 Task: For heading Use Arial with orange colour.  font size for heading26,  'Change the font style of data to'Arial and font size to 18,  Change the alignment of both headline & data to Align right In the sheet  Data Analysis Sheetbook
Action: Mouse moved to (107, 150)
Screenshot: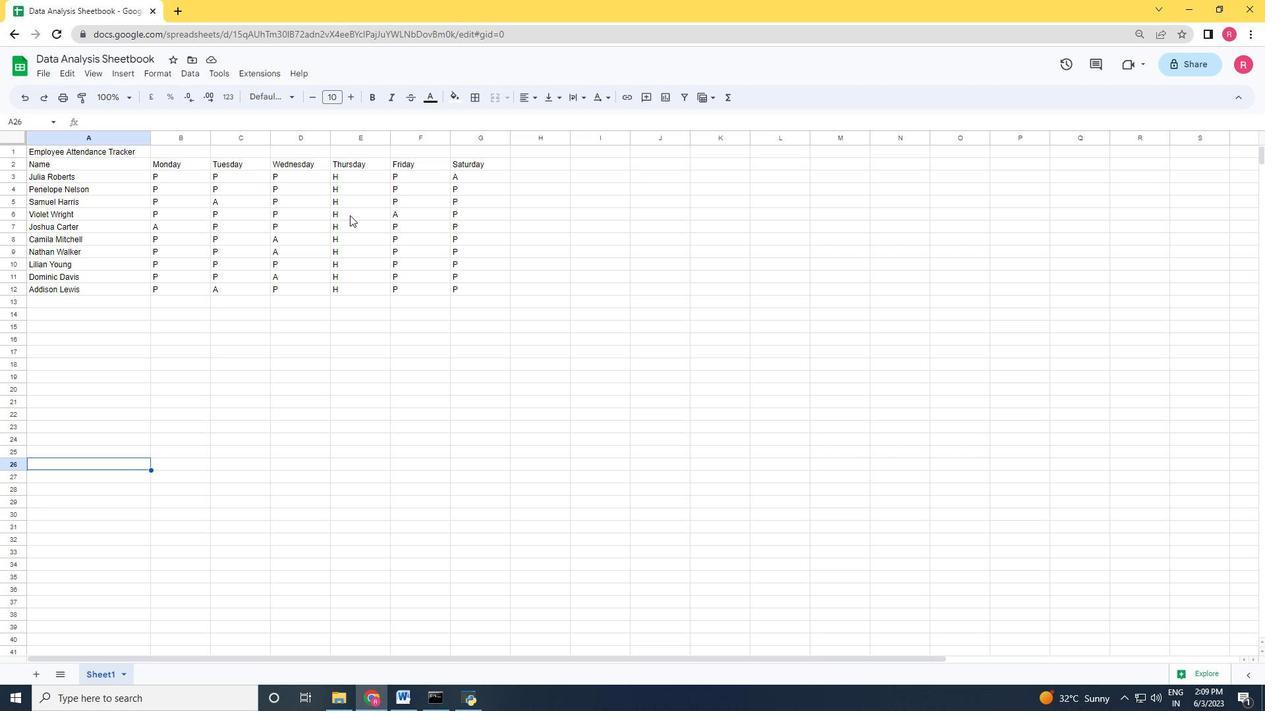 
Action: Mouse pressed left at (107, 150)
Screenshot: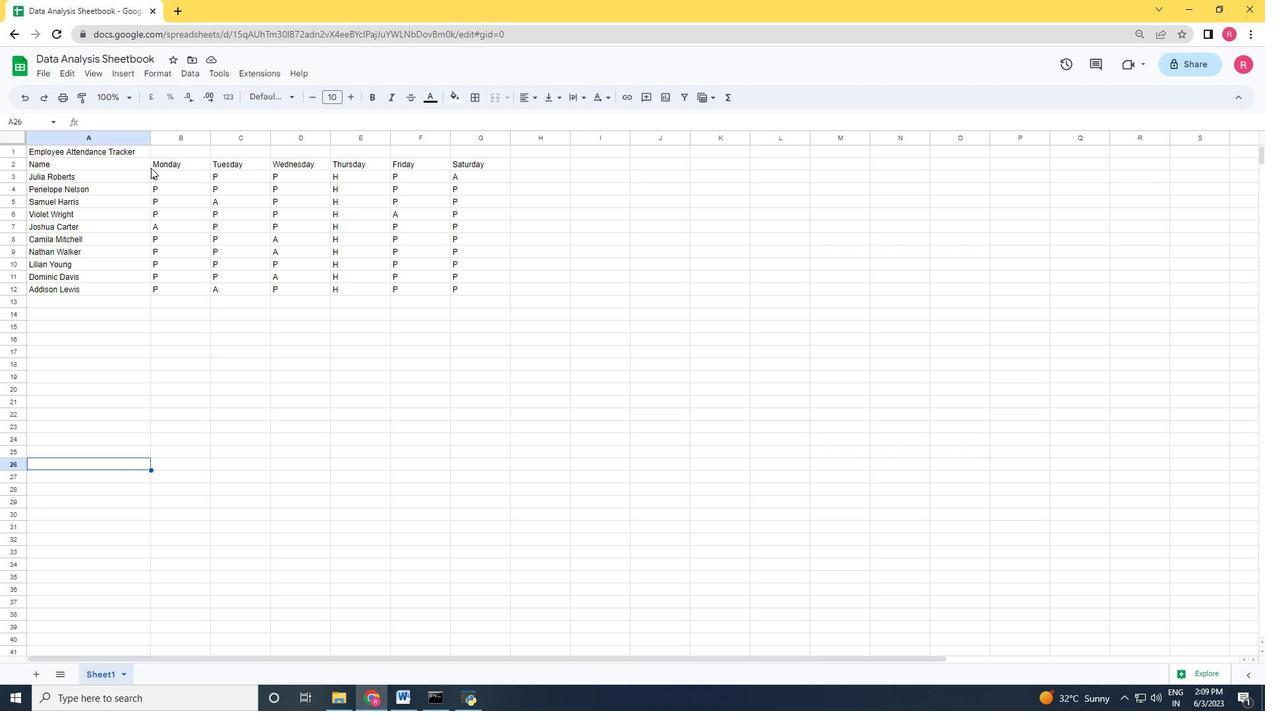 
Action: Mouse moved to (287, 100)
Screenshot: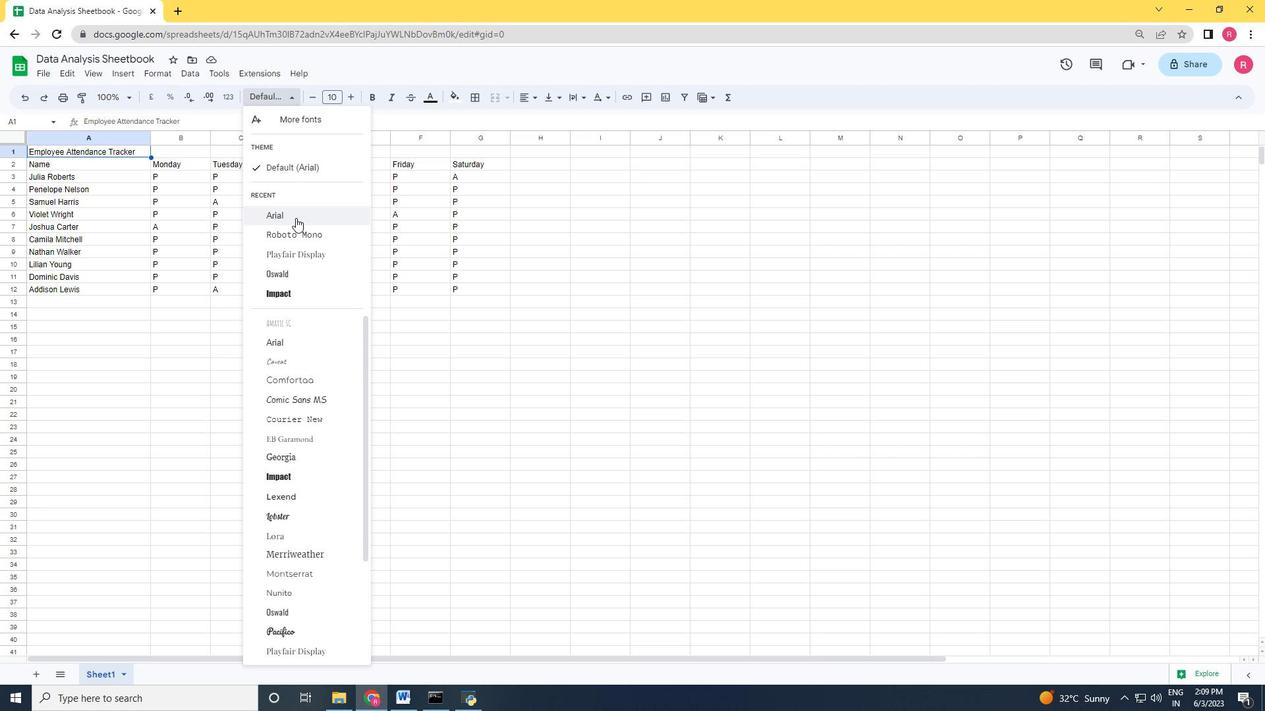 
Action: Mouse pressed left at (287, 100)
Screenshot: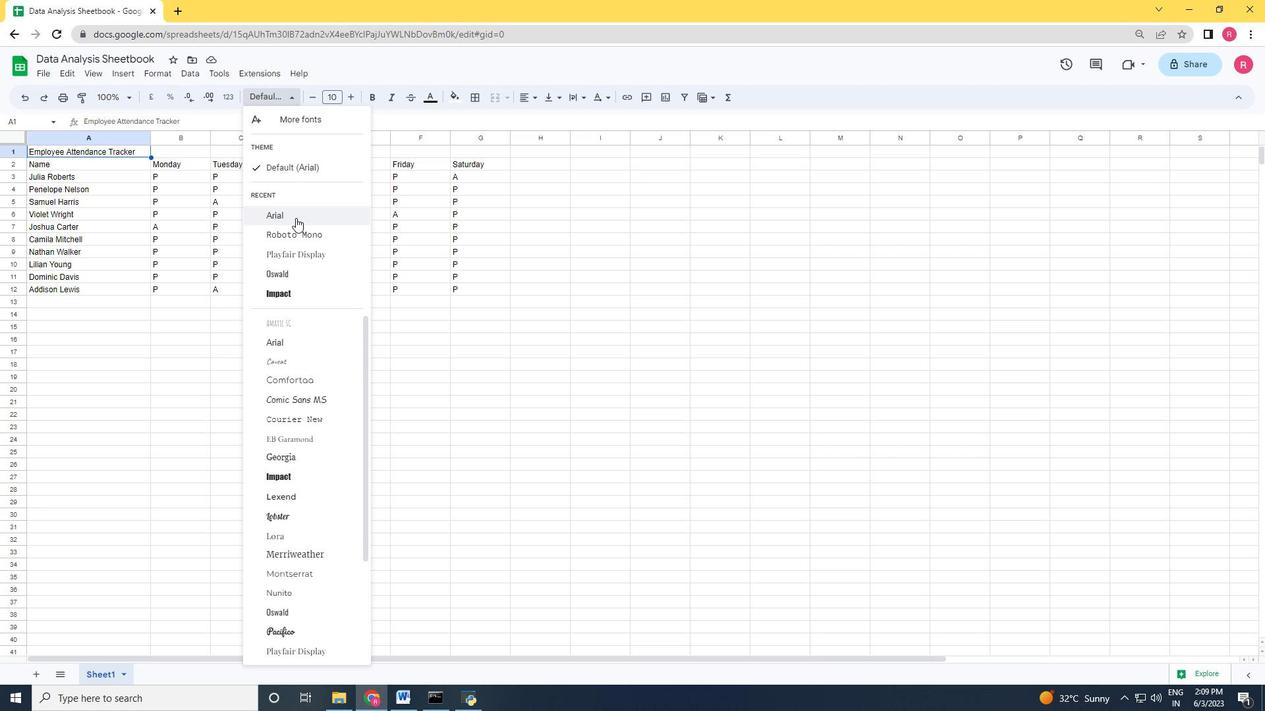 
Action: Mouse moved to (293, 269)
Screenshot: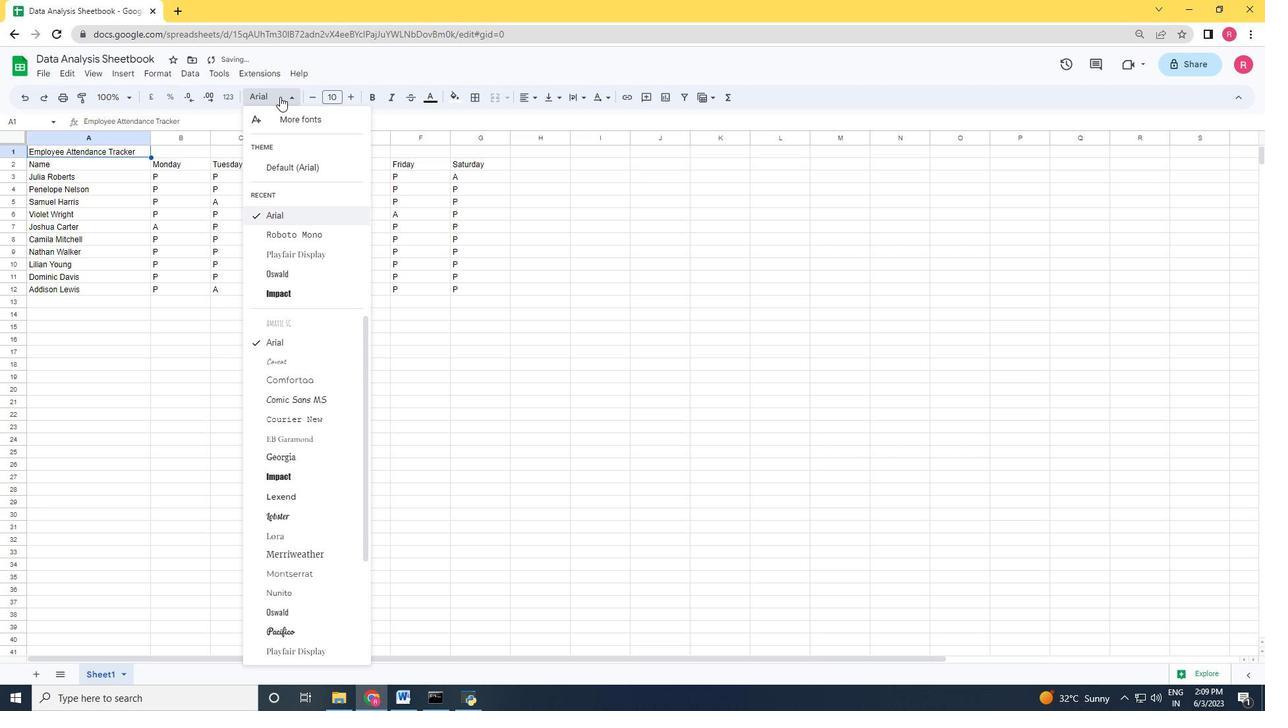 
Action: Mouse pressed left at (293, 269)
Screenshot: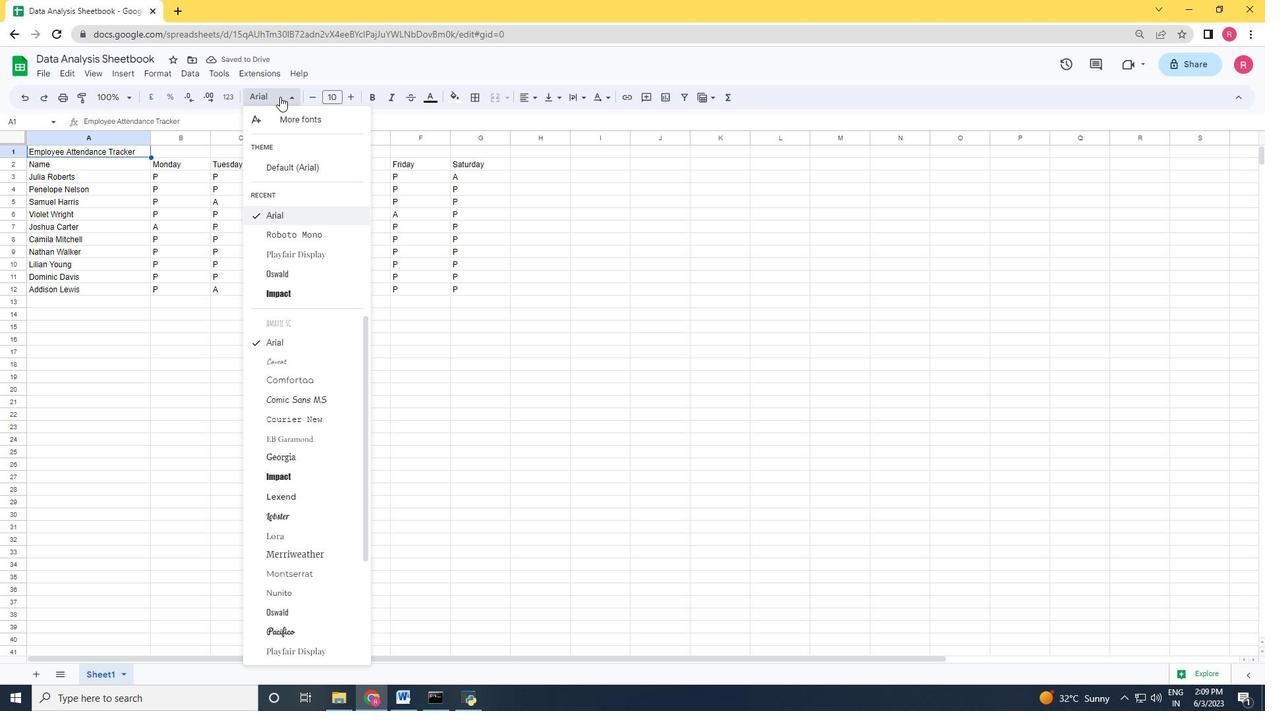 
Action: Mouse moved to (288, 96)
Screenshot: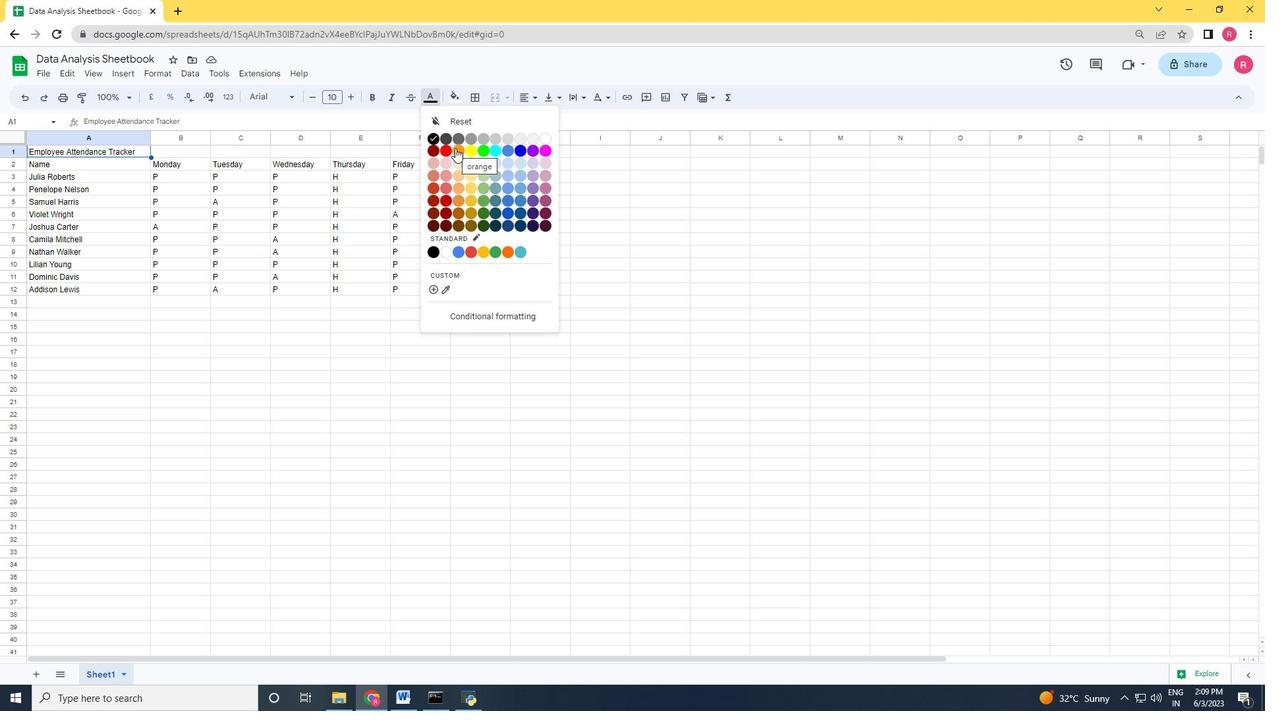 
Action: Mouse pressed left at (288, 96)
Screenshot: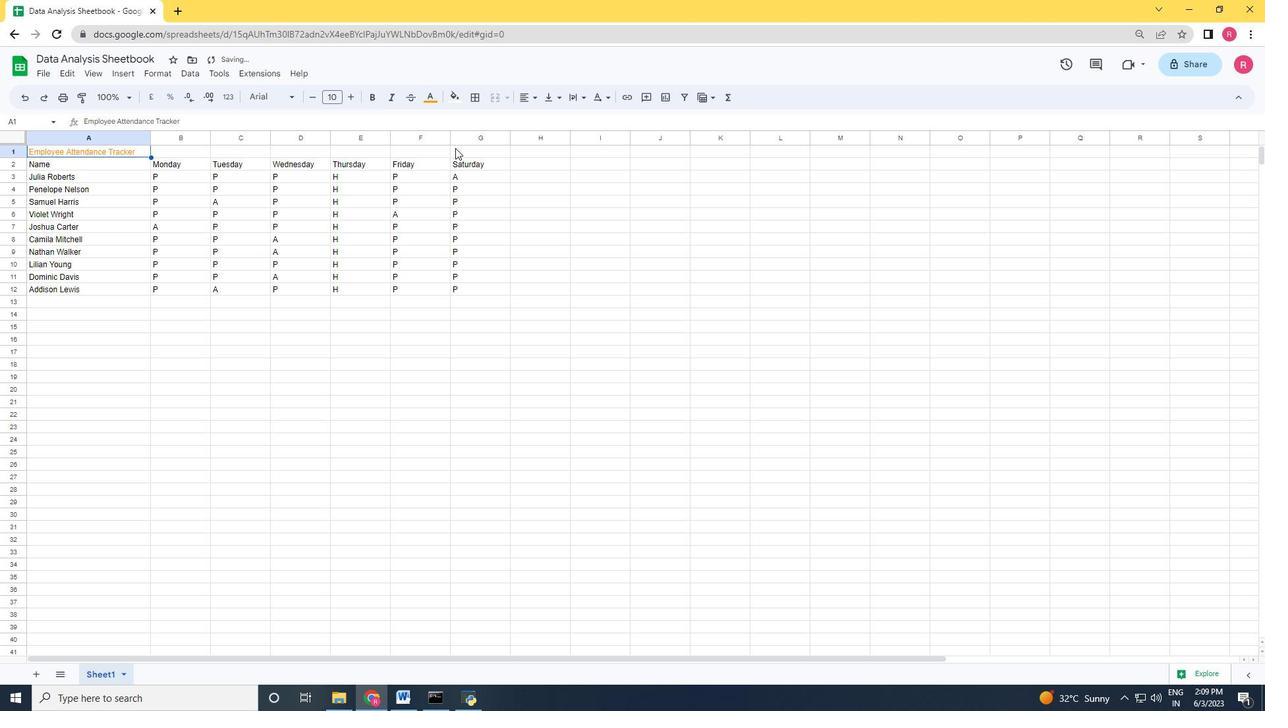 
Action: Mouse pressed left at (288, 96)
Screenshot: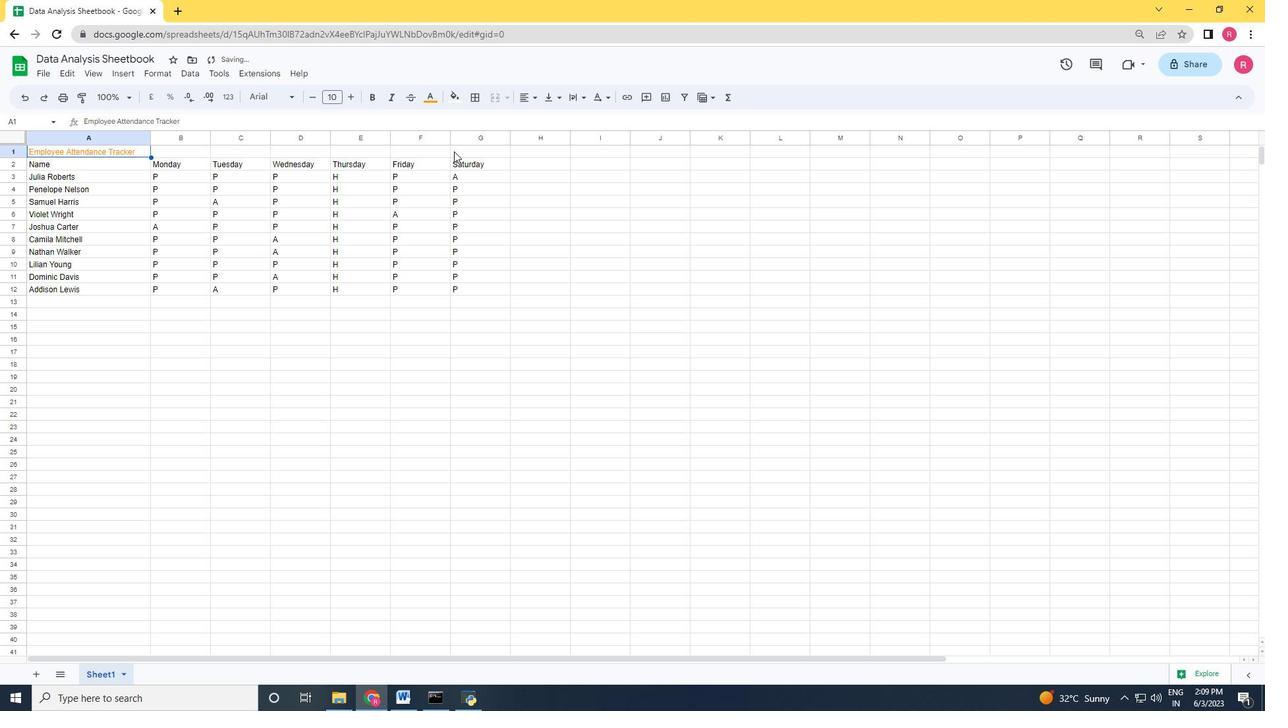 
Action: Mouse moved to (439, 102)
Screenshot: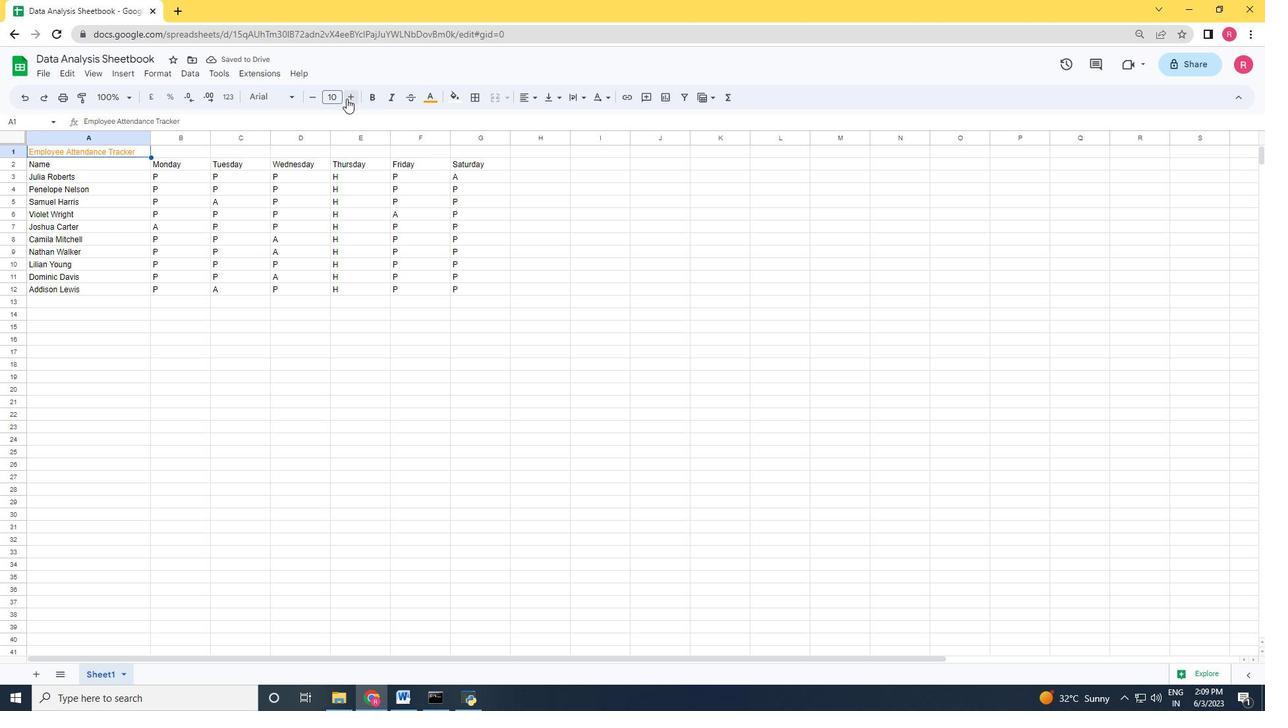 
Action: Mouse pressed left at (439, 102)
Screenshot: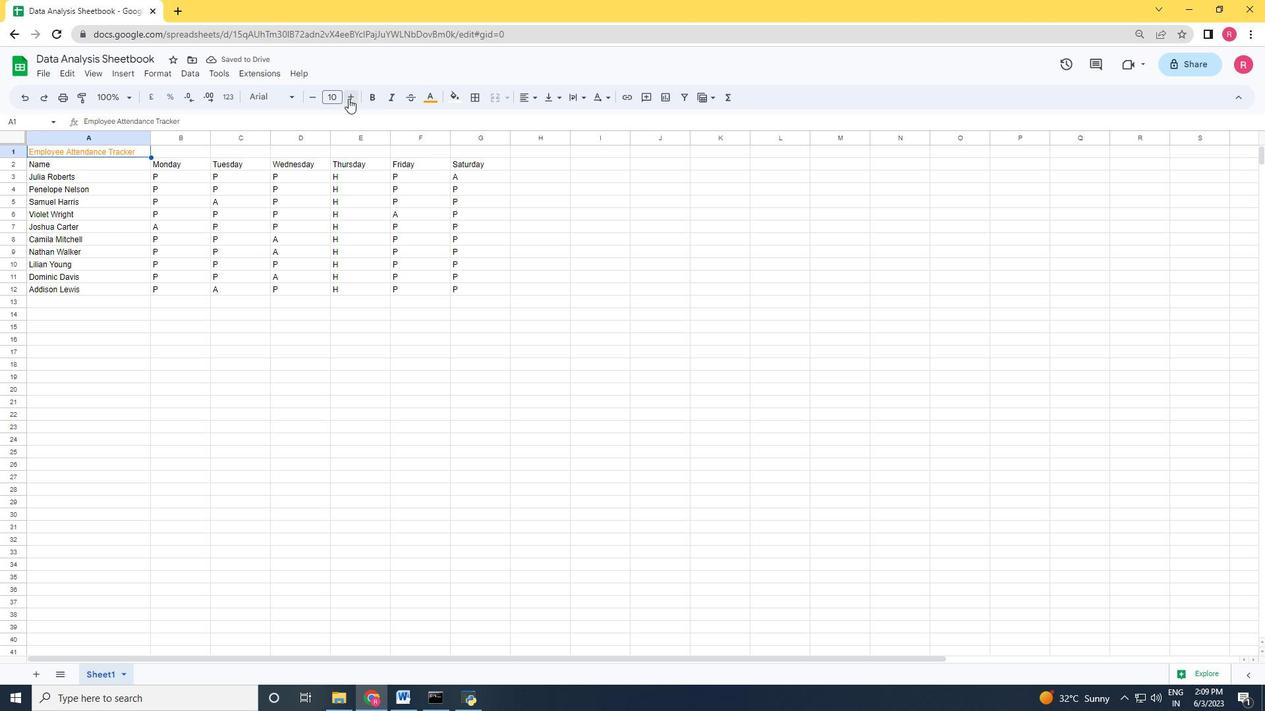 
Action: Mouse moved to (458, 152)
Screenshot: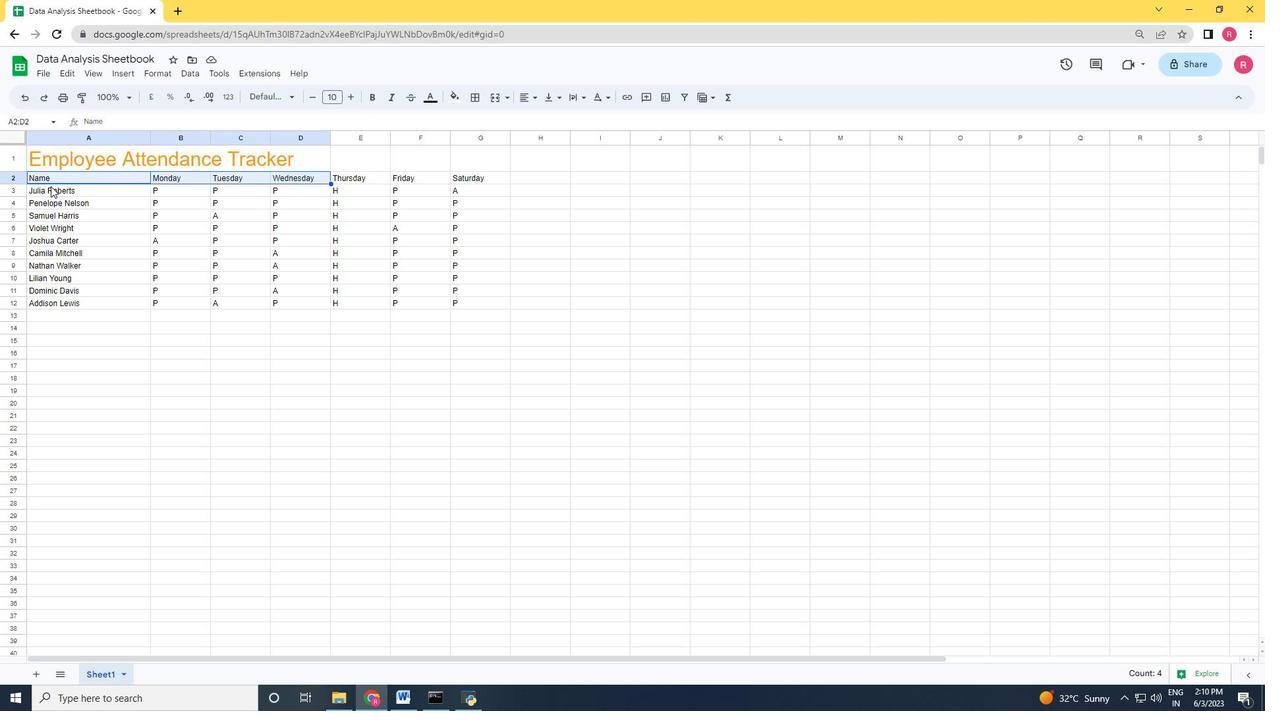 
Action: Mouse pressed left at (458, 152)
Screenshot: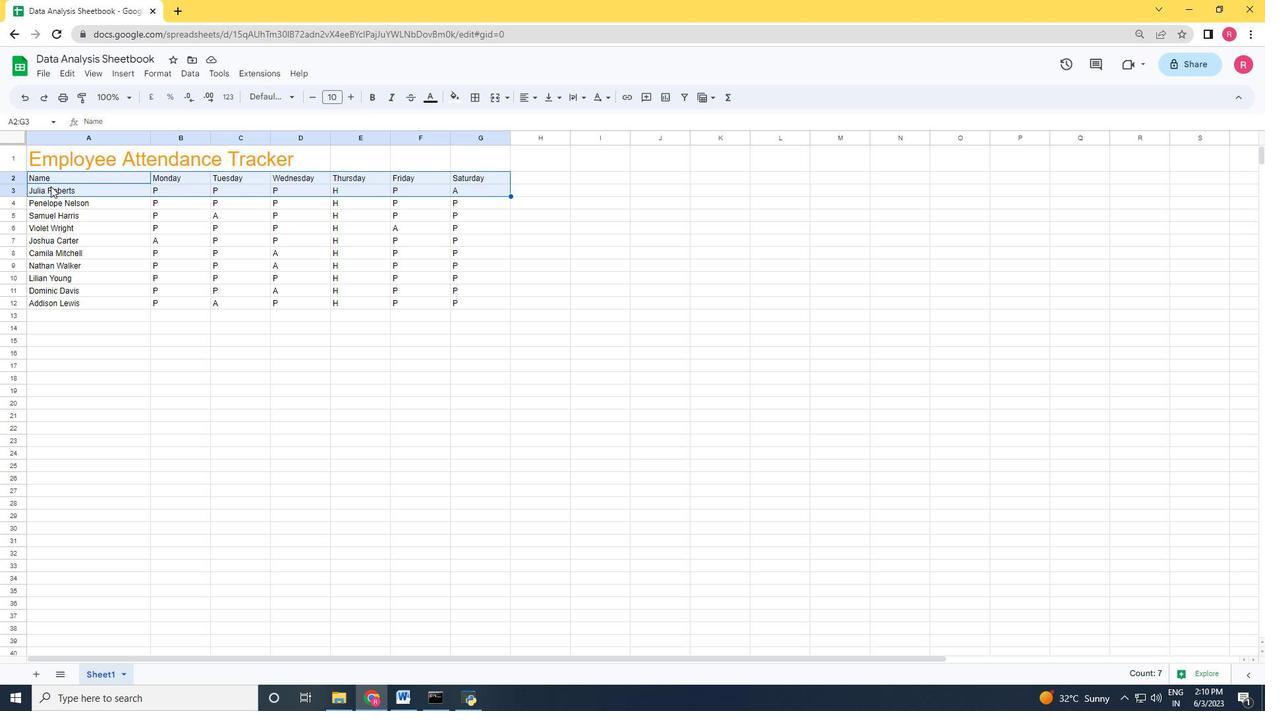 
Action: Mouse moved to (351, 99)
Screenshot: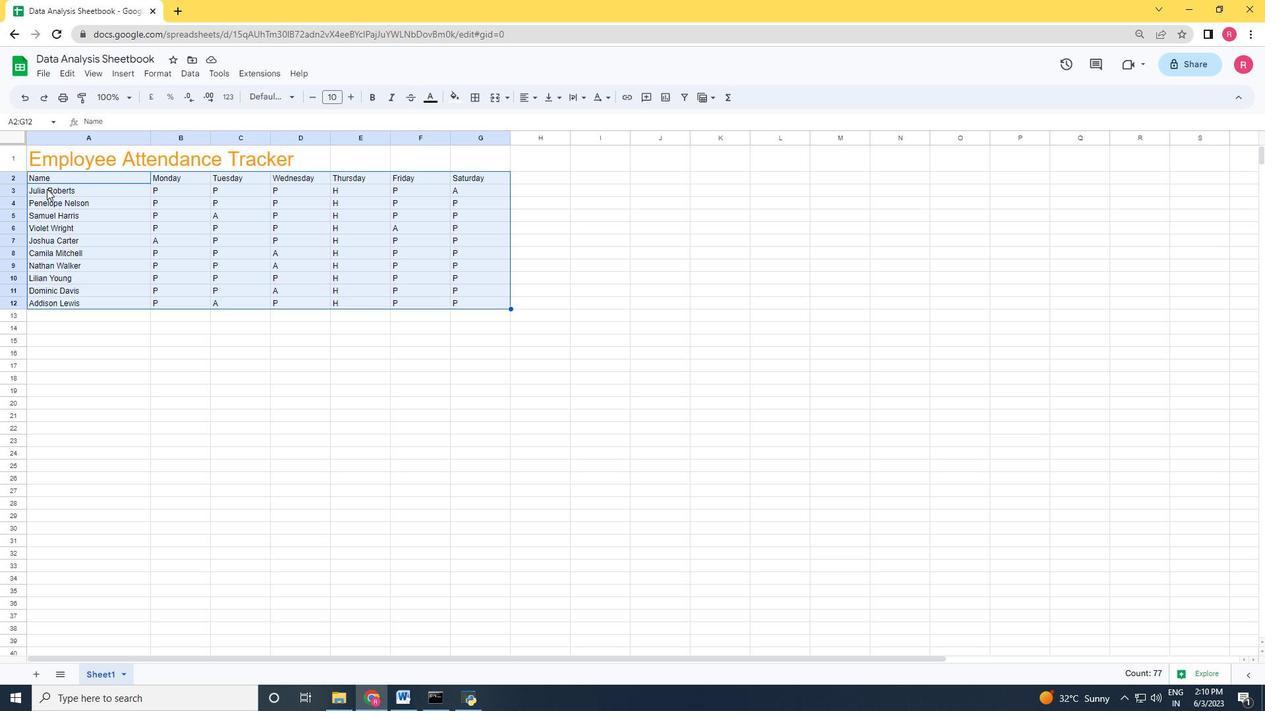 
Action: Mouse pressed left at (351, 99)
Screenshot: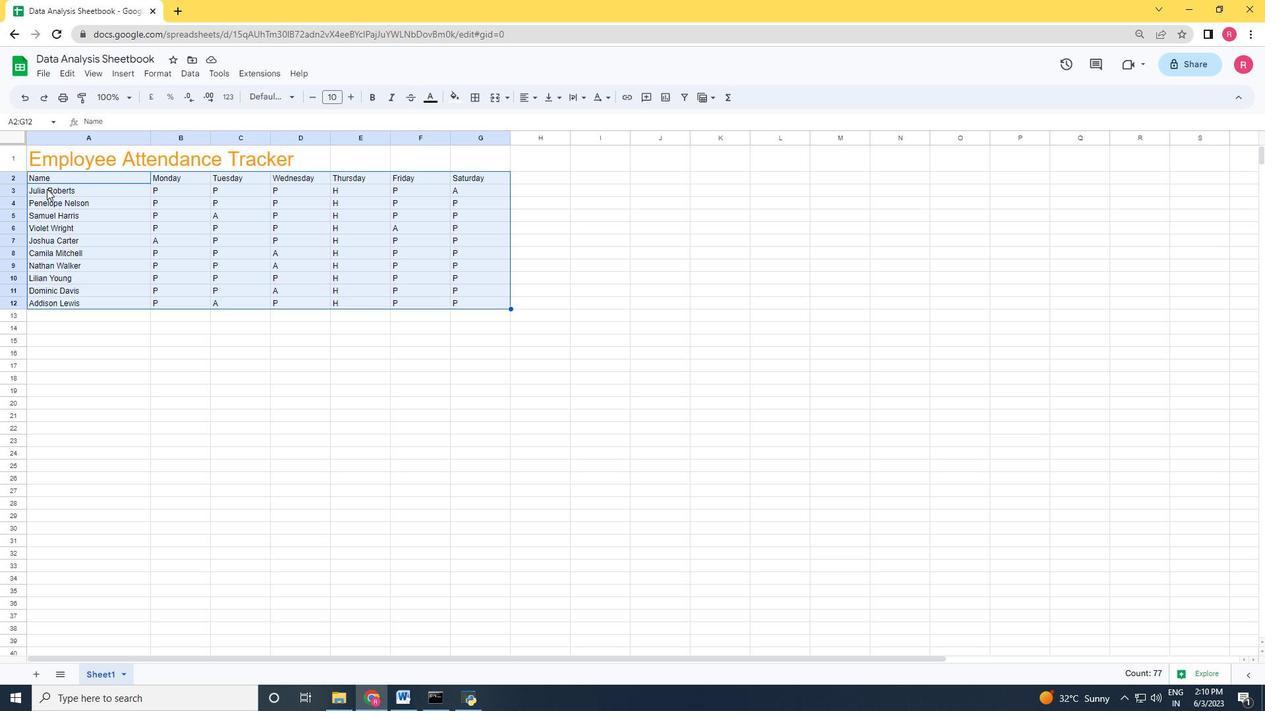 
Action: Mouse pressed left at (351, 99)
Screenshot: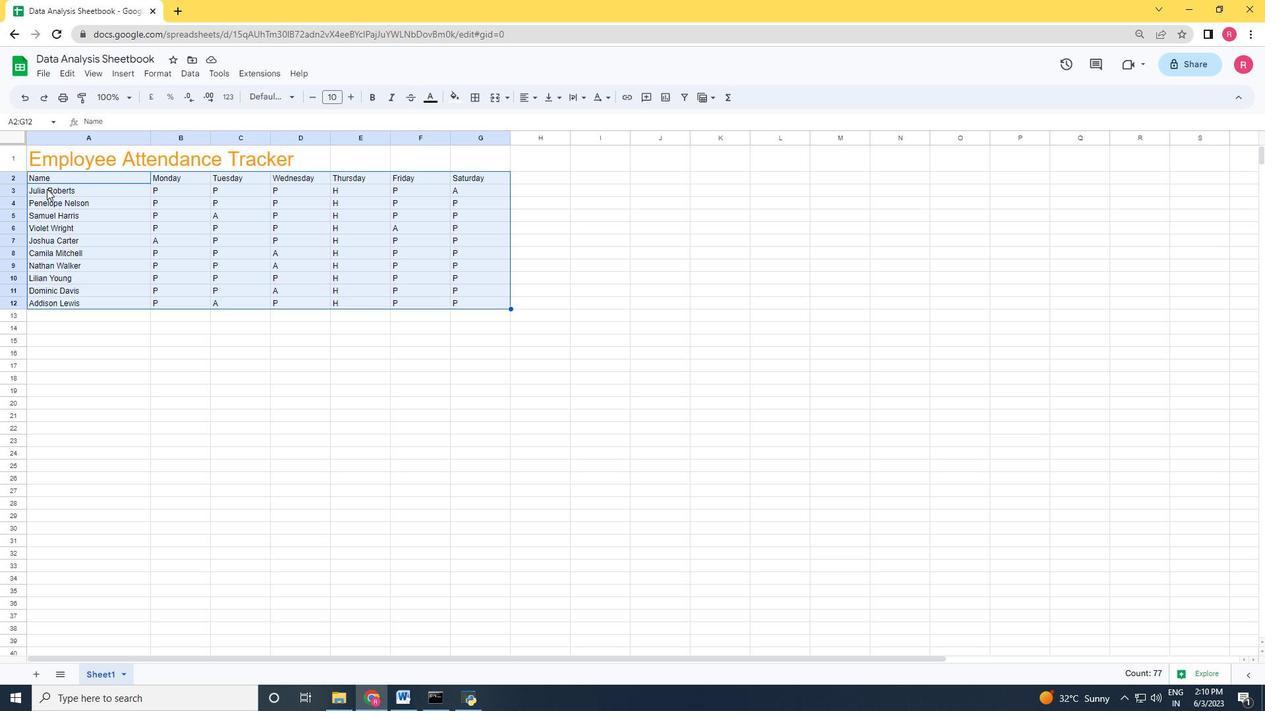 
Action: Mouse pressed left at (351, 99)
Screenshot: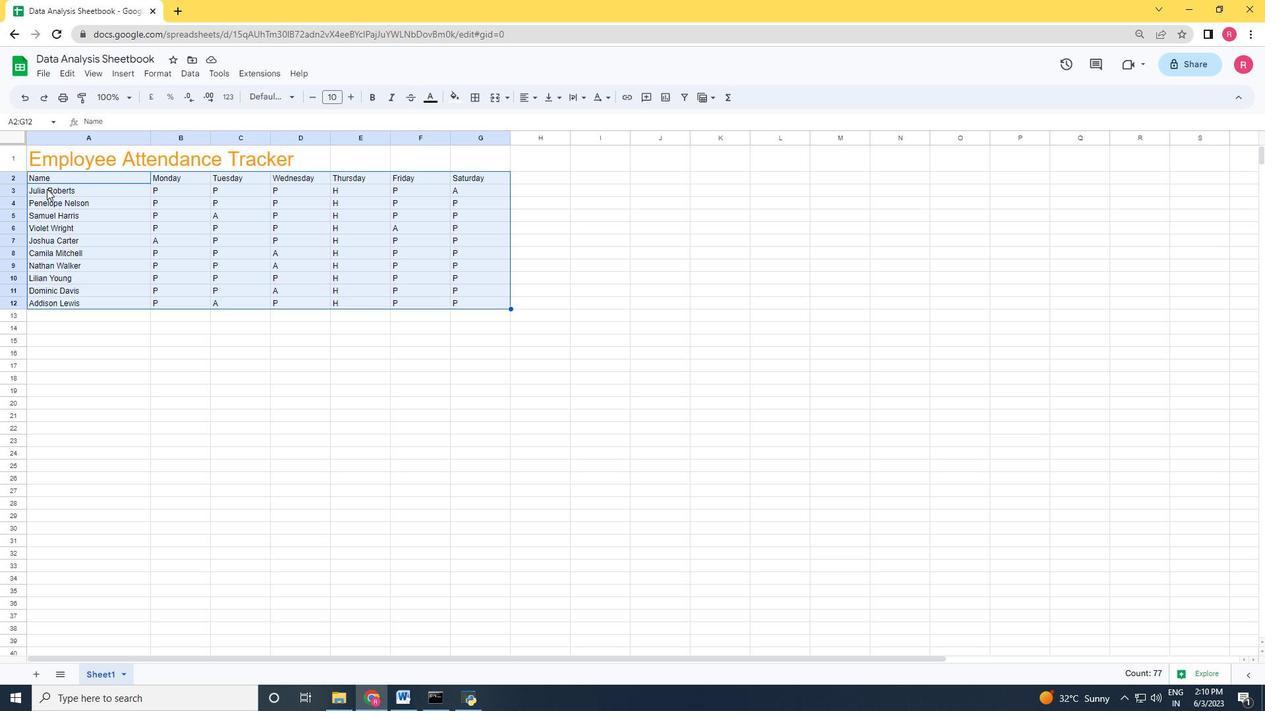 
Action: Mouse pressed left at (351, 99)
Screenshot: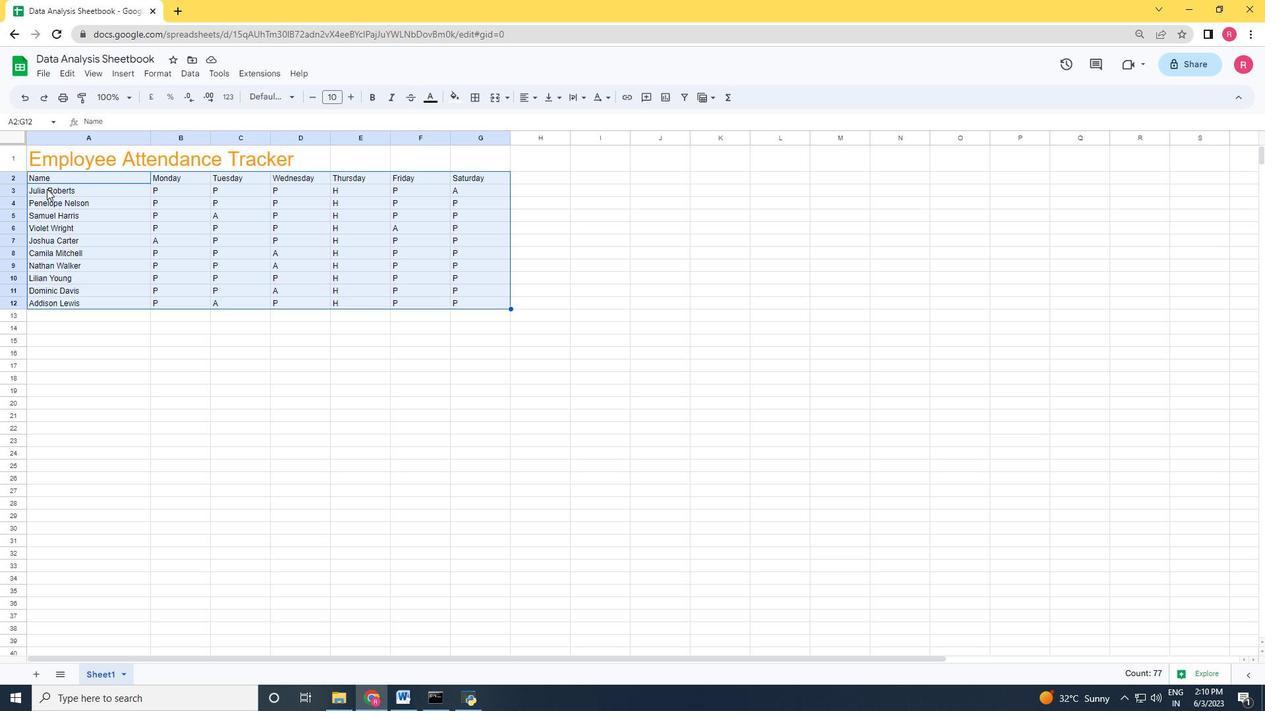 
Action: Mouse pressed left at (351, 99)
Screenshot: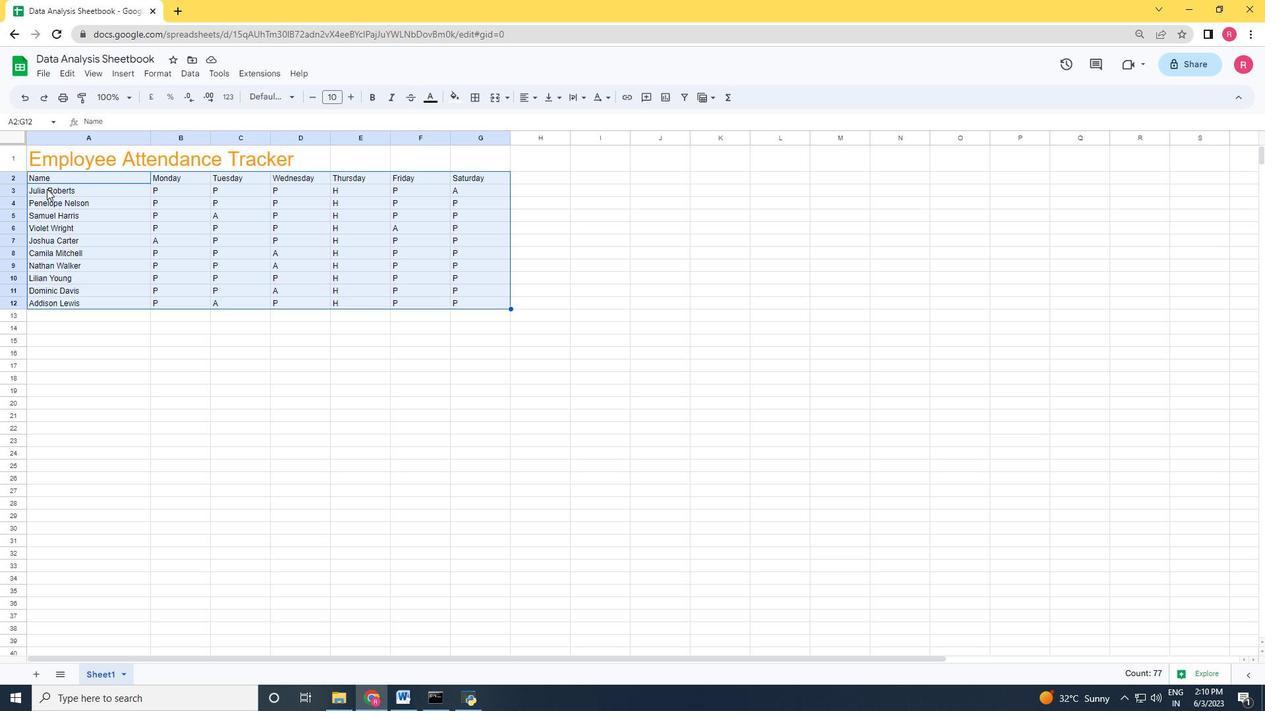 
Action: Mouse pressed left at (351, 99)
Screenshot: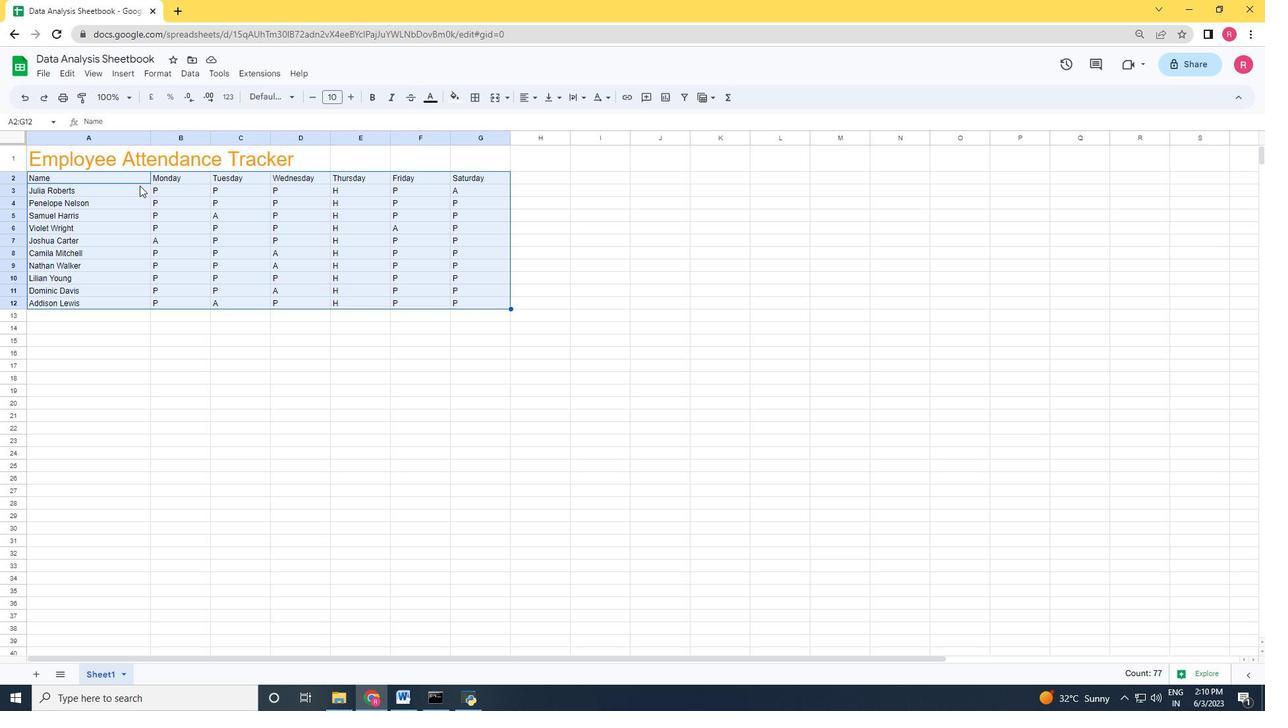 
Action: Mouse pressed left at (351, 99)
Screenshot: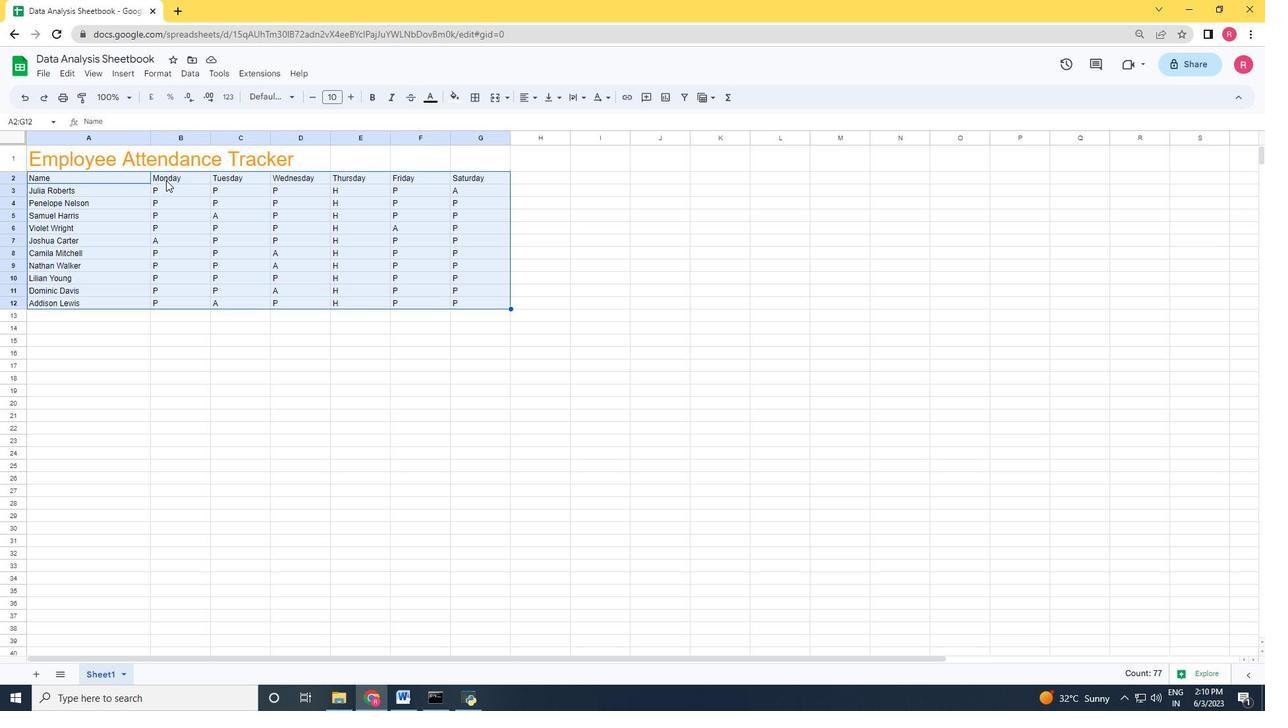 
Action: Mouse pressed left at (351, 99)
Screenshot: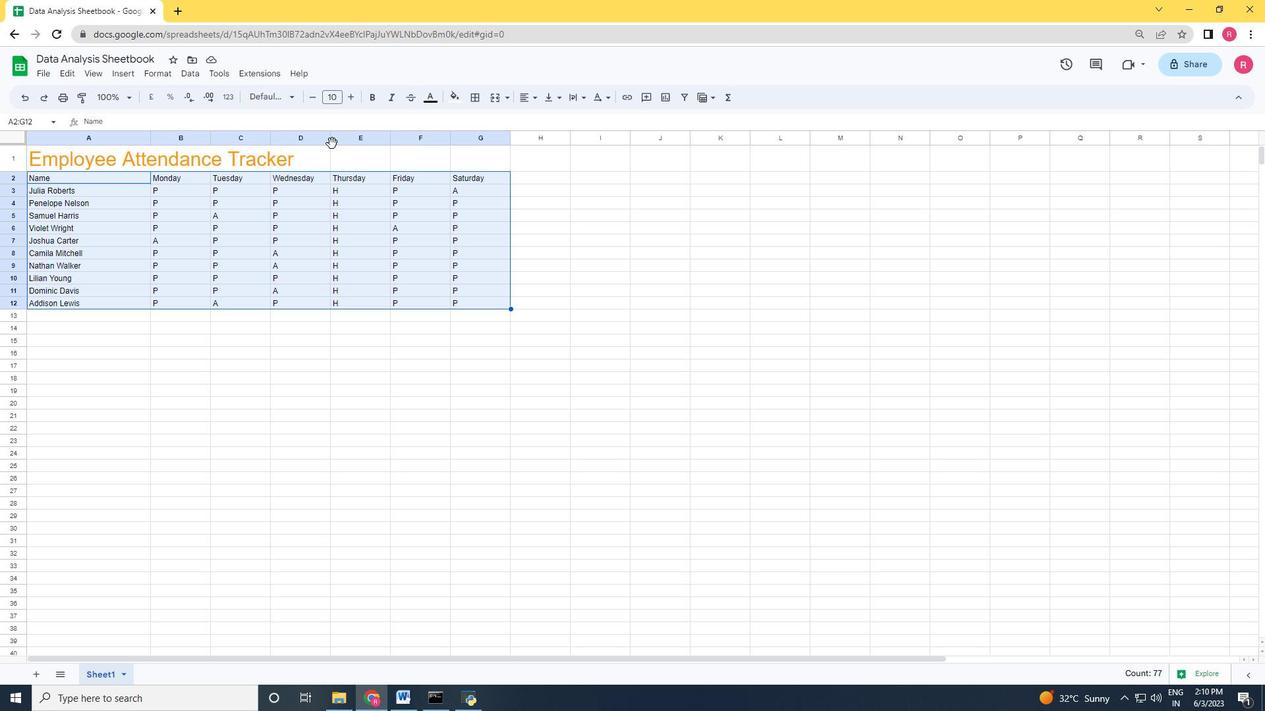 
Action: Mouse pressed left at (351, 99)
Screenshot: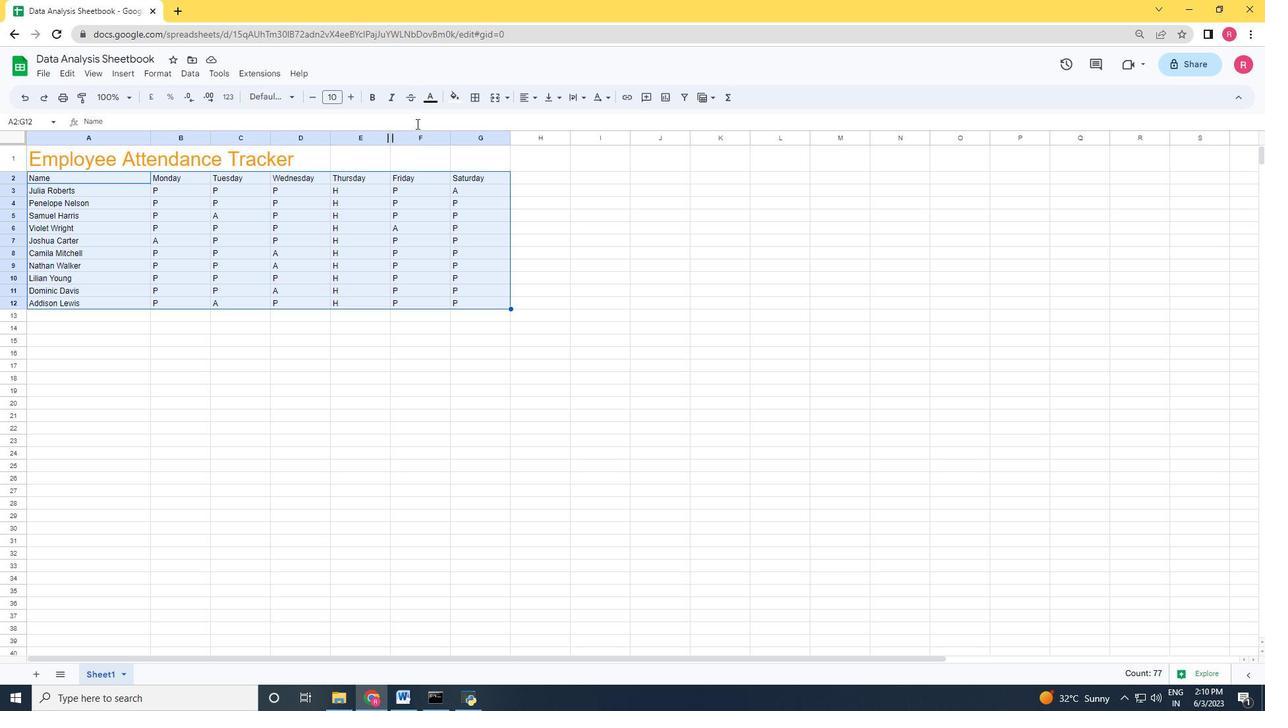 
Action: Mouse pressed left at (351, 99)
Screenshot: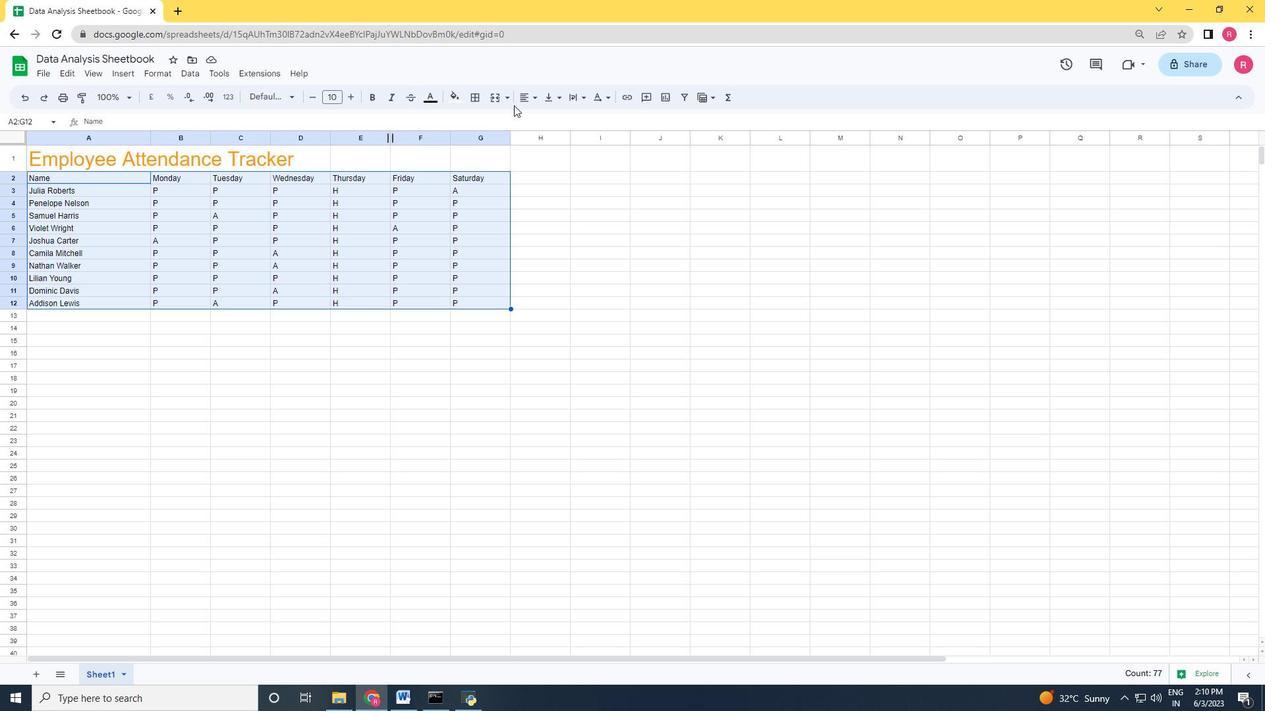 
Action: Mouse pressed left at (351, 99)
Screenshot: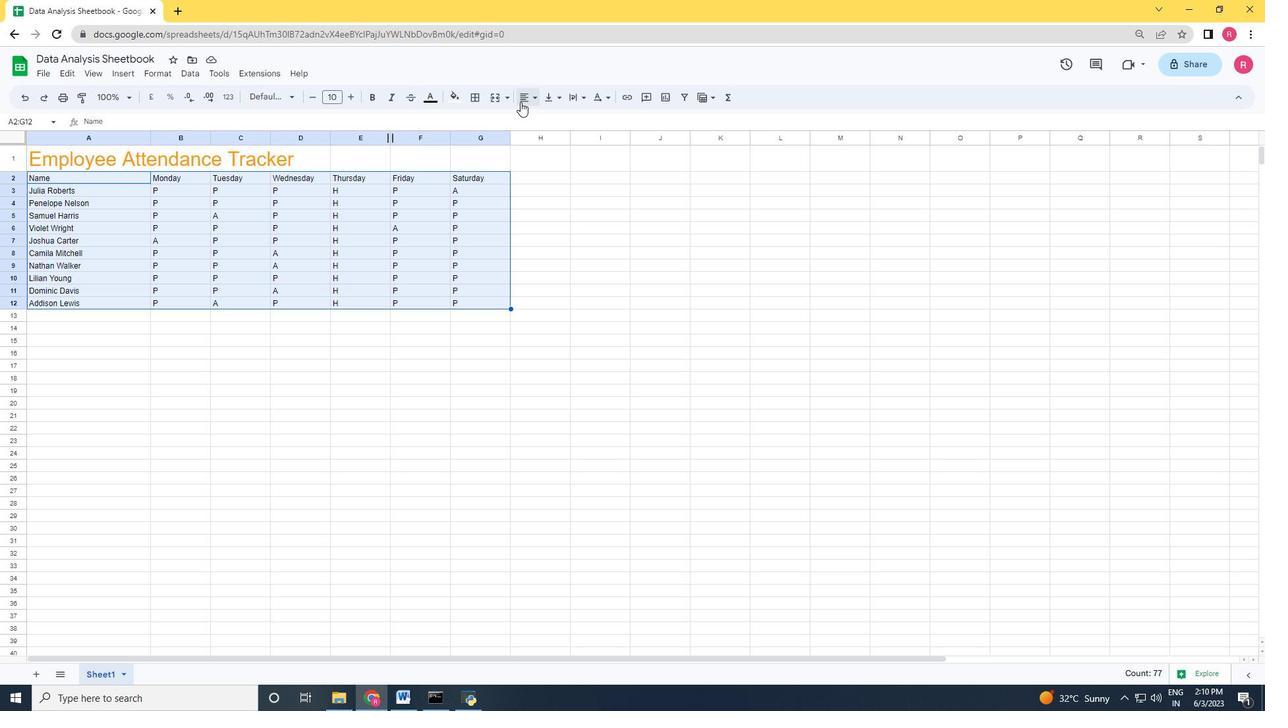 
Action: Mouse pressed left at (351, 99)
Screenshot: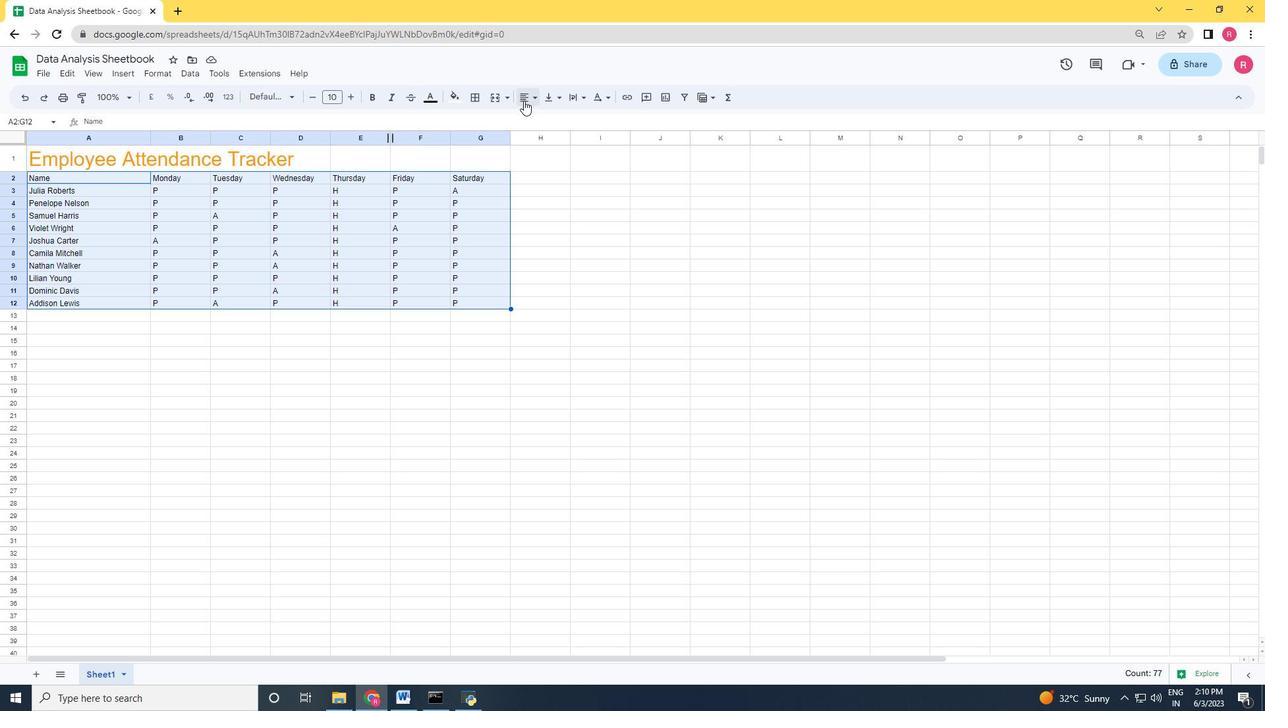 
Action: Mouse pressed left at (351, 99)
Screenshot: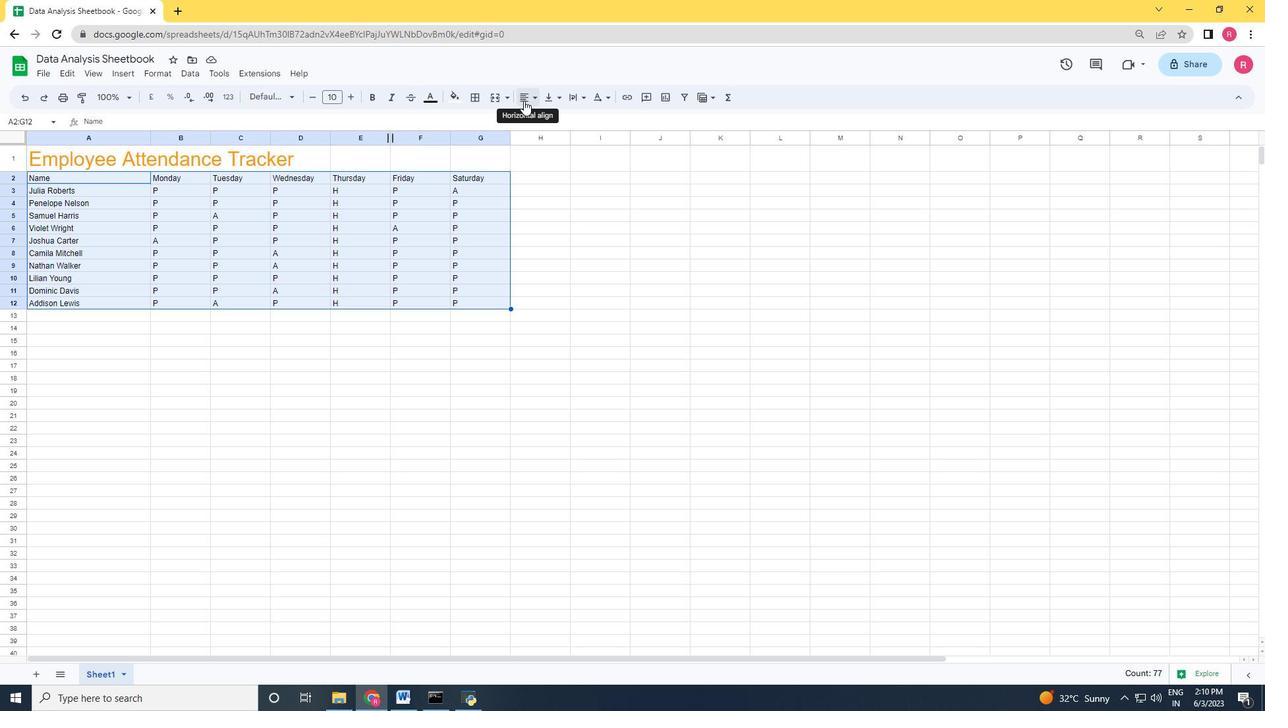 
Action: Mouse pressed left at (351, 99)
Screenshot: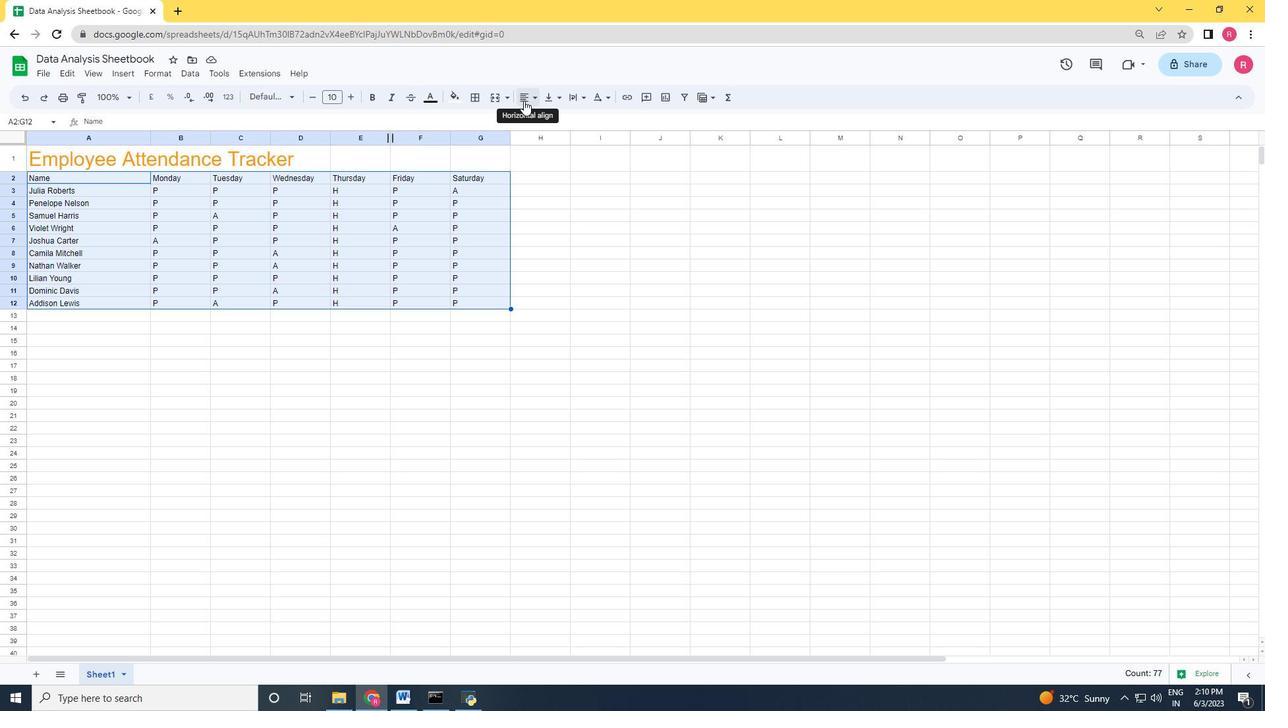 
Action: Mouse pressed left at (351, 99)
Screenshot: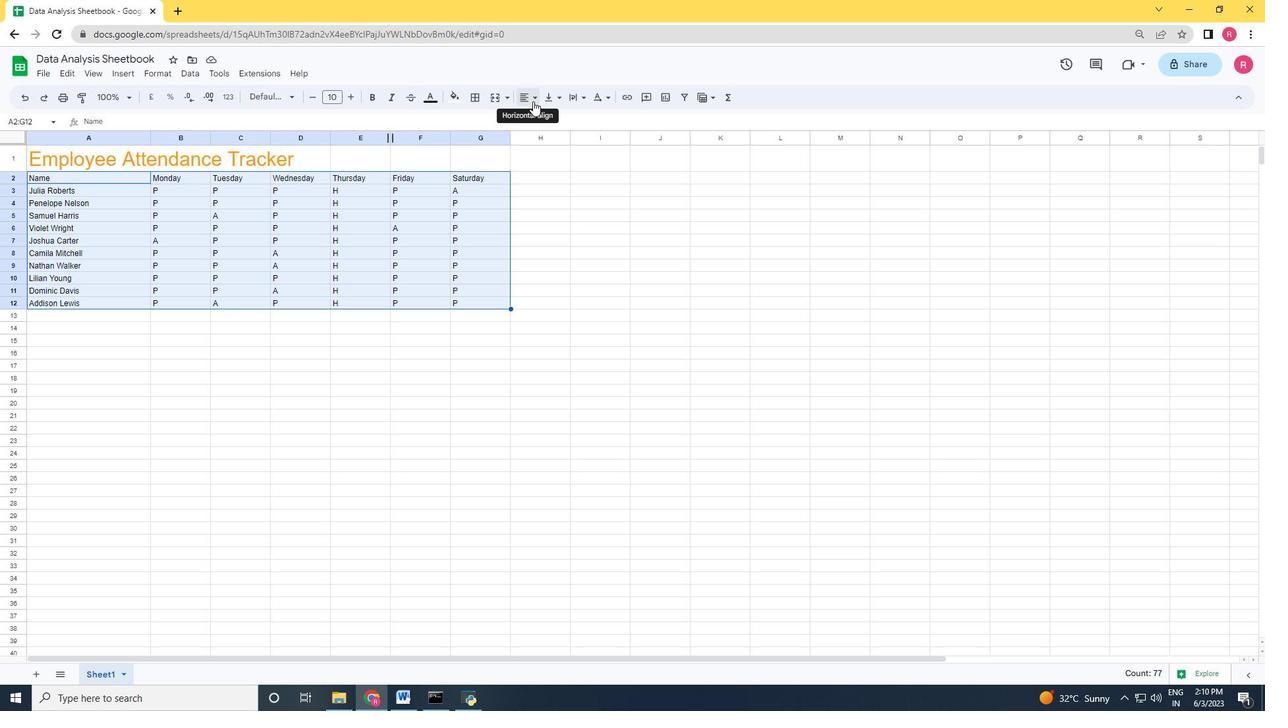 
Action: Mouse pressed left at (351, 99)
Screenshot: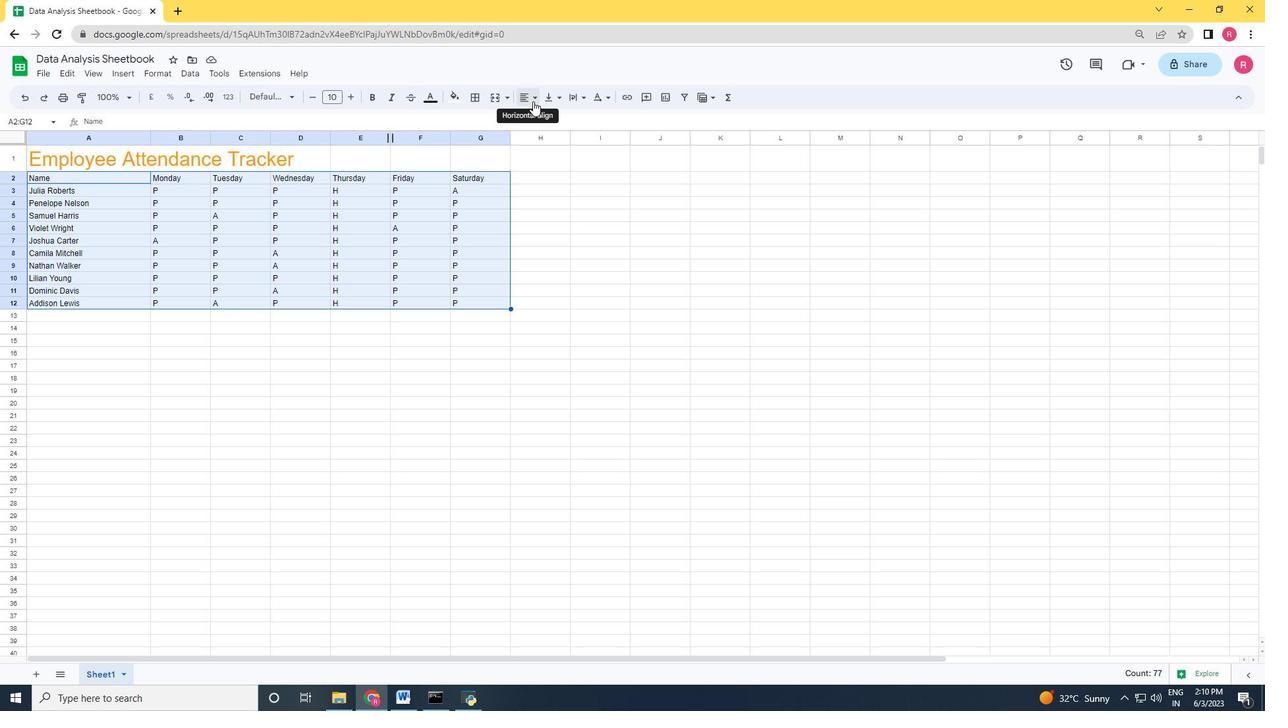 
Action: Mouse moved to (270, 231)
Screenshot: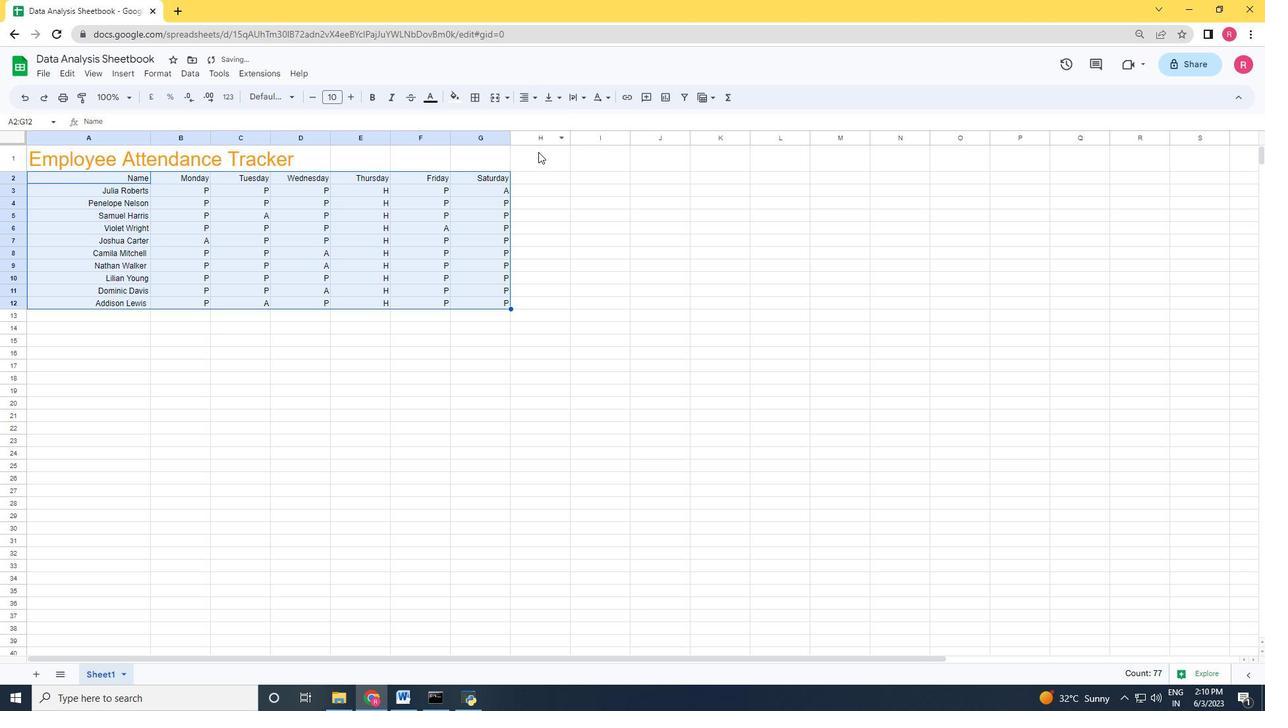 
Action: Mouse pressed left at (270, 231)
Screenshot: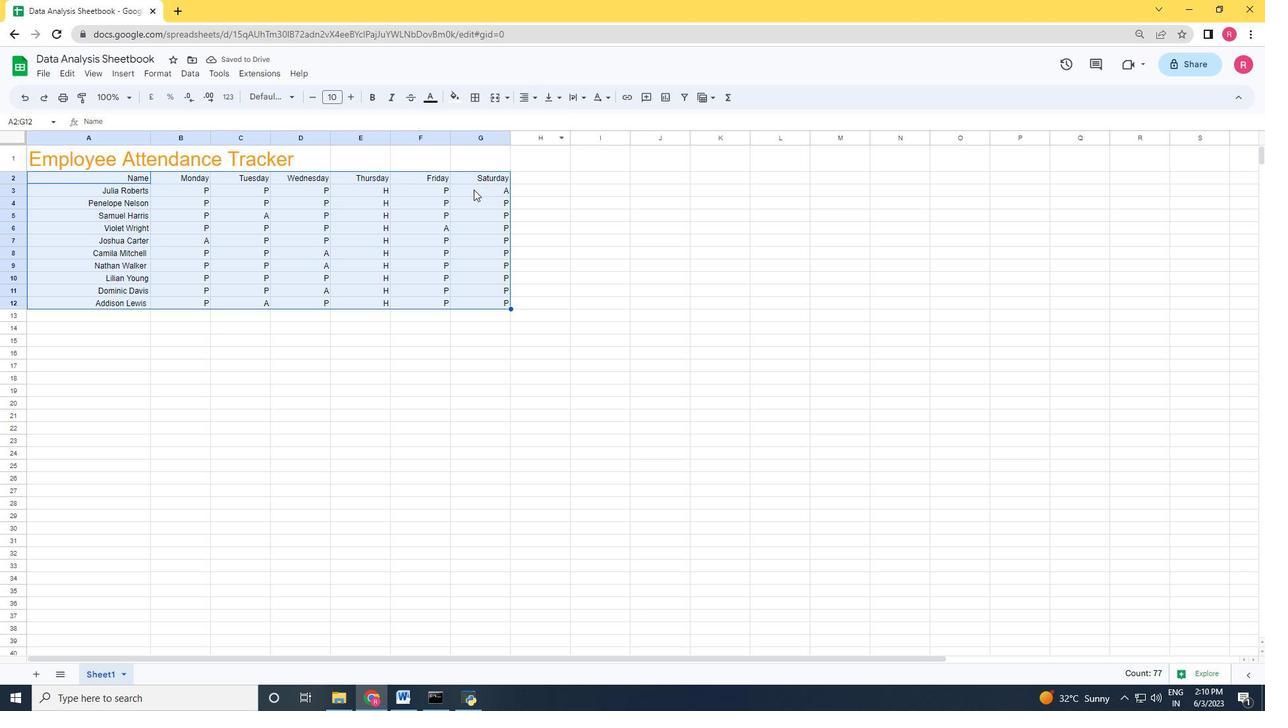 
Action: Mouse moved to (36, 176)
Screenshot: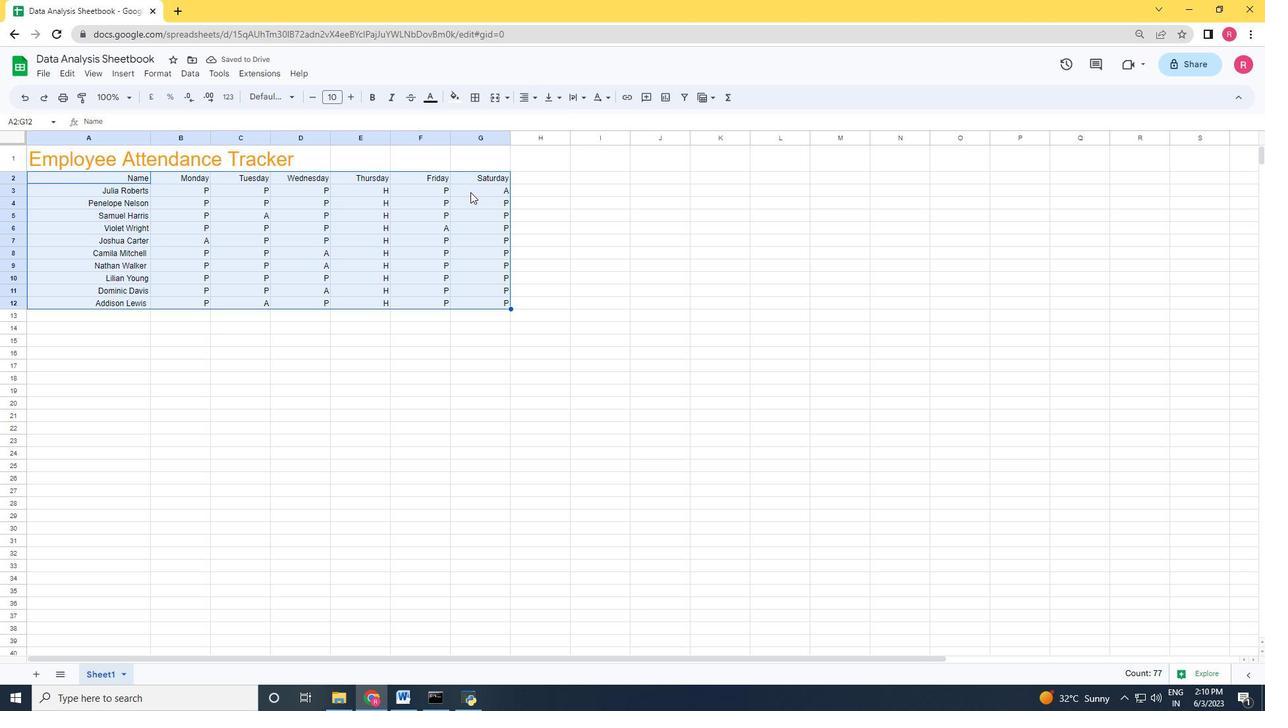 
Action: Mouse pressed left at (36, 176)
Screenshot: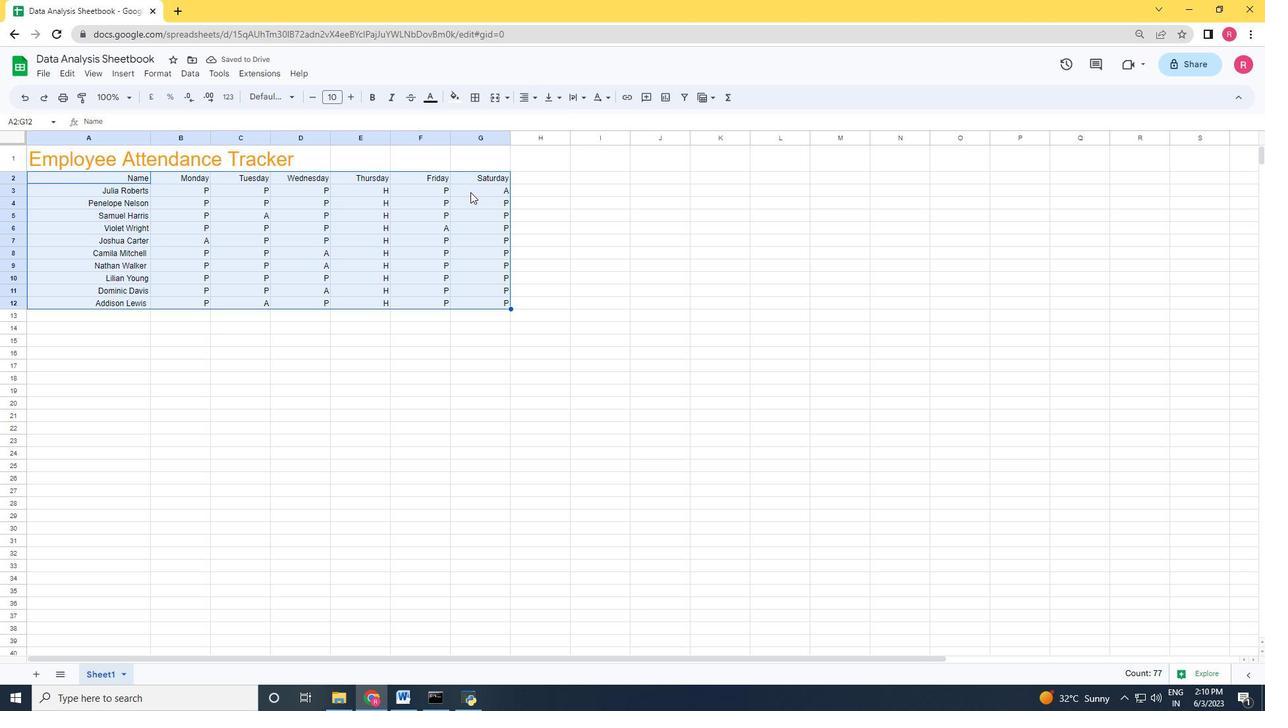 
Action: Key pressed <Key.shift><Key.right><Key.right><Key.right><Key.right><Key.right><Key.right><Key.down><Key.down><Key.down><Key.down><Key.down><Key.down><Key.down><Key.down><Key.down><Key.down>
Screenshot: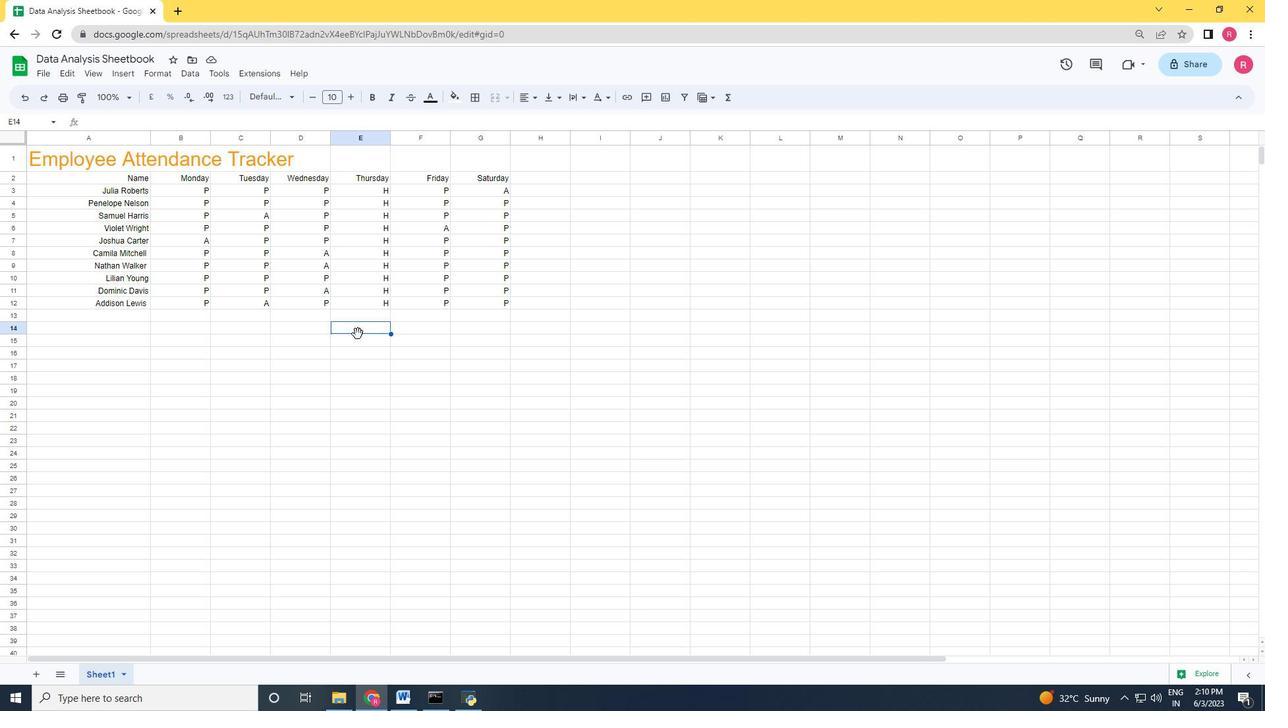 
Action: Mouse moved to (531, 102)
Screenshot: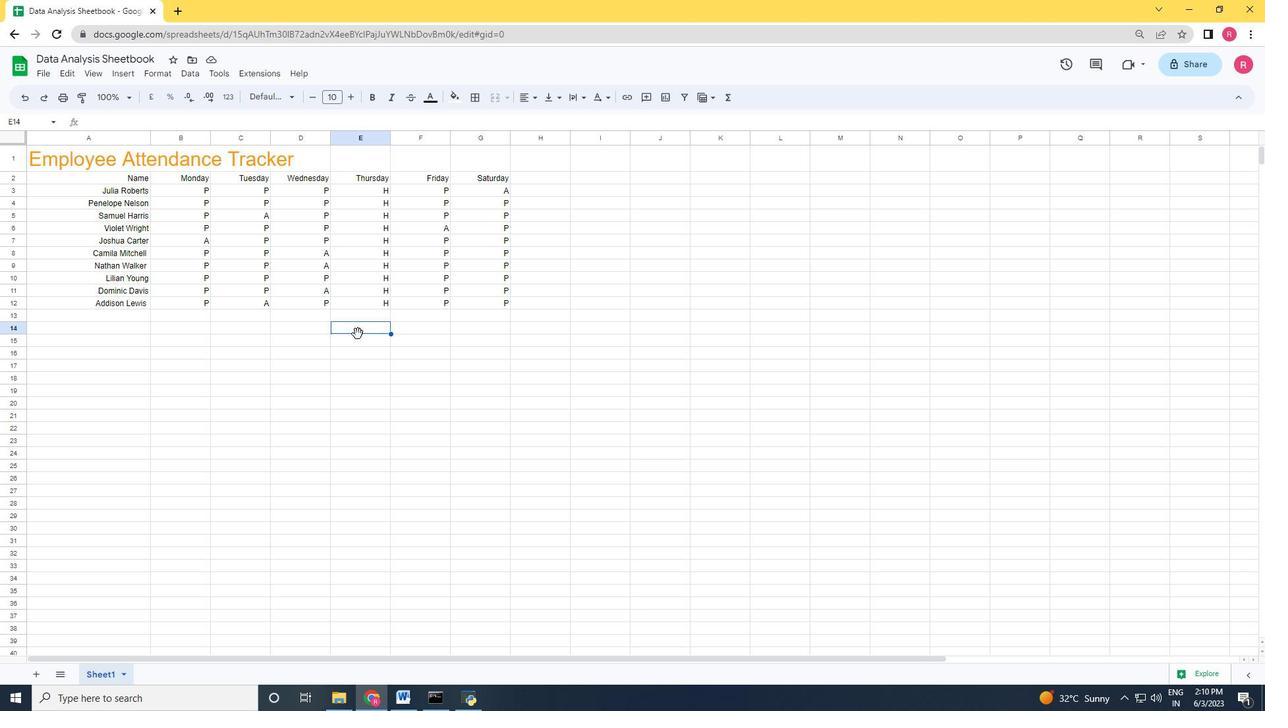 
Action: Mouse pressed left at (531, 102)
Screenshot: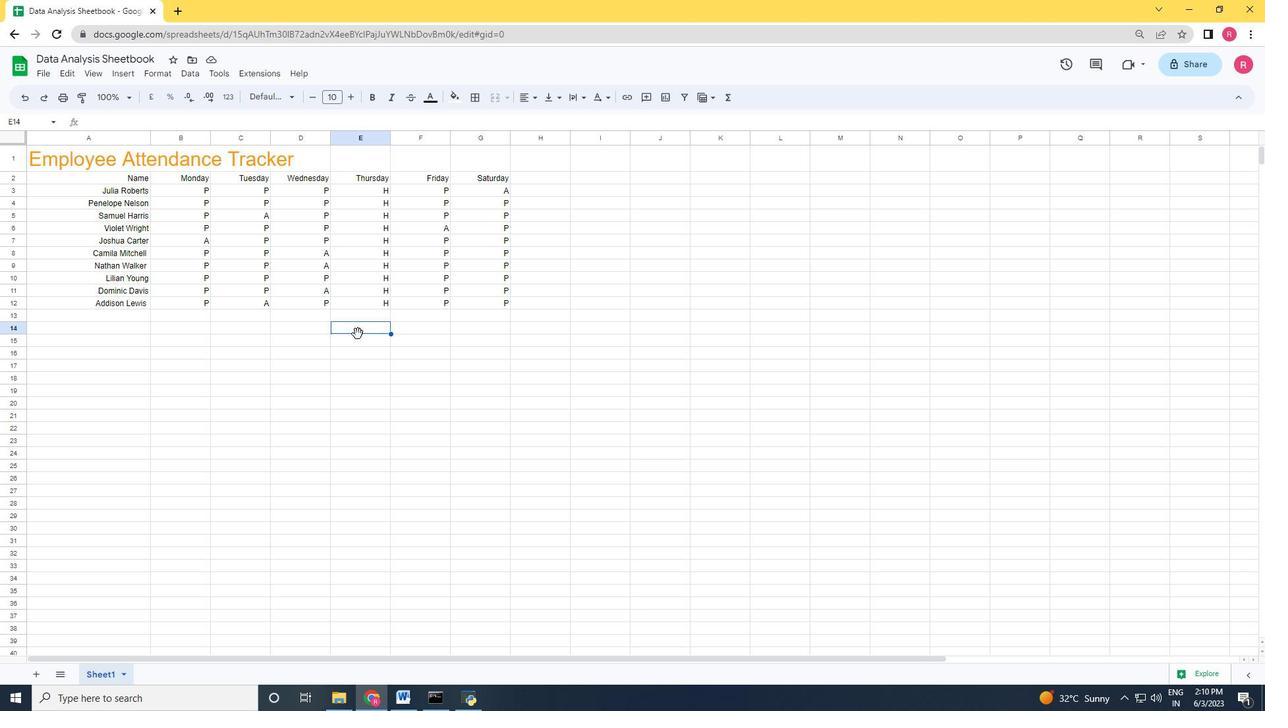 
Action: Mouse moved to (557, 119)
Screenshot: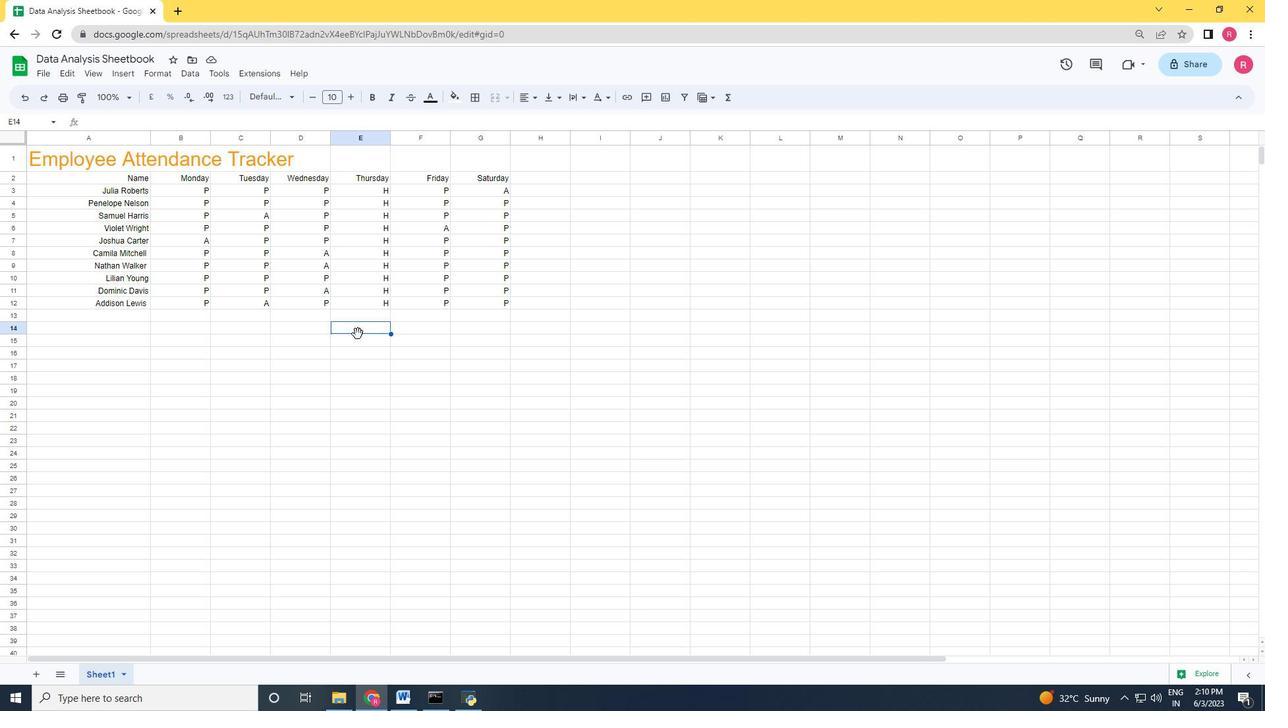 
Action: Mouse pressed left at (557, 119)
Screenshot: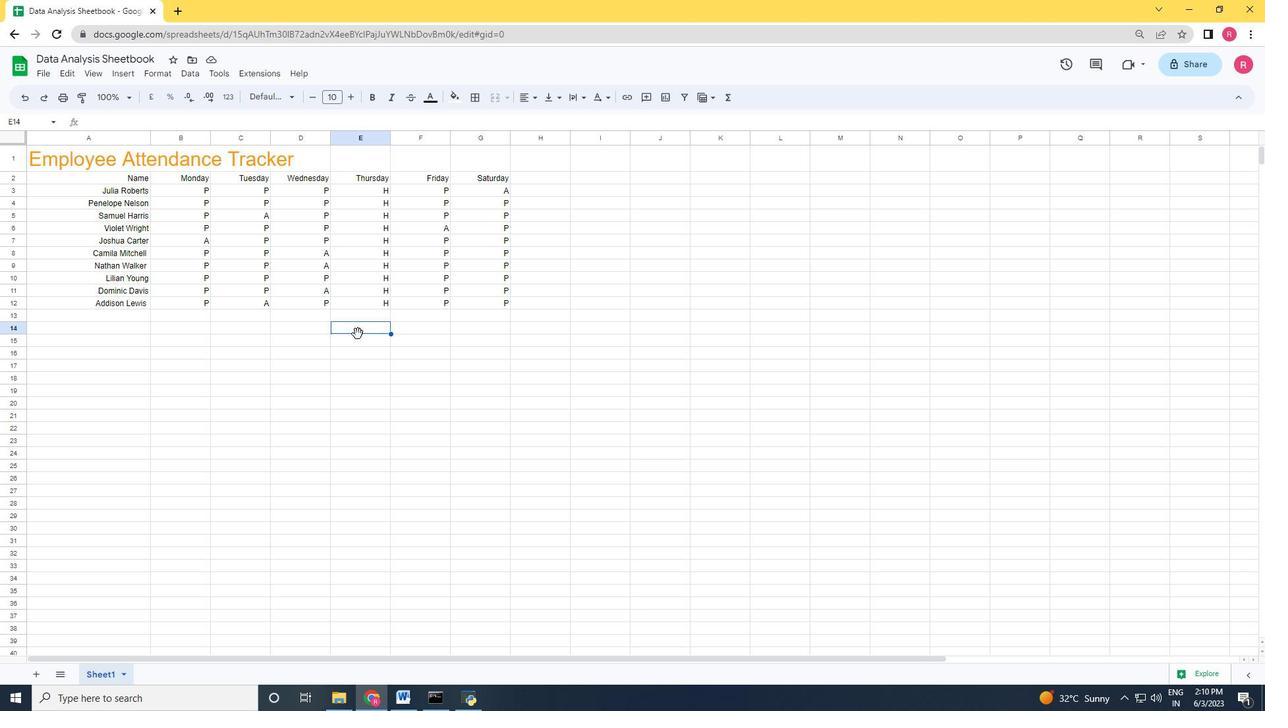 
Action: Mouse moved to (208, 407)
Screenshot: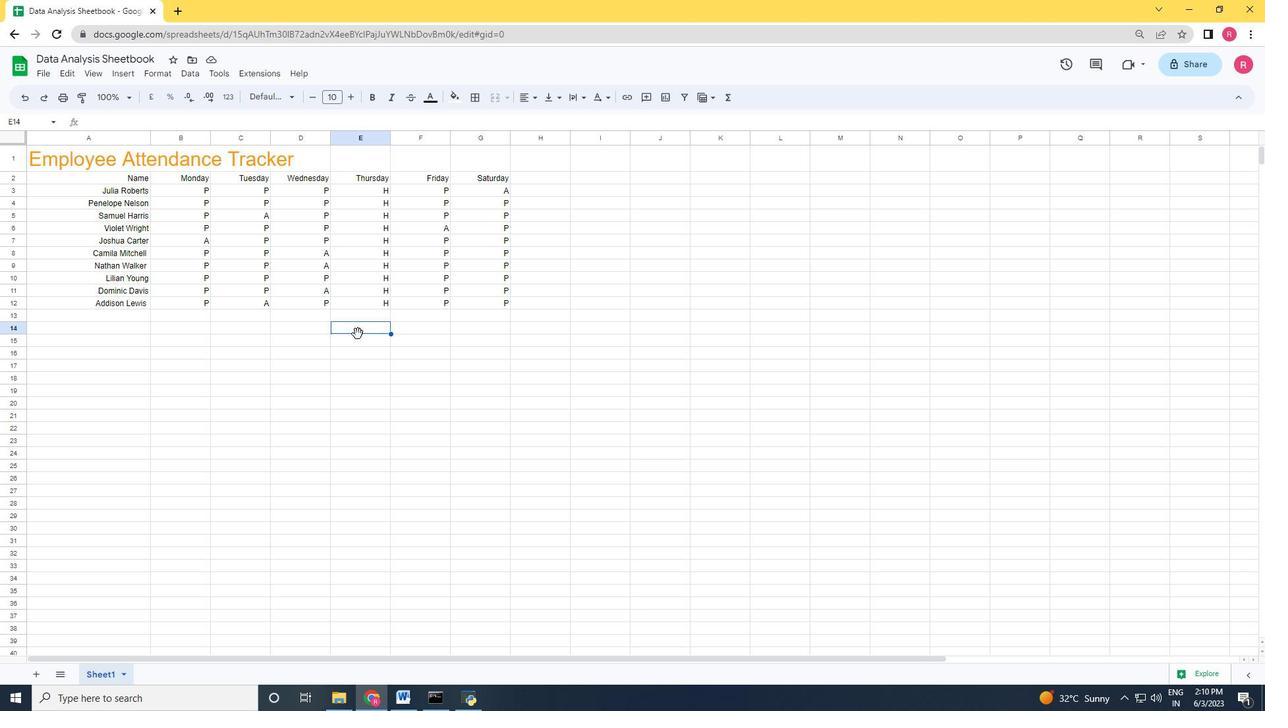 
Action: Mouse pressed left at (208, 407)
Screenshot: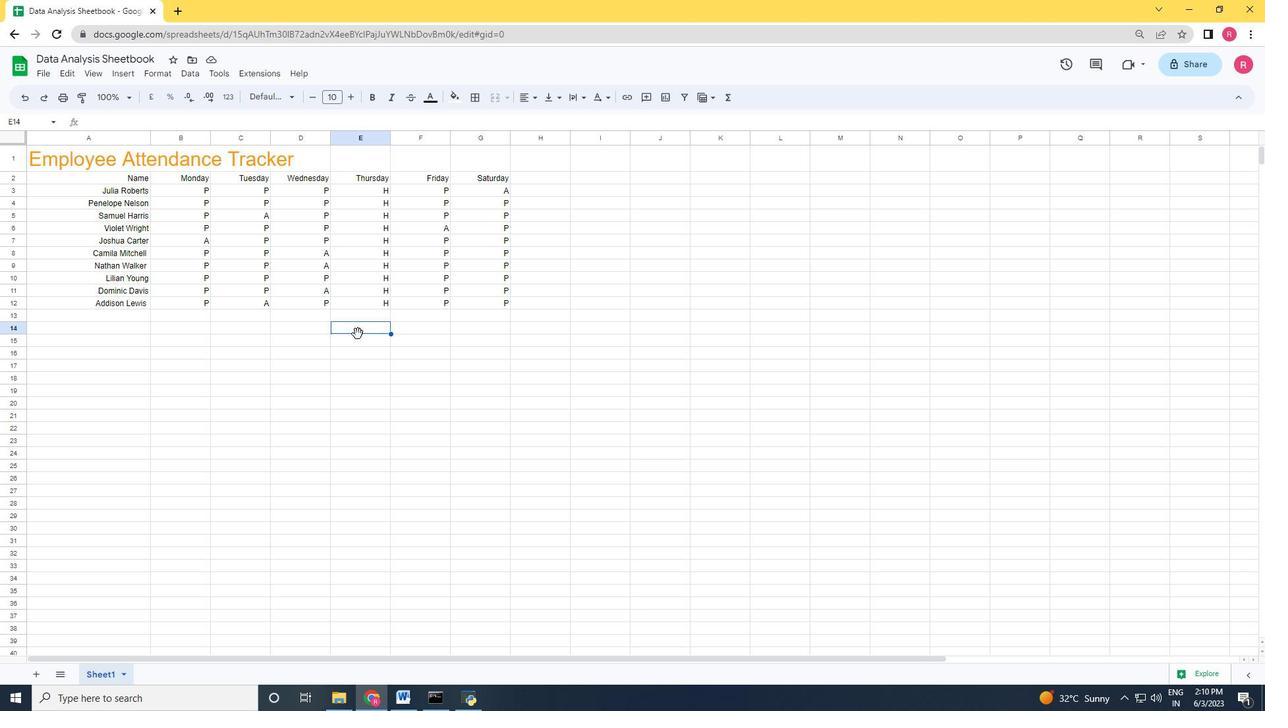 
Action: Mouse moved to (46, 158)
Screenshot: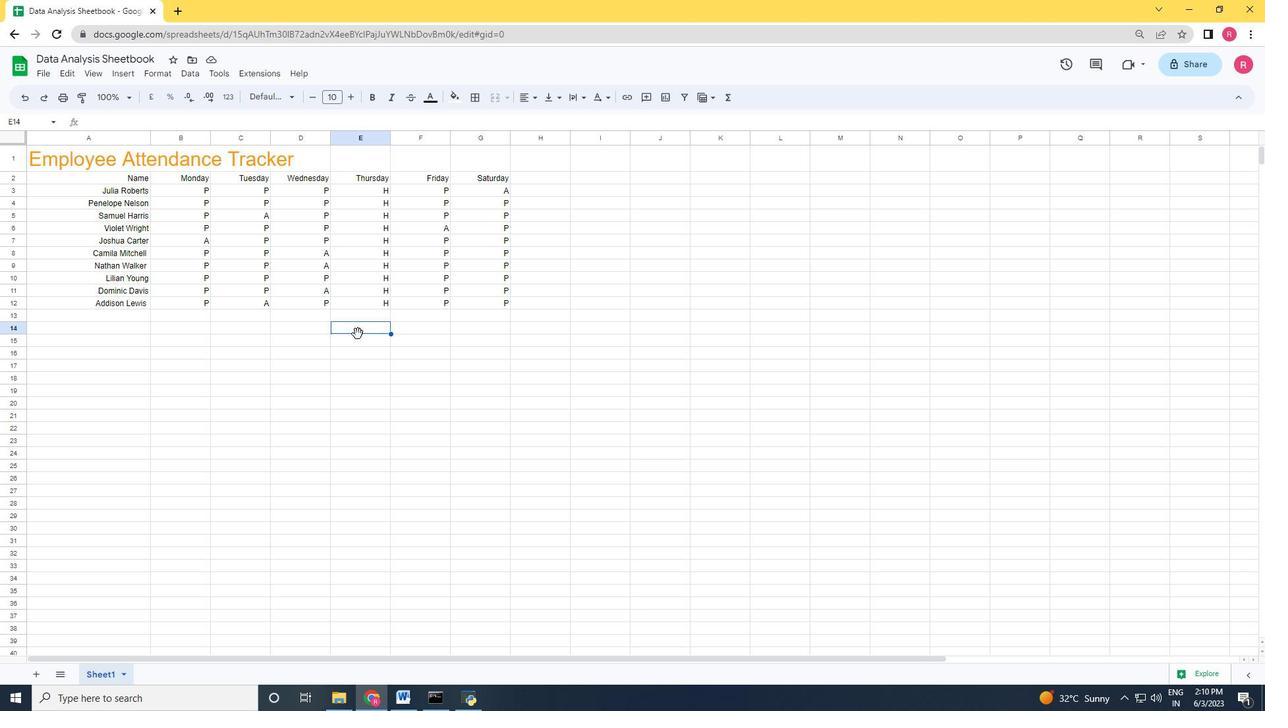 
Action: Mouse pressed left at (46, 158)
Screenshot: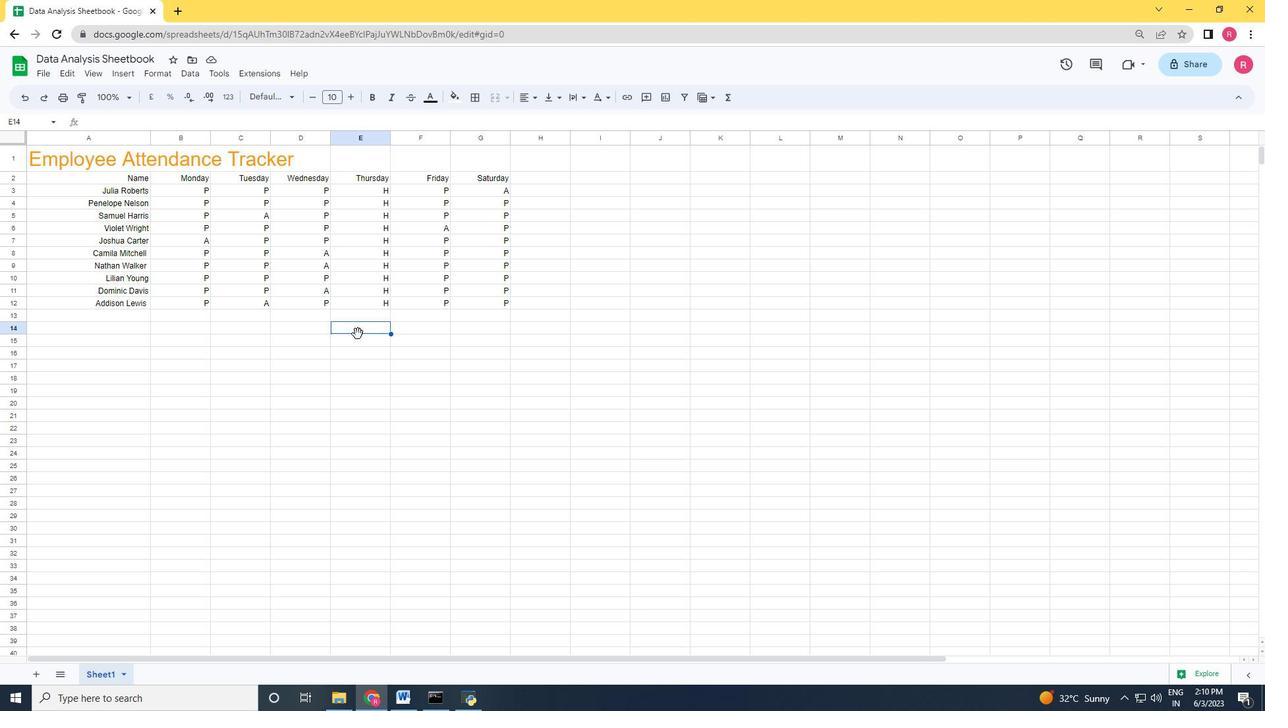 
Action: Key pressed <Key.shift><Key.right><Key.right><Key.right><Key.right><Key.right><Key.right><Key.down><Key.down><Key.down><Key.down><Key.down><Key.down><Key.down><Key.down><Key.down><Key.down><Key.down>
Screenshot: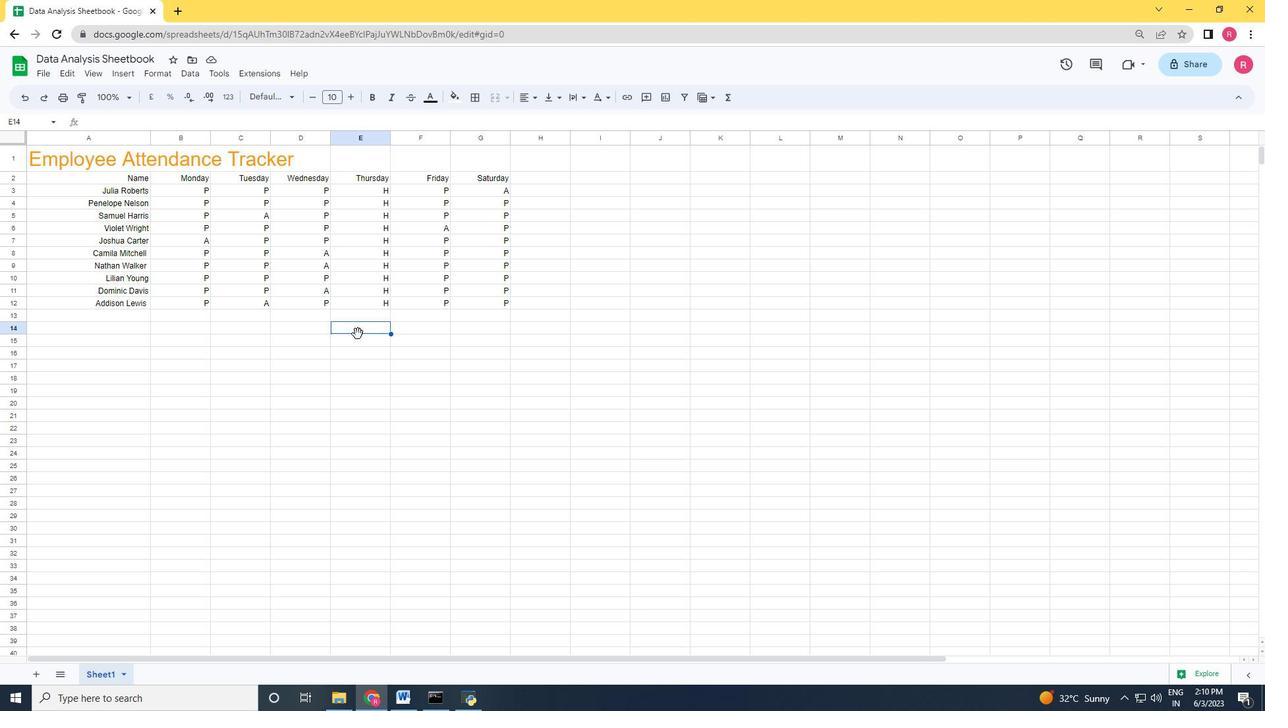 
Action: Mouse moved to (533, 101)
Screenshot: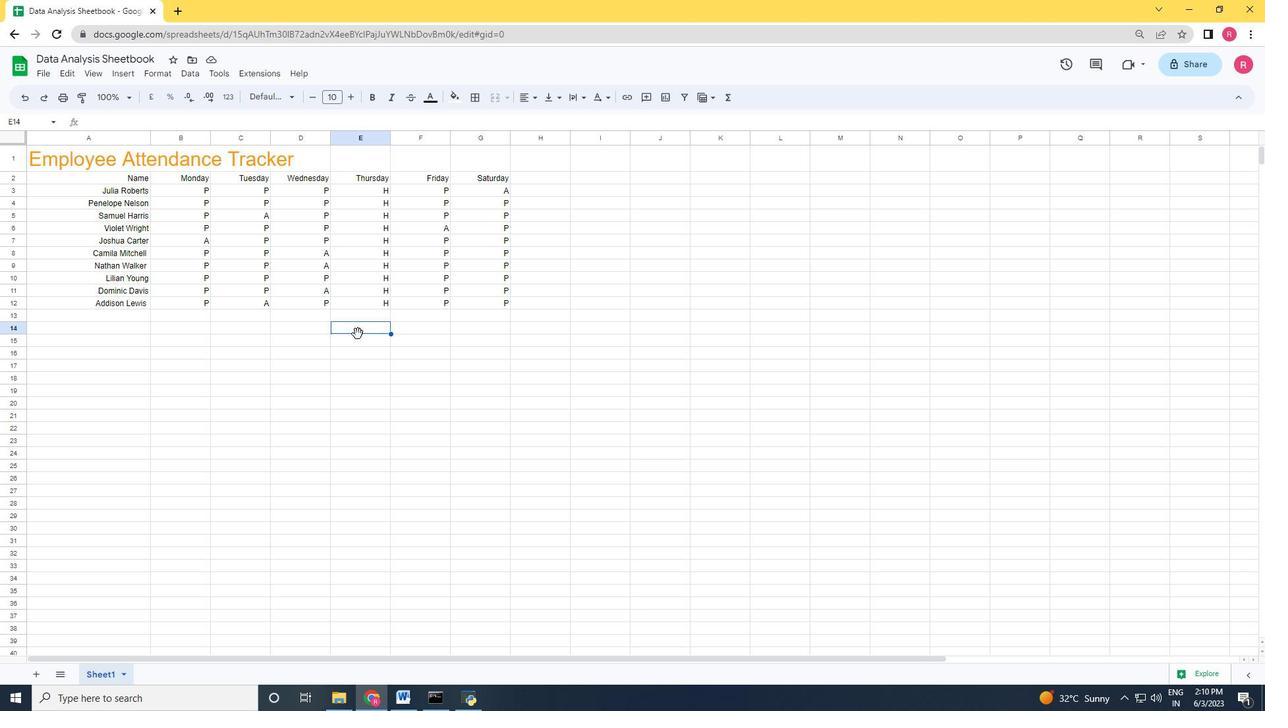 
Action: Mouse pressed left at (533, 101)
Screenshot: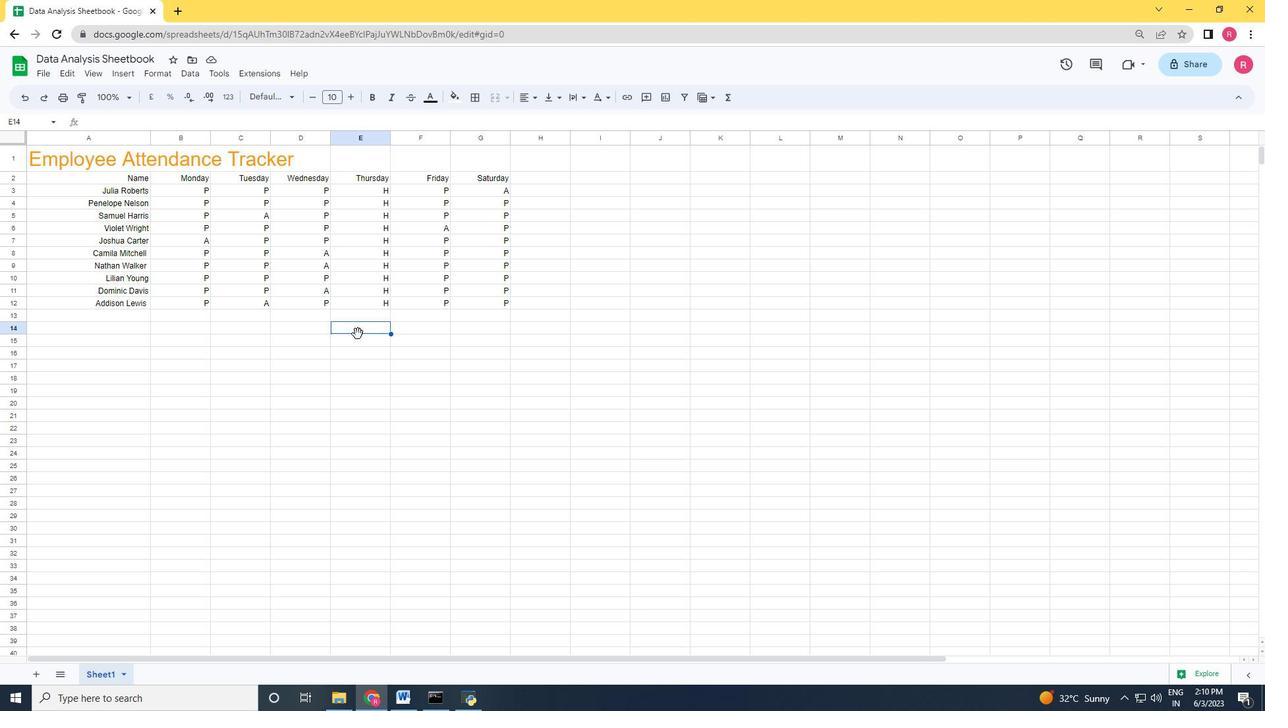 
Action: Mouse moved to (566, 124)
Screenshot: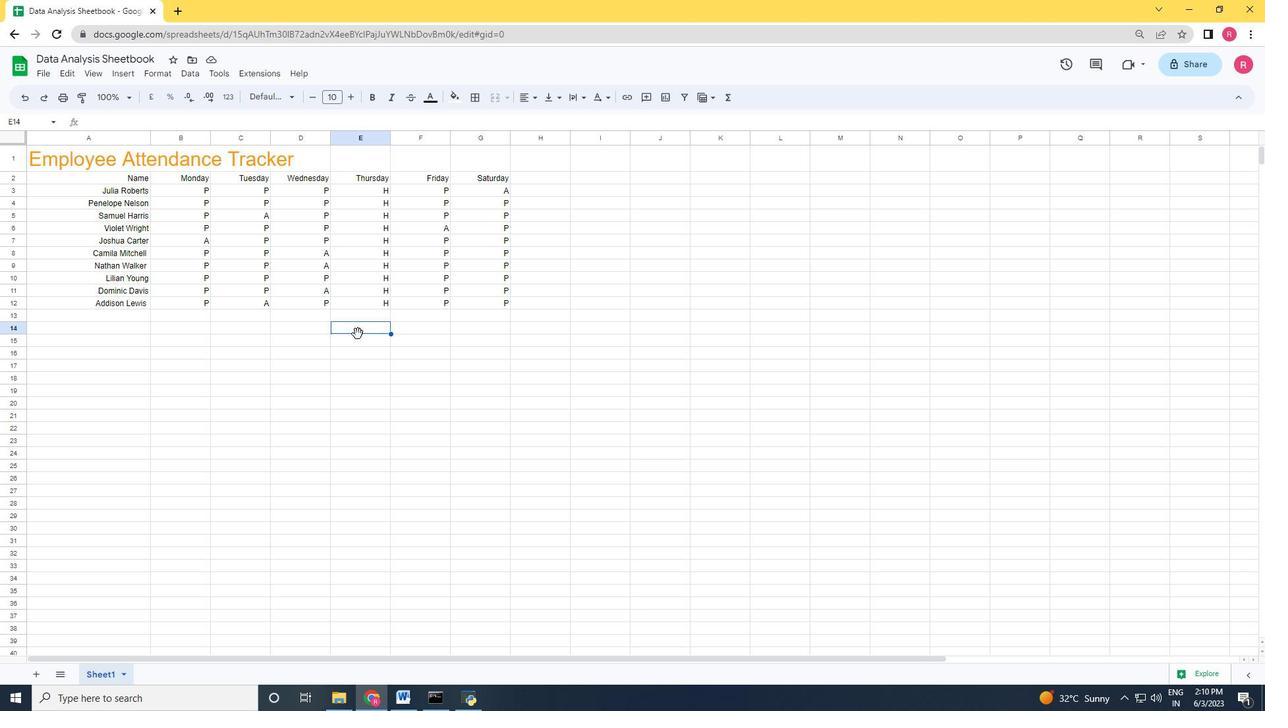 
Action: Mouse pressed left at (566, 124)
Screenshot: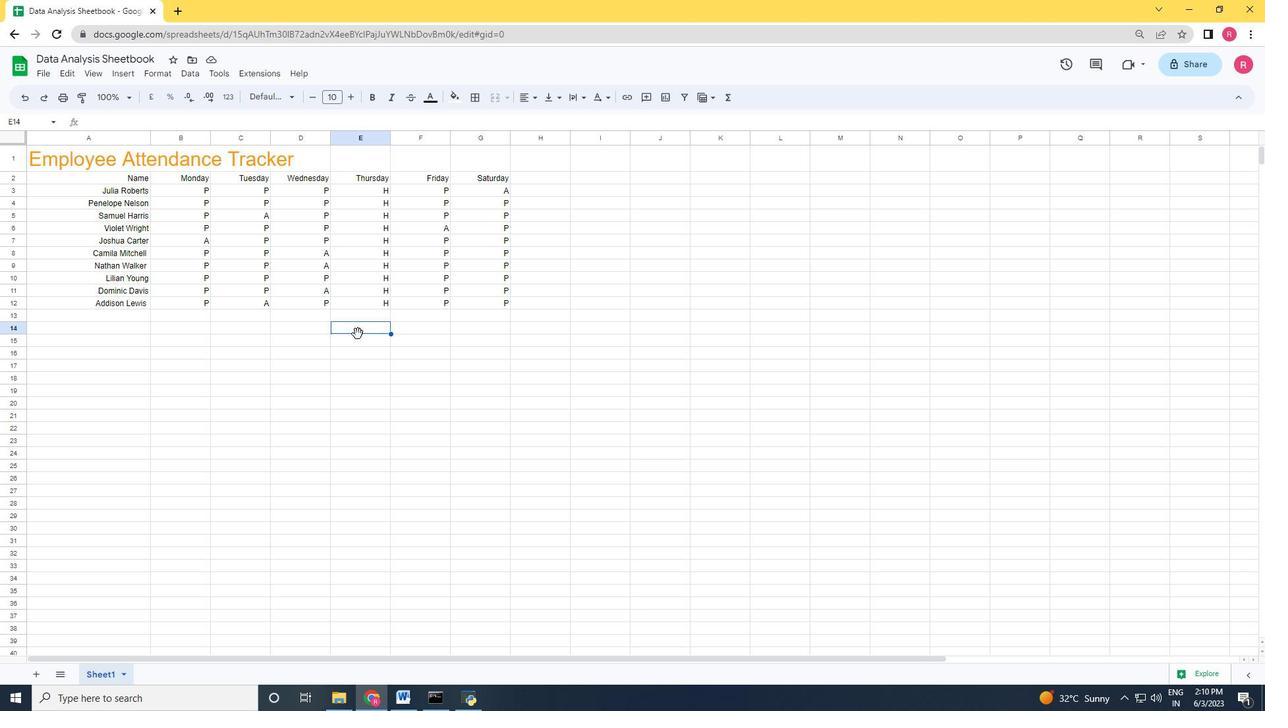 
Action: Mouse moved to (529, 98)
Screenshot: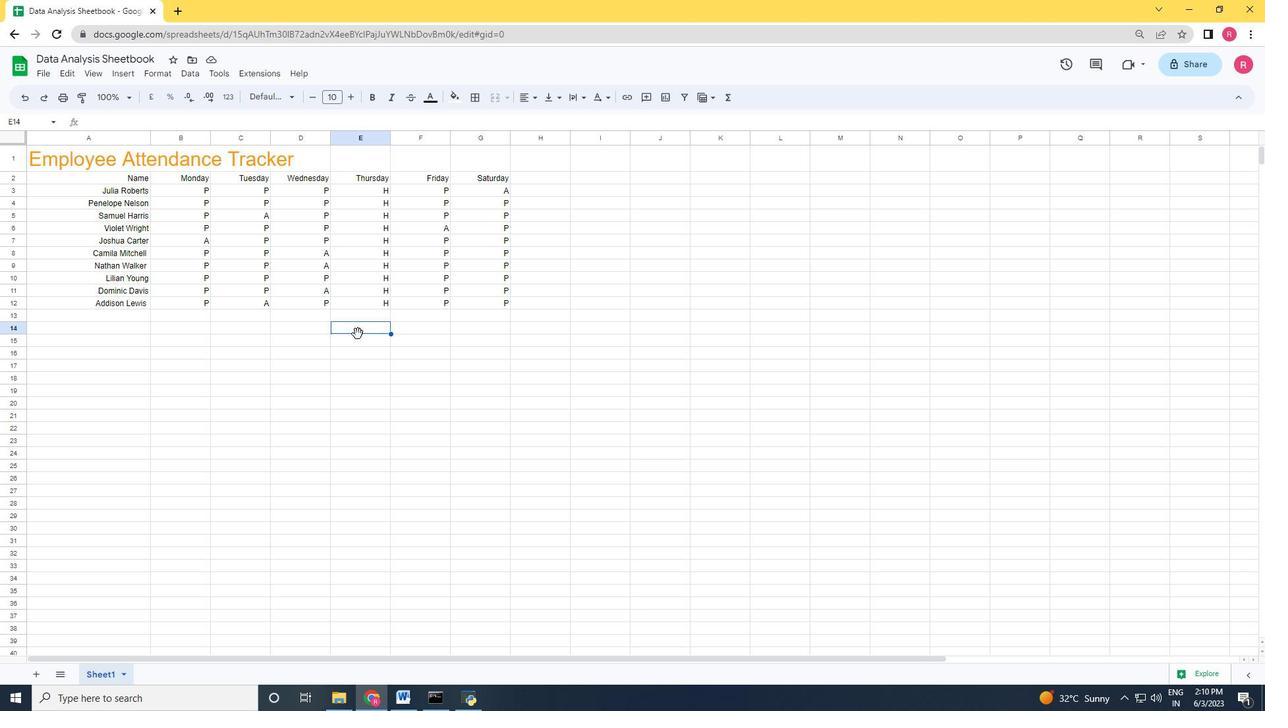 
Action: Mouse pressed left at (529, 98)
Screenshot: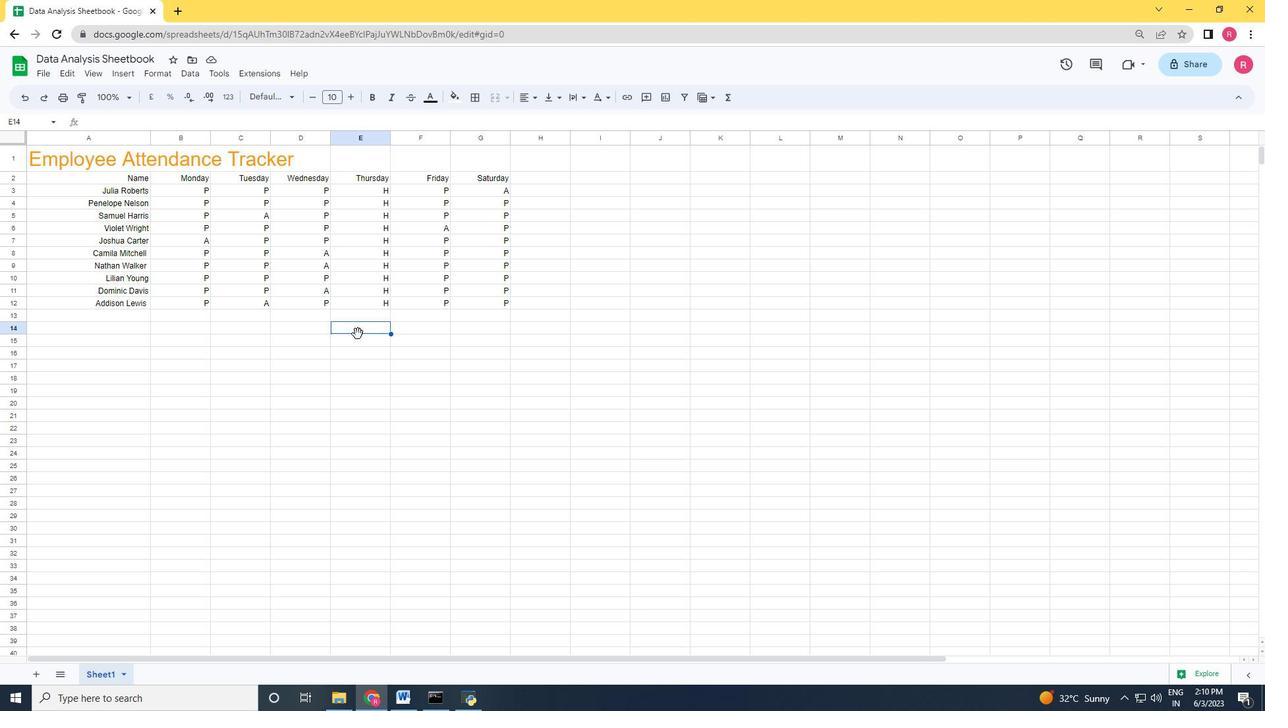 
Action: Mouse moved to (560, 118)
Screenshot: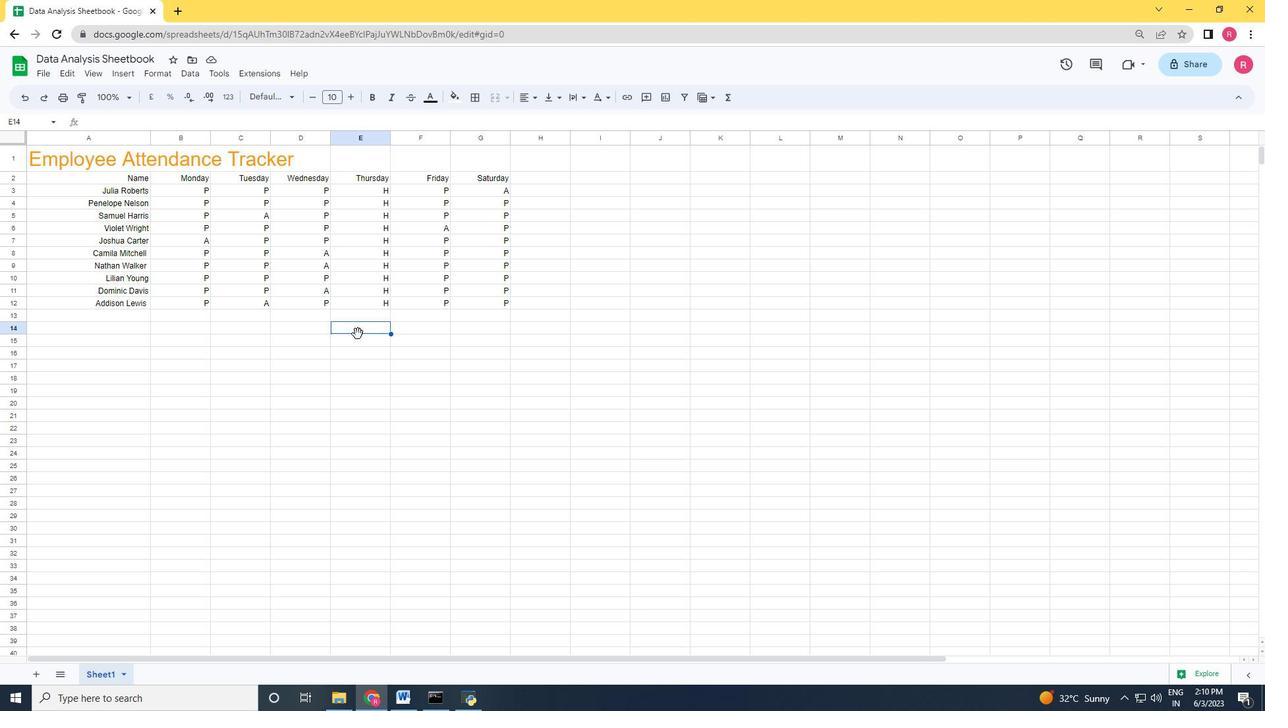 
Action: Mouse pressed left at (560, 118)
Screenshot: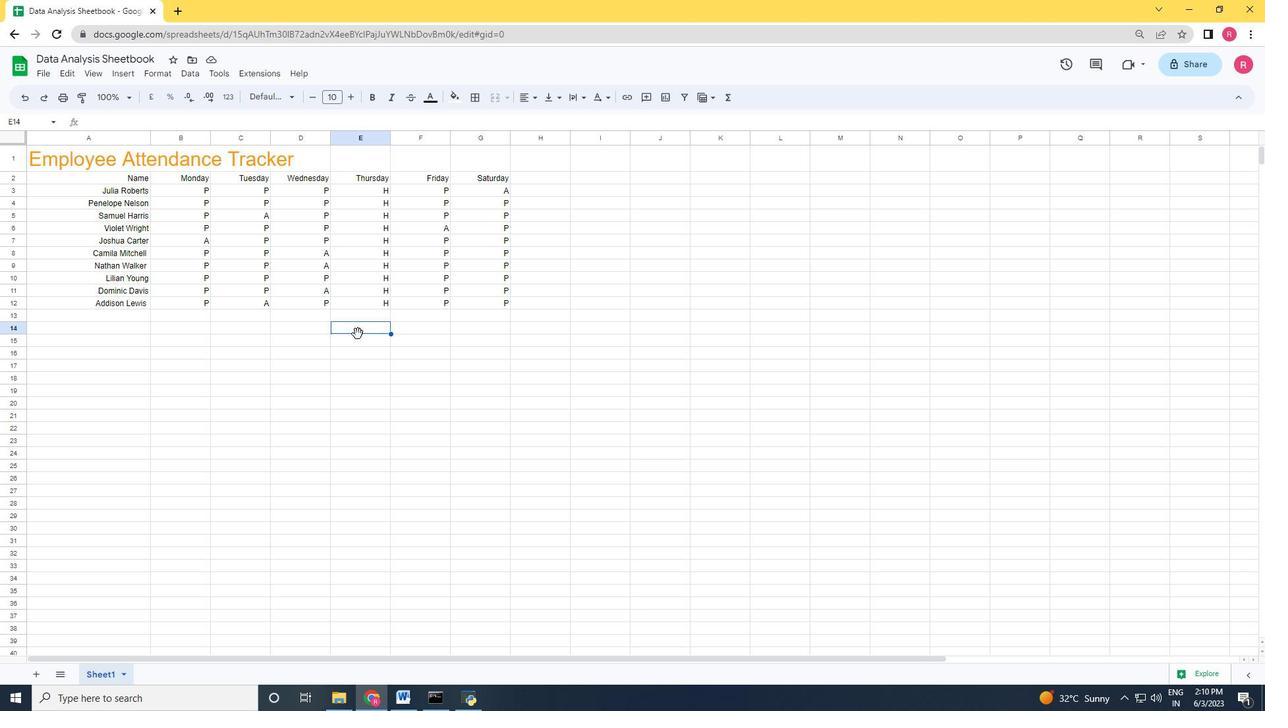 
Action: Mouse moved to (555, 189)
Screenshot: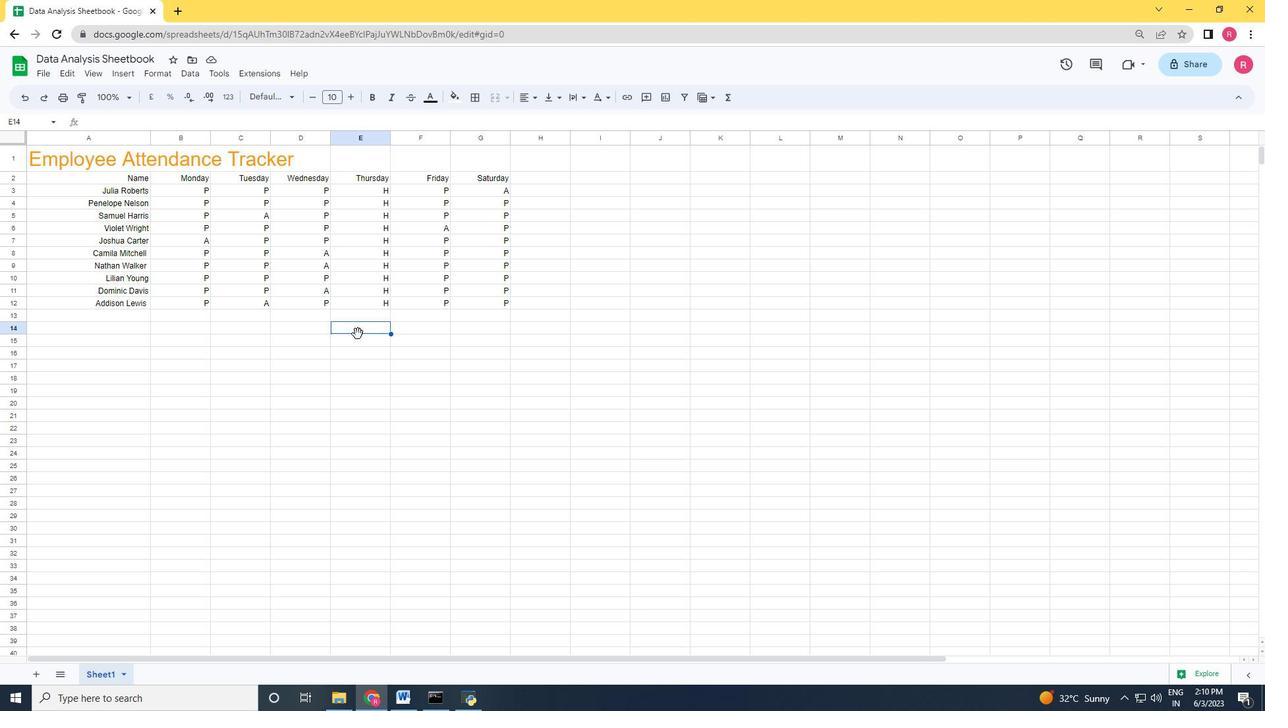 
Action: Mouse pressed left at (555, 189)
Screenshot: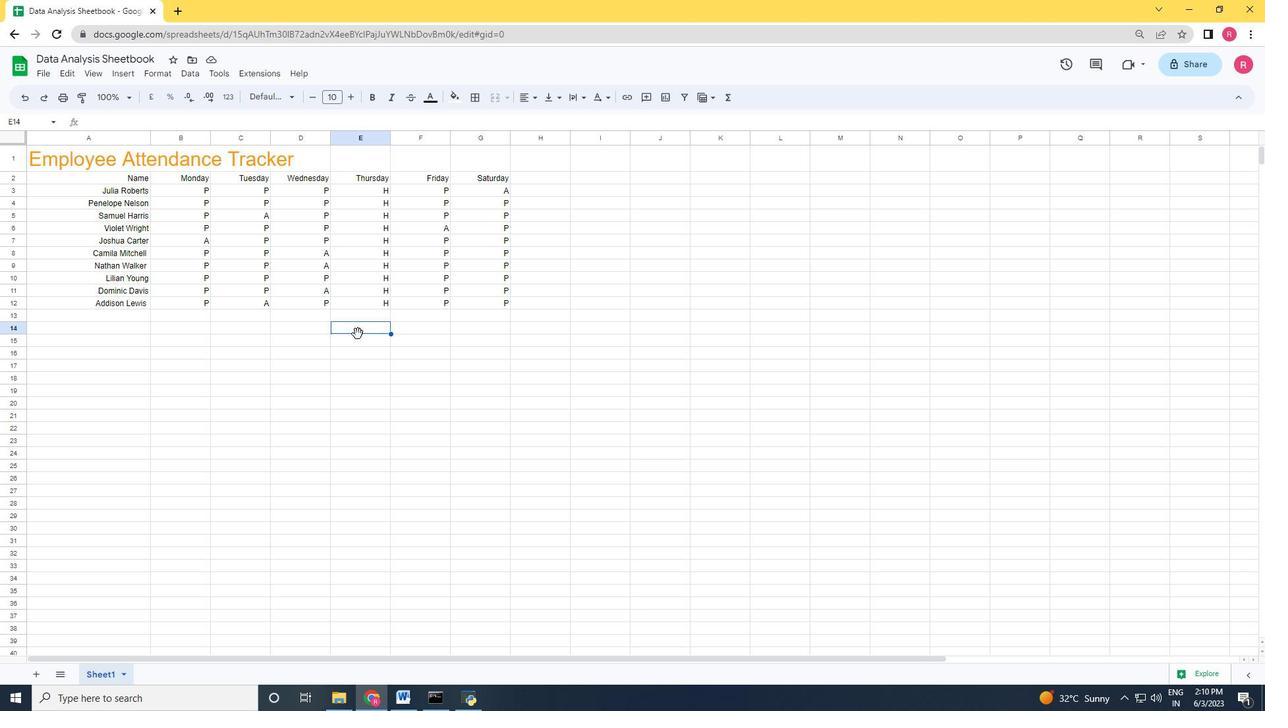 
Action: Mouse moved to (133, 157)
Screenshot: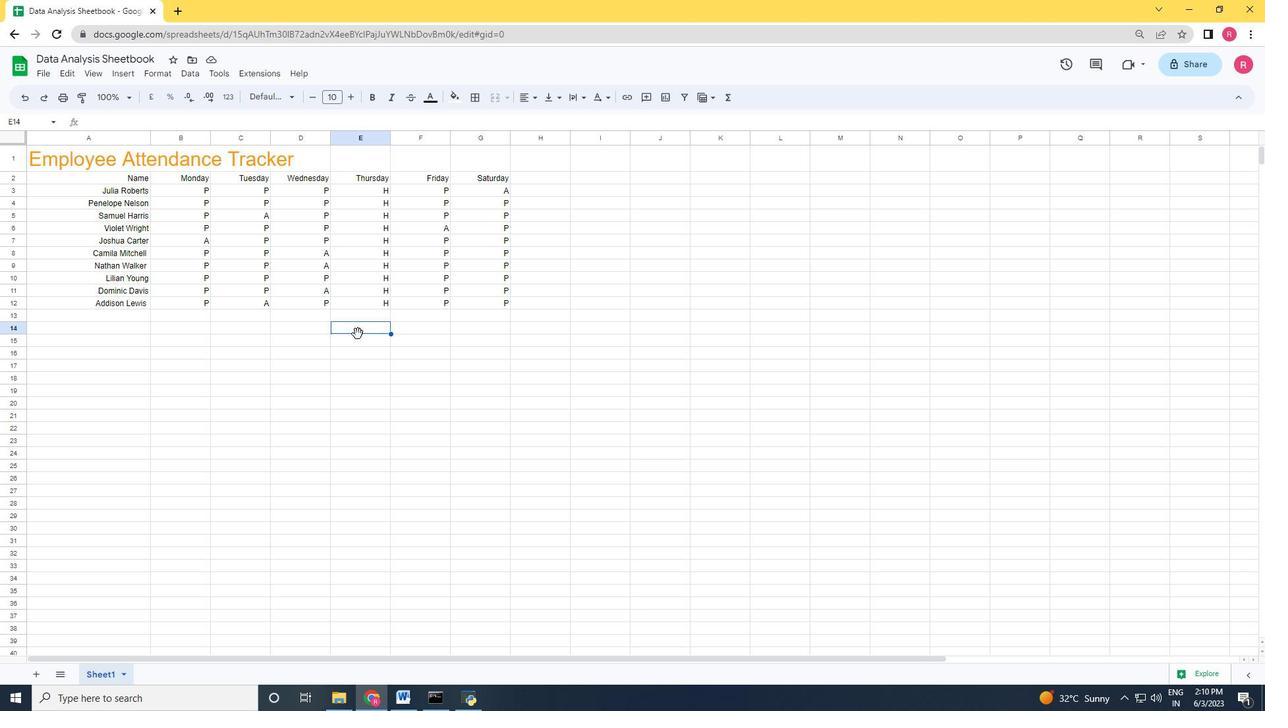 
Action: Mouse pressed left at (133, 157)
Screenshot: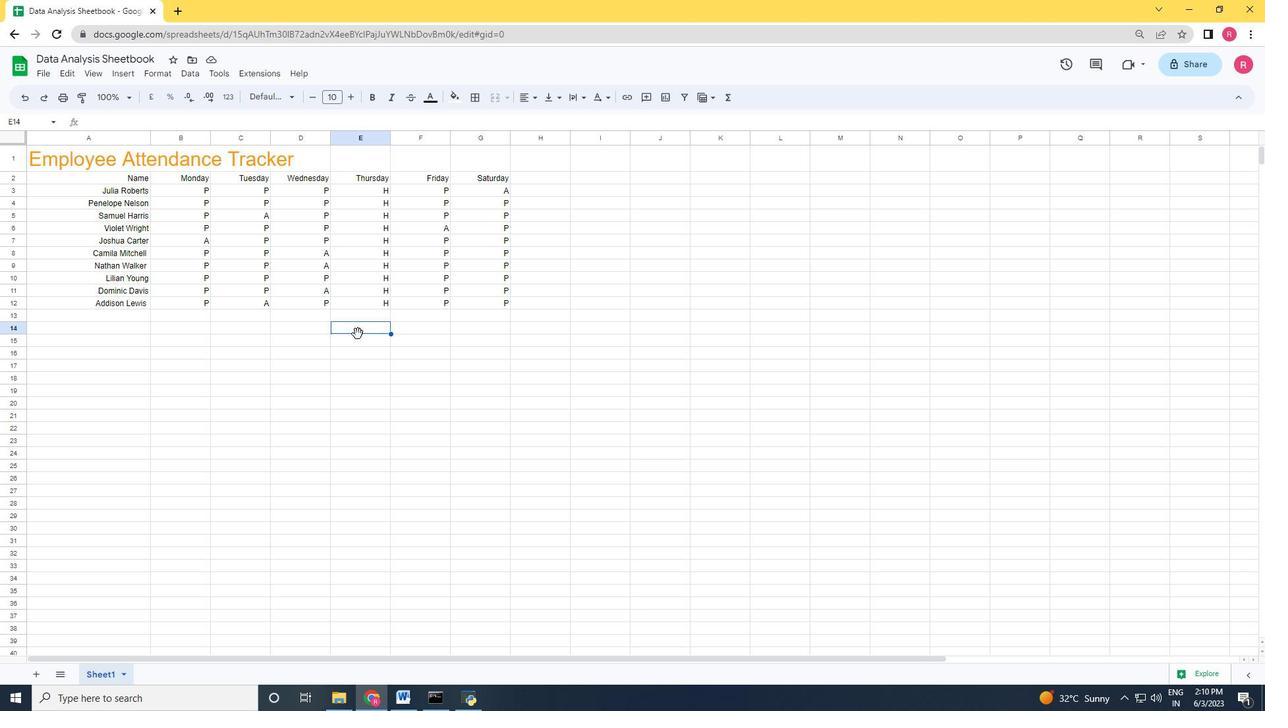 
Action: Mouse moved to (100, 149)
Screenshot: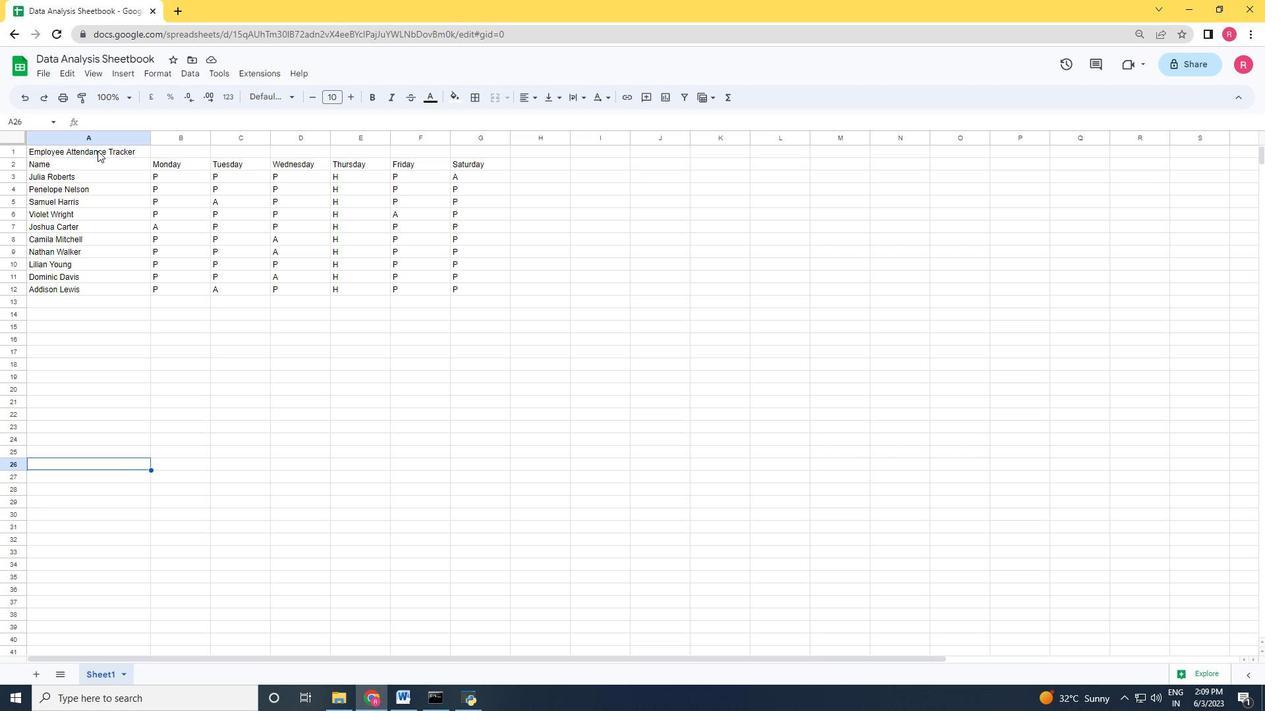 
Action: Mouse pressed left at (100, 149)
Screenshot: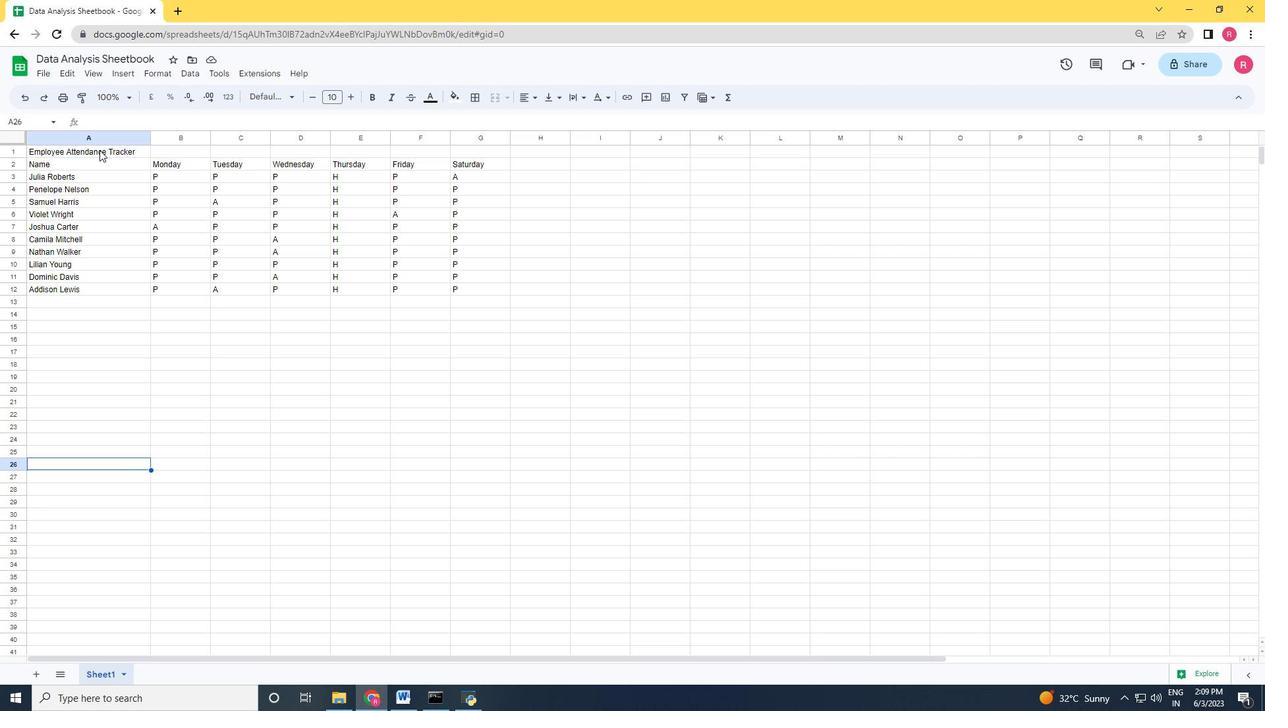 
Action: Mouse moved to (280, 102)
Screenshot: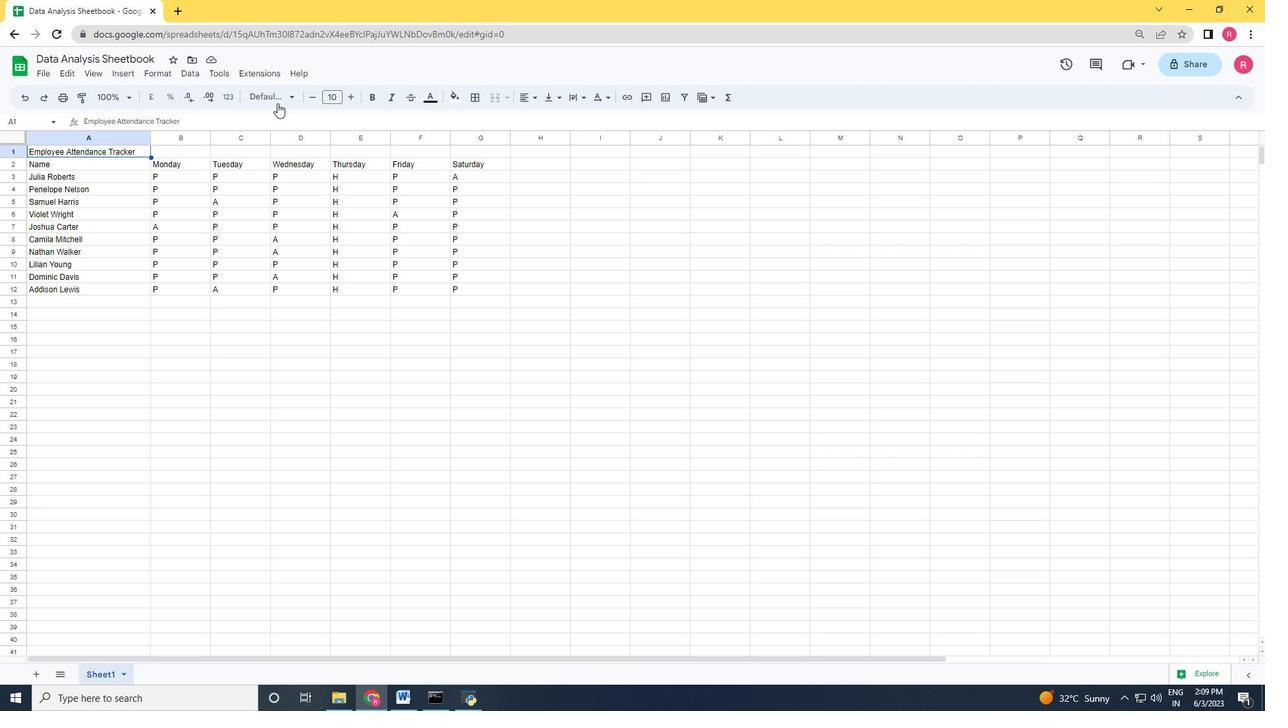 
Action: Mouse pressed left at (280, 102)
Screenshot: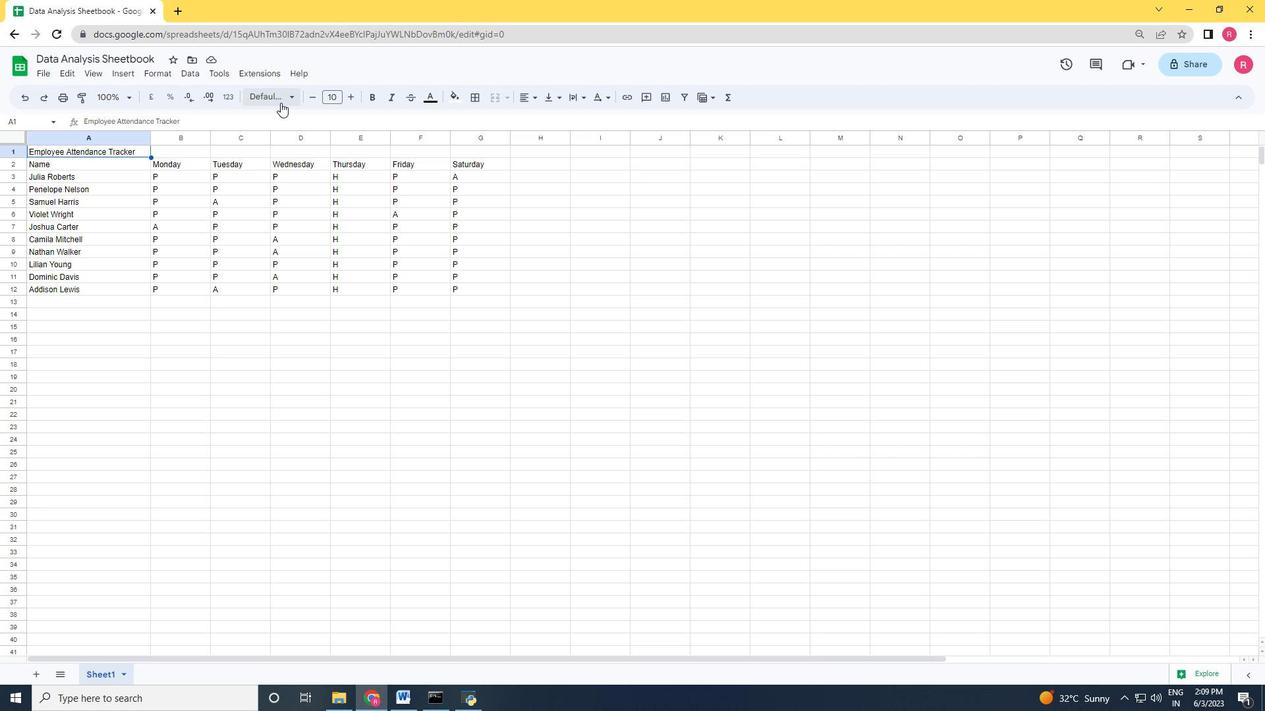 
Action: Mouse moved to (295, 218)
Screenshot: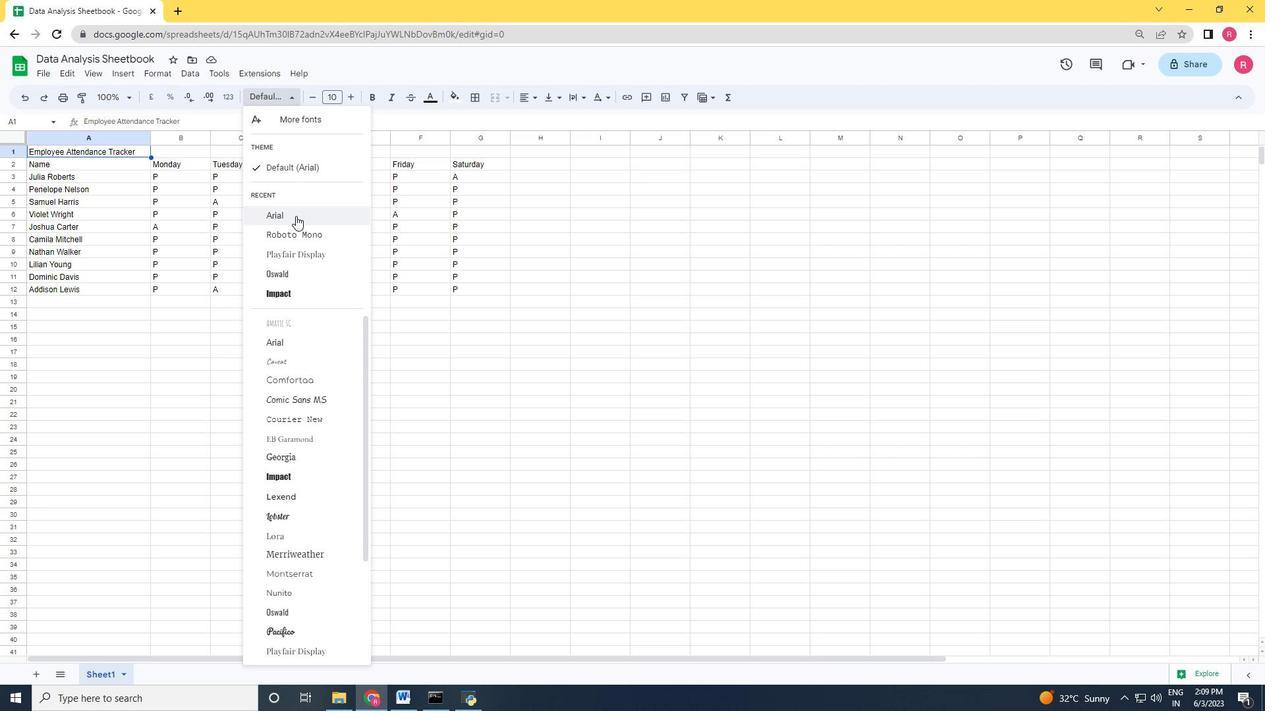 
Action: Mouse pressed left at (295, 218)
Screenshot: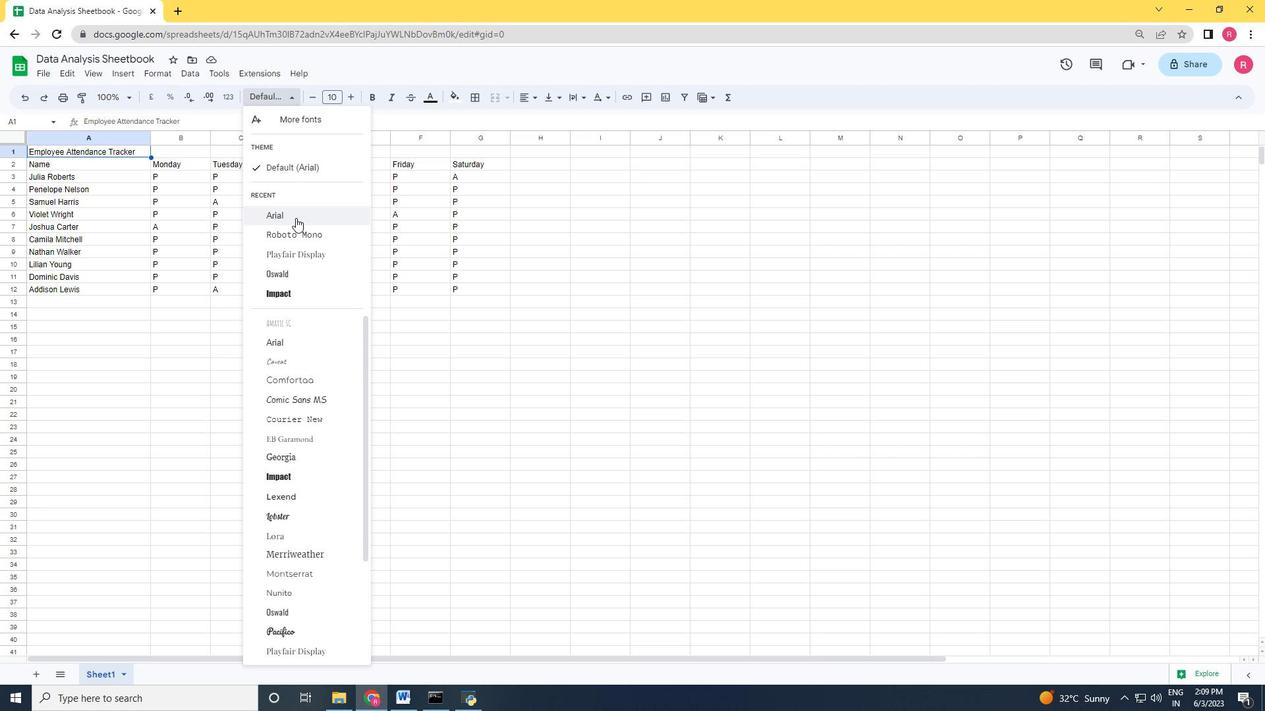 
Action: Mouse moved to (278, 96)
Screenshot: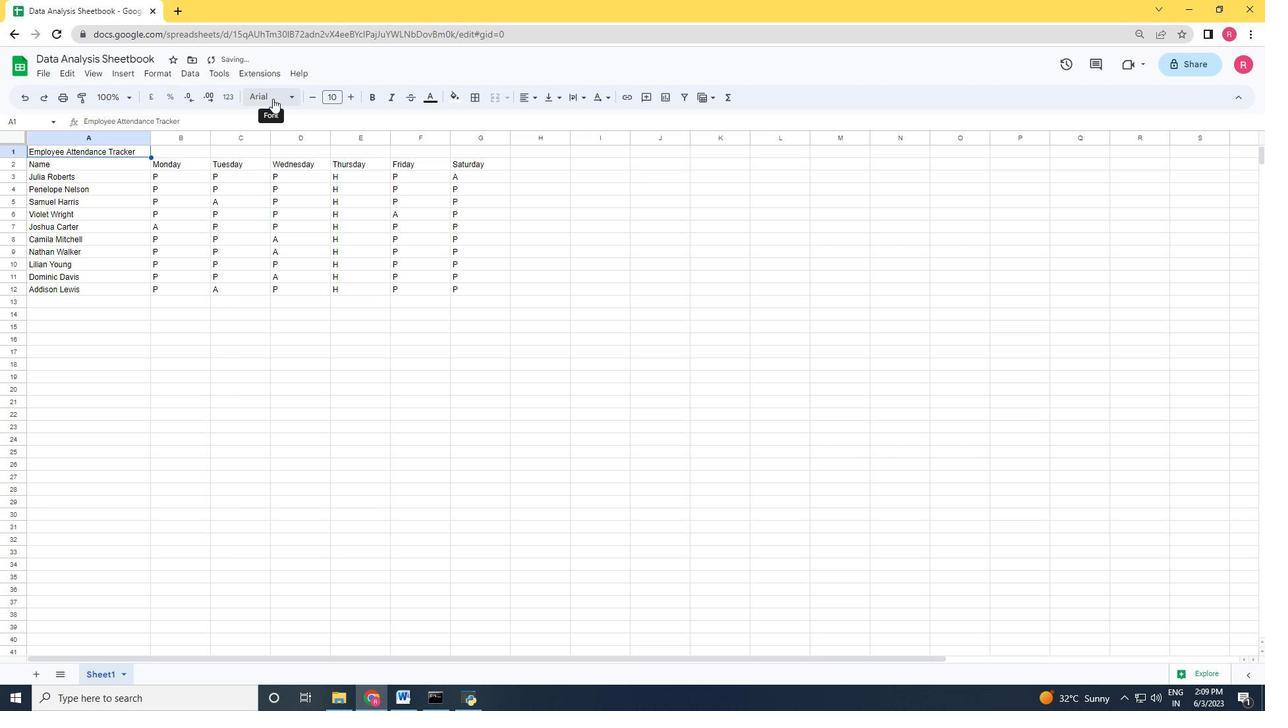 
Action: Mouse pressed left at (278, 96)
Screenshot: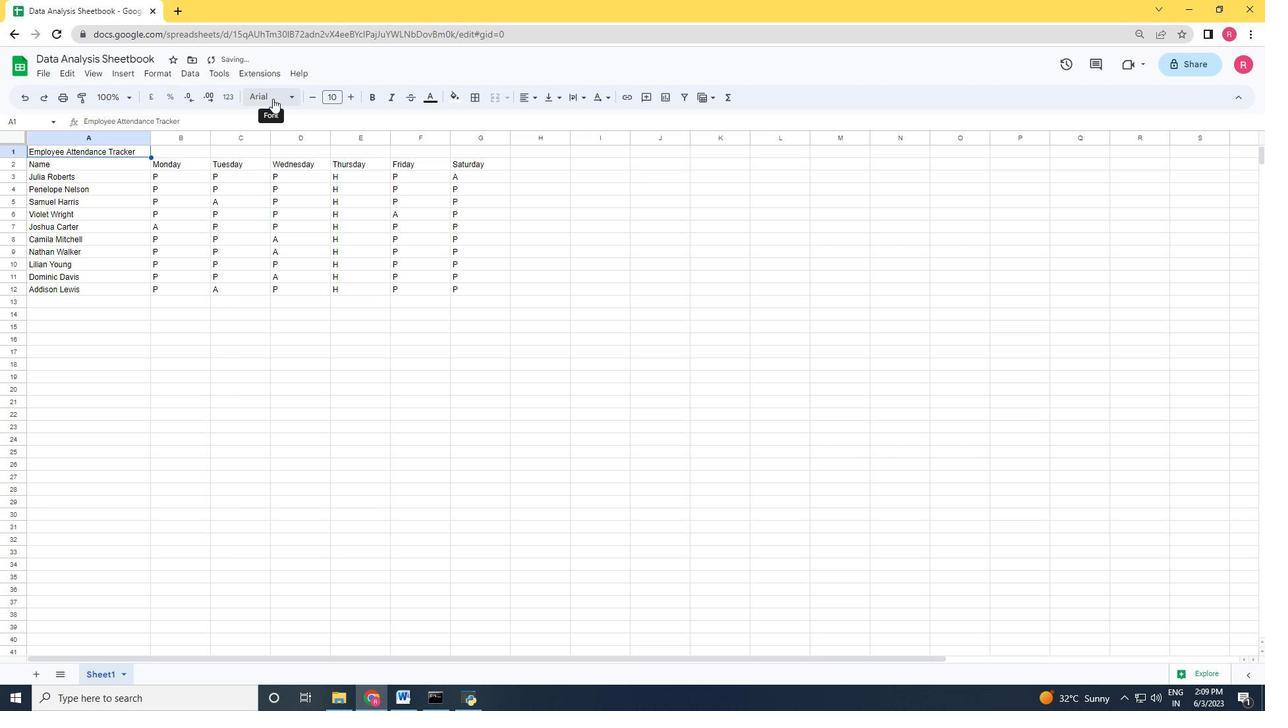 
Action: Mouse moved to (432, 104)
Screenshot: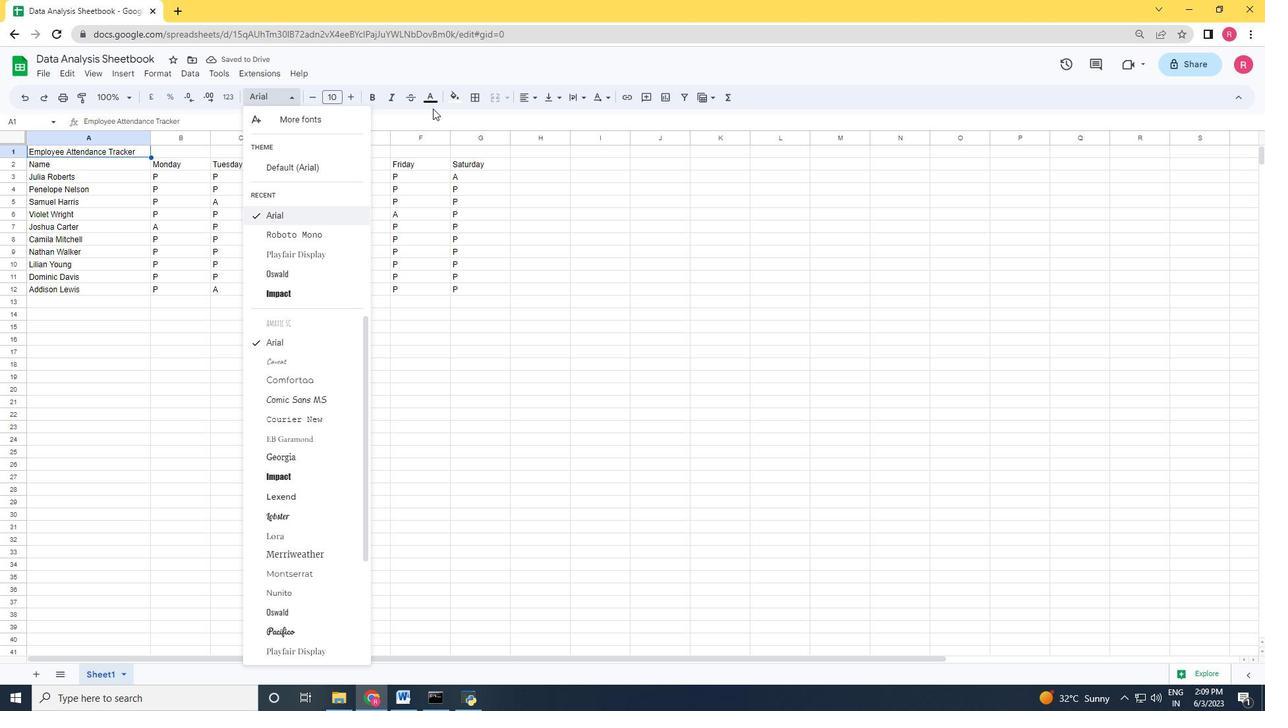 
Action: Mouse pressed left at (432, 104)
Screenshot: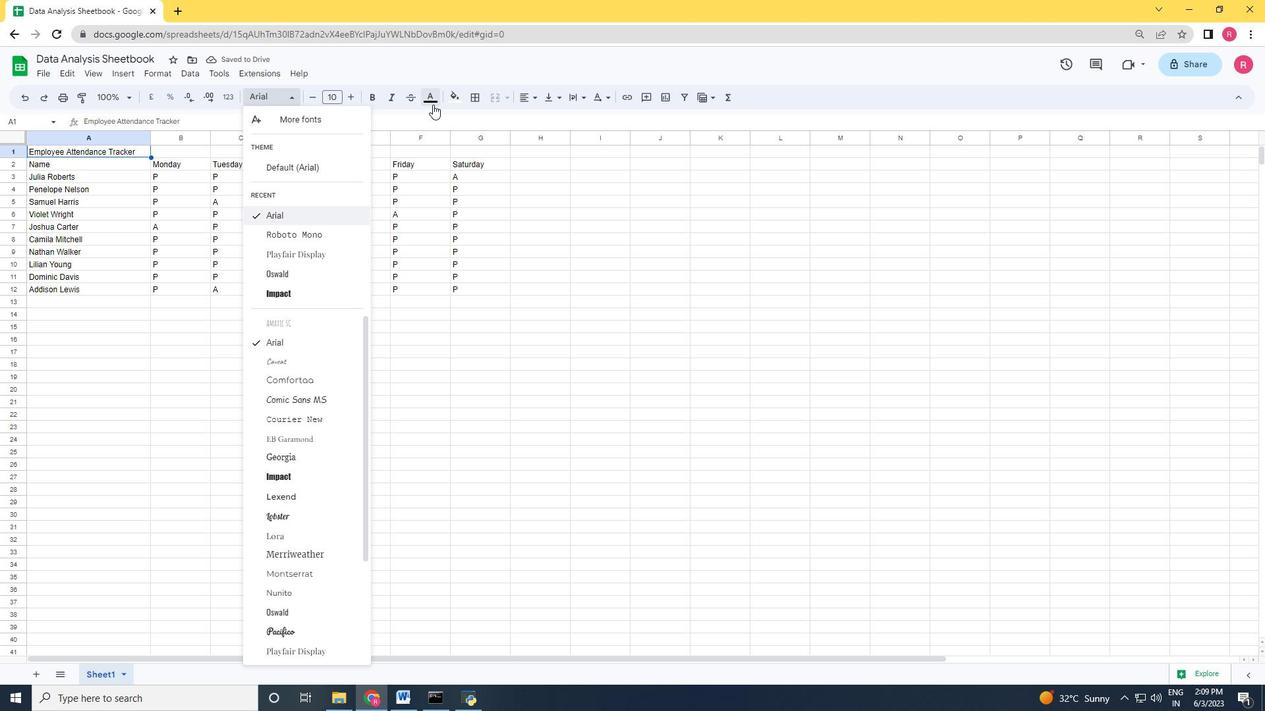 
Action: Mouse moved to (455, 148)
Screenshot: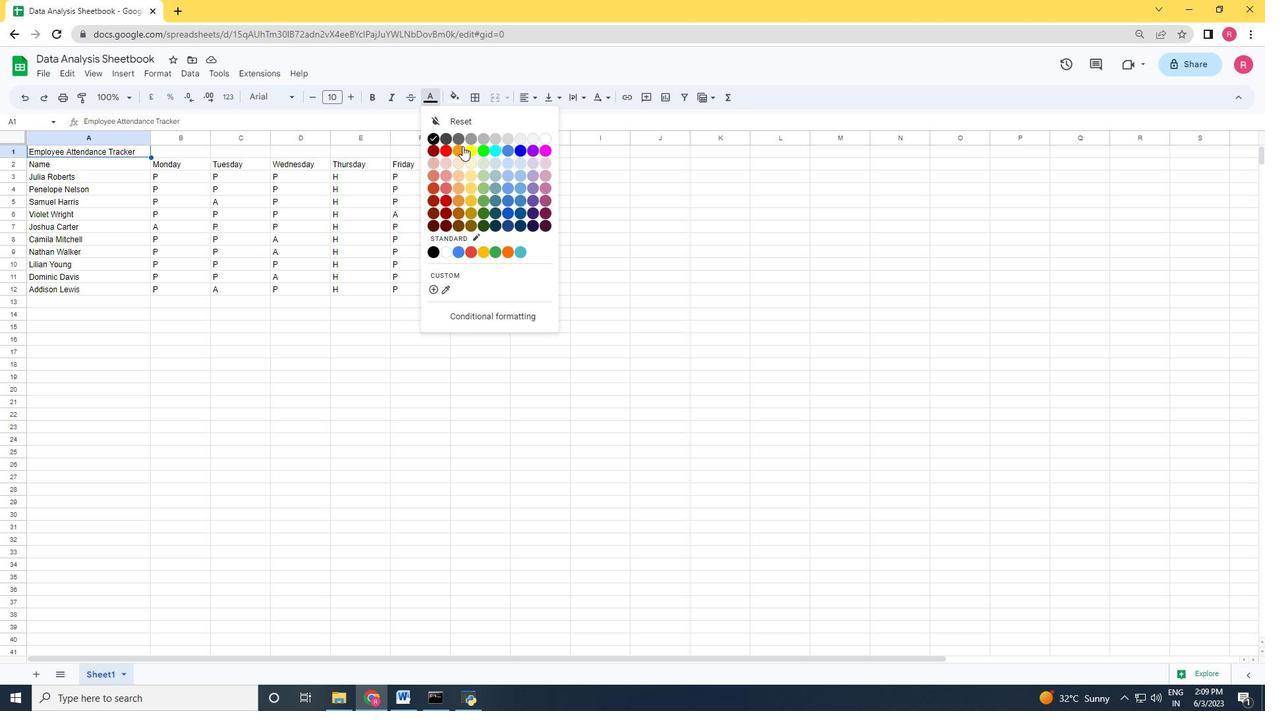 
Action: Mouse pressed left at (455, 148)
Screenshot: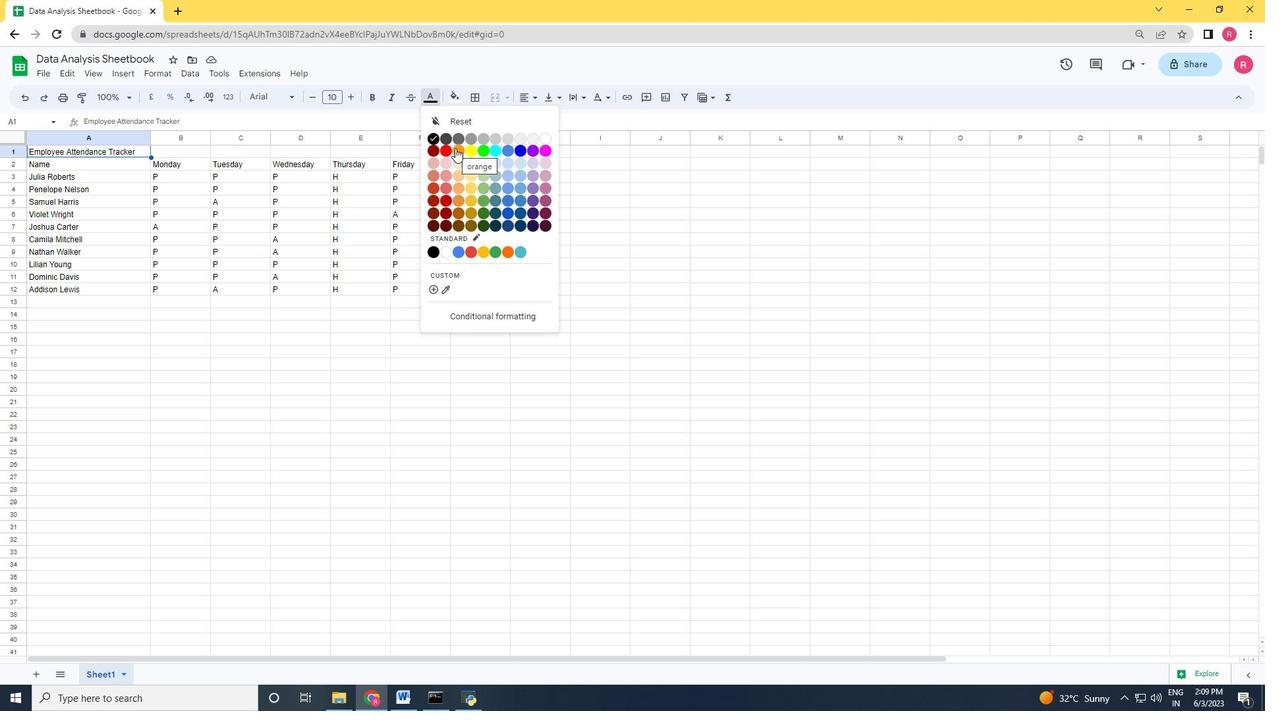 
Action: Mouse moved to (349, 98)
Screenshot: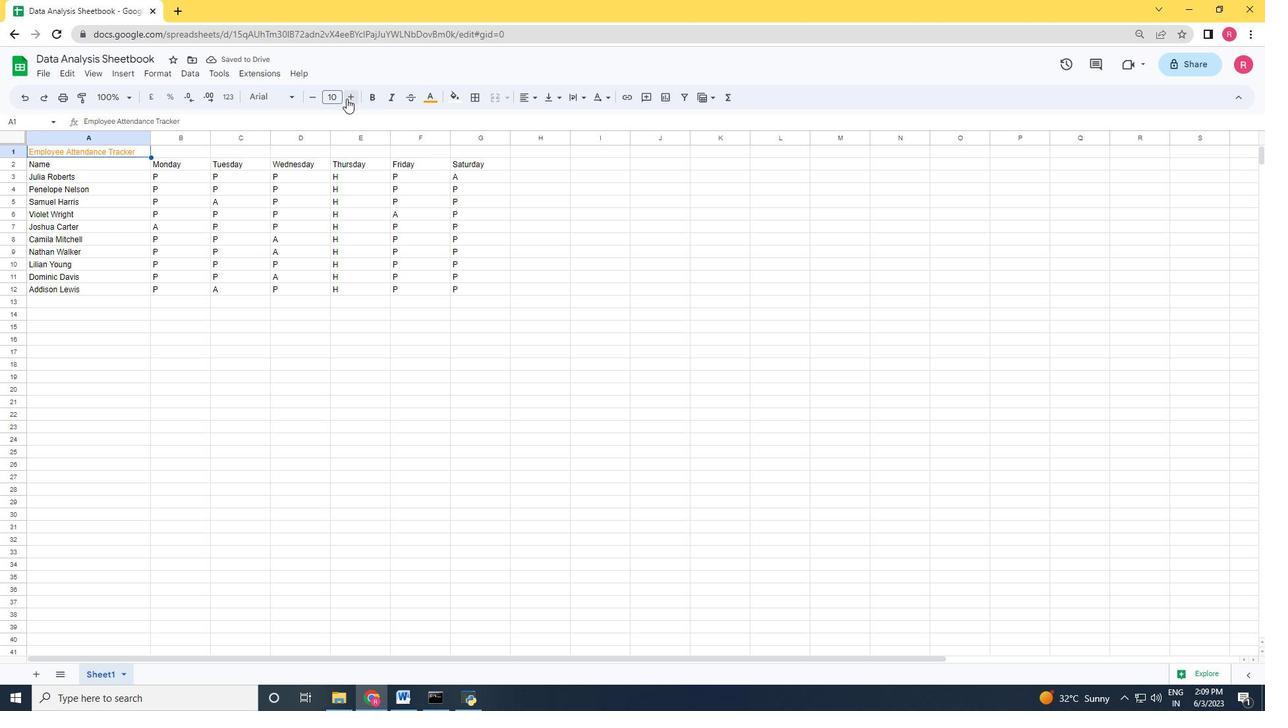 
Action: Mouse pressed left at (349, 98)
Screenshot: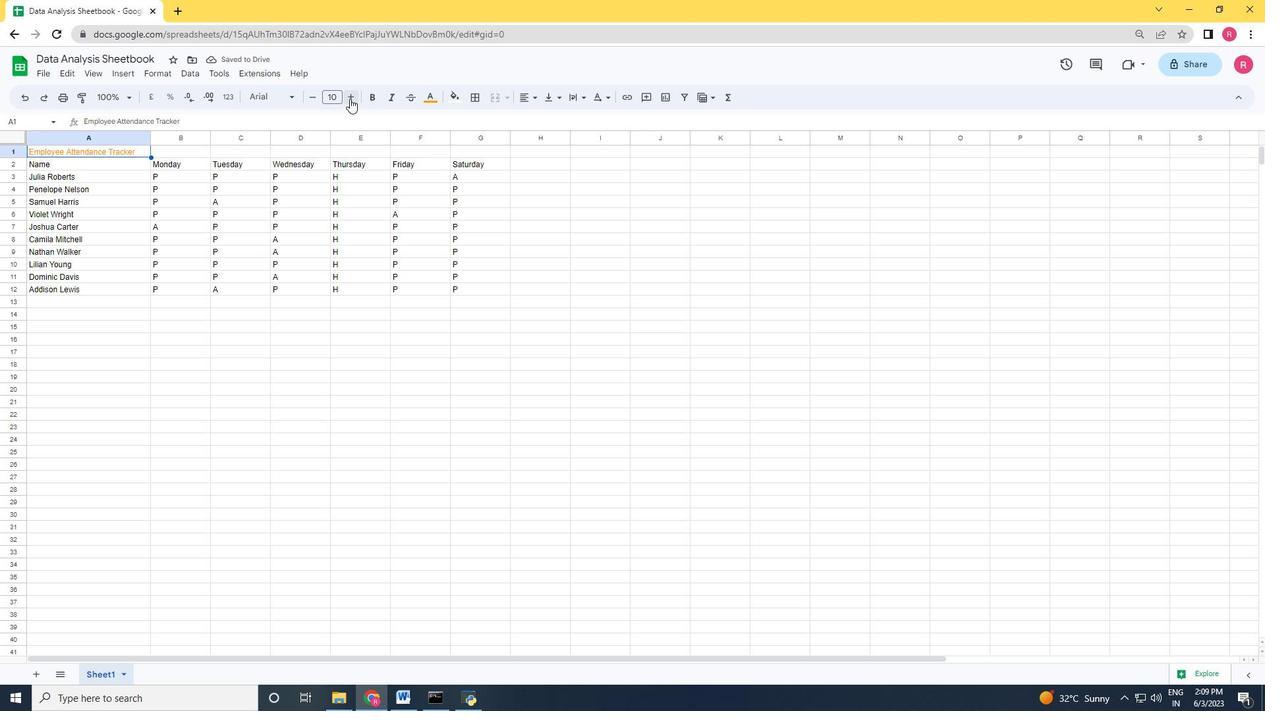
Action: Mouse pressed left at (349, 98)
Screenshot: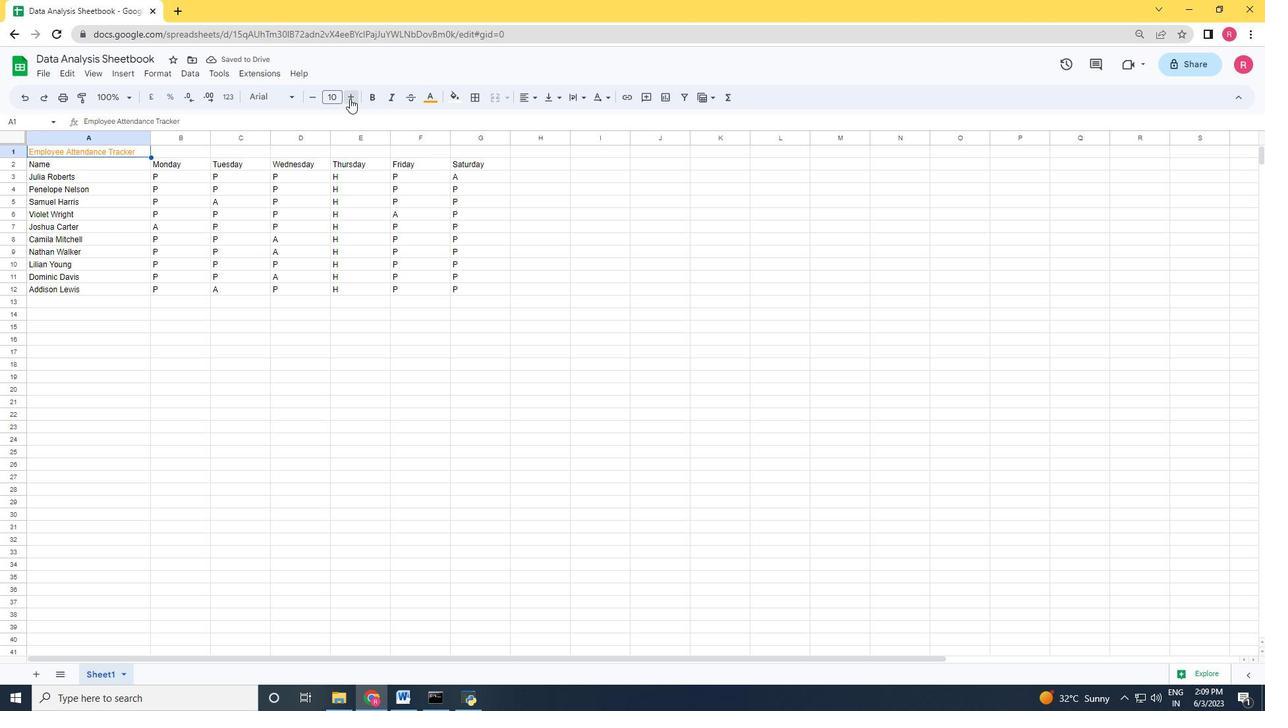 
Action: Mouse pressed left at (349, 98)
Screenshot: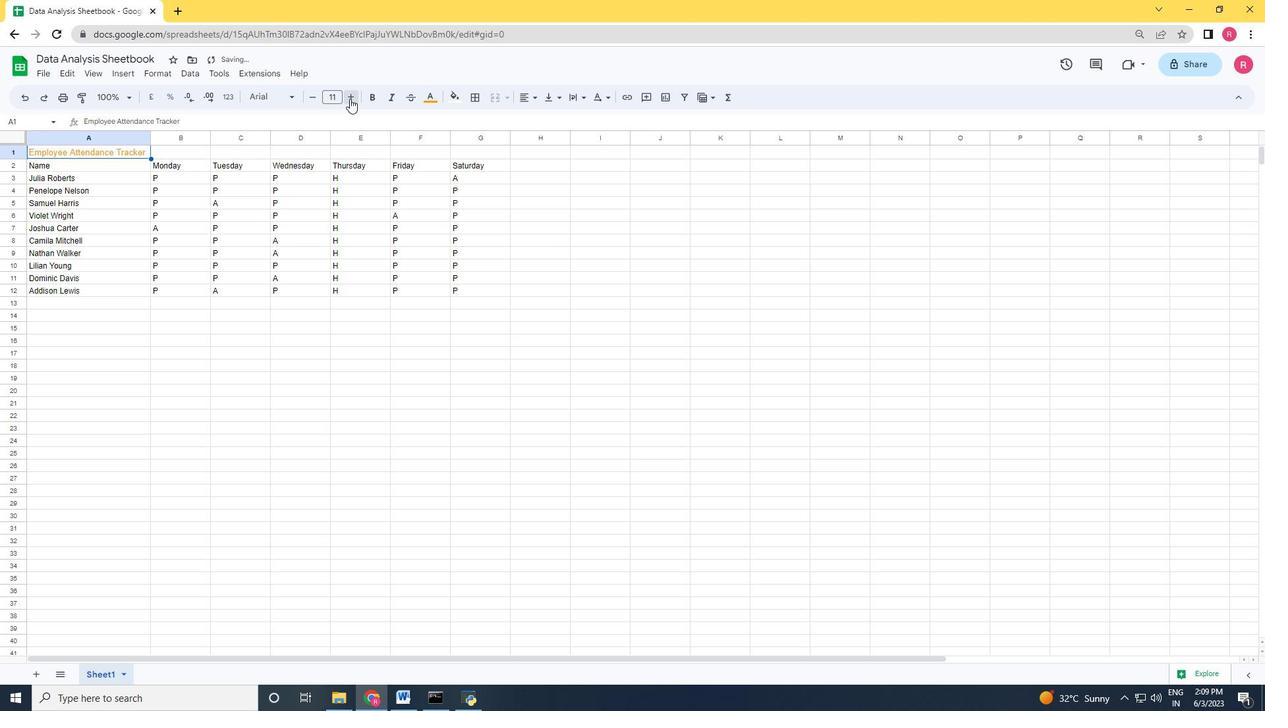 
Action: Mouse pressed left at (349, 98)
Screenshot: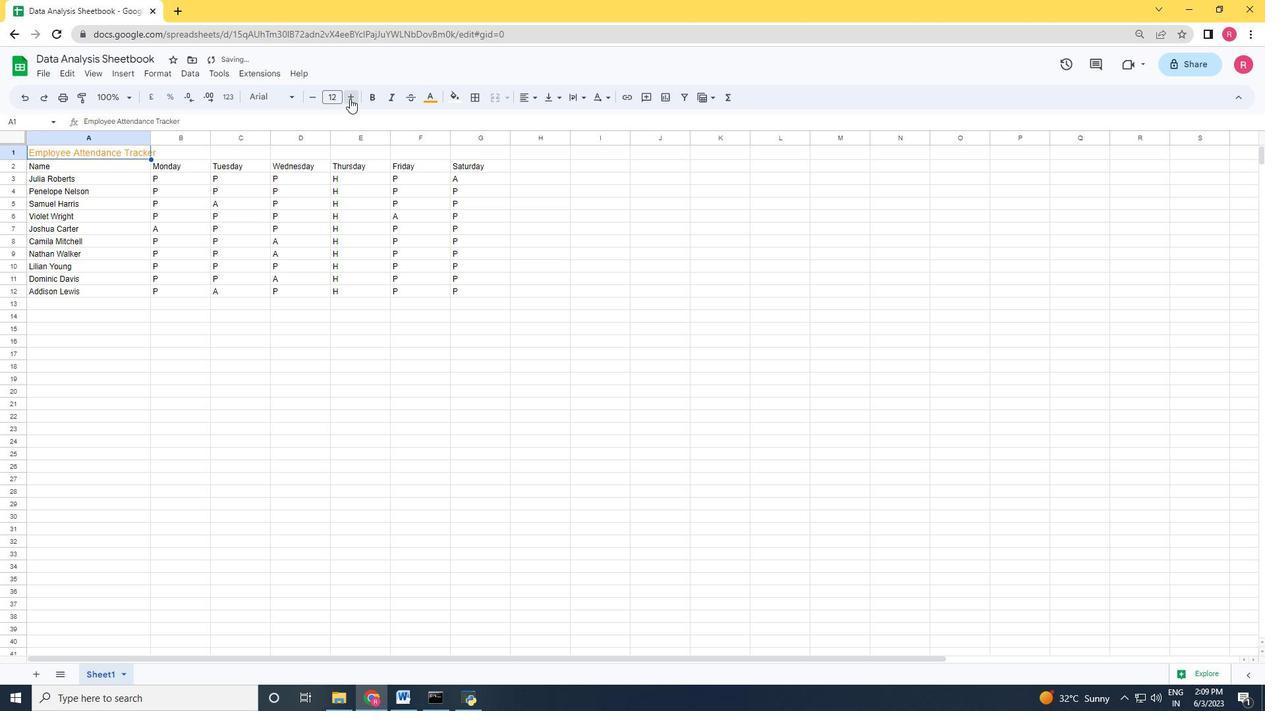 
Action: Mouse pressed left at (349, 98)
Screenshot: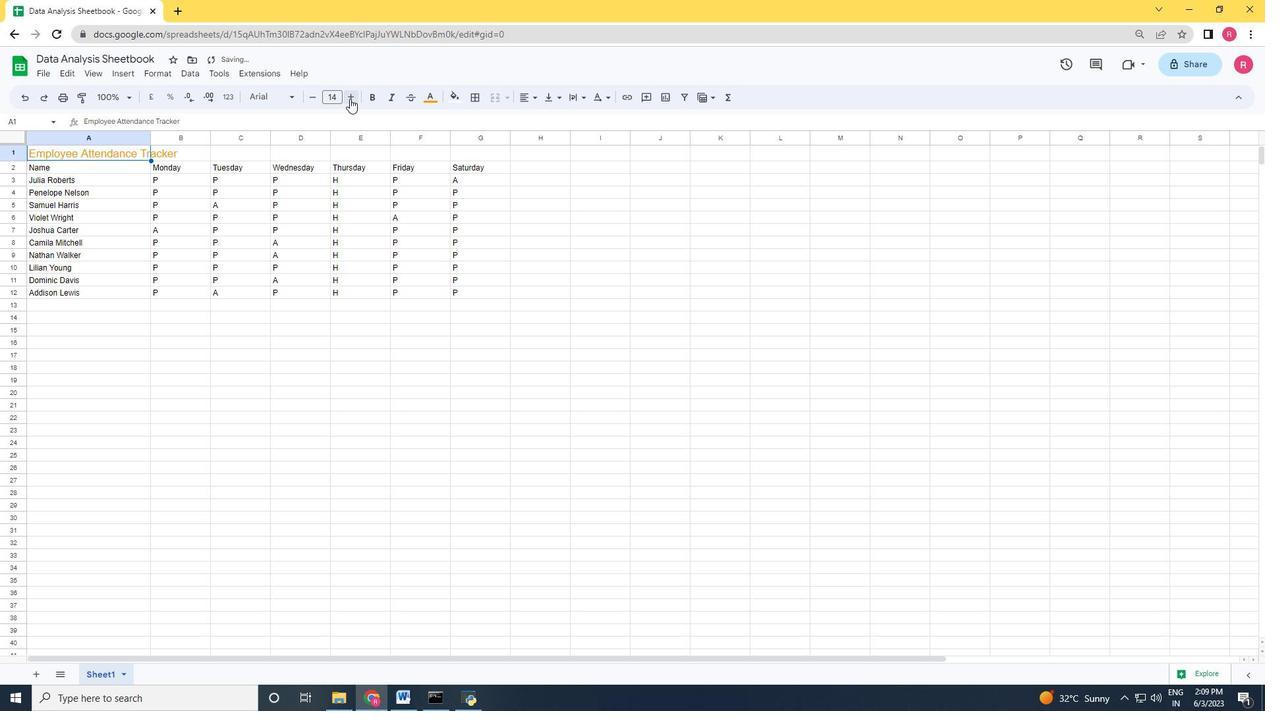 
Action: Mouse pressed left at (349, 98)
Screenshot: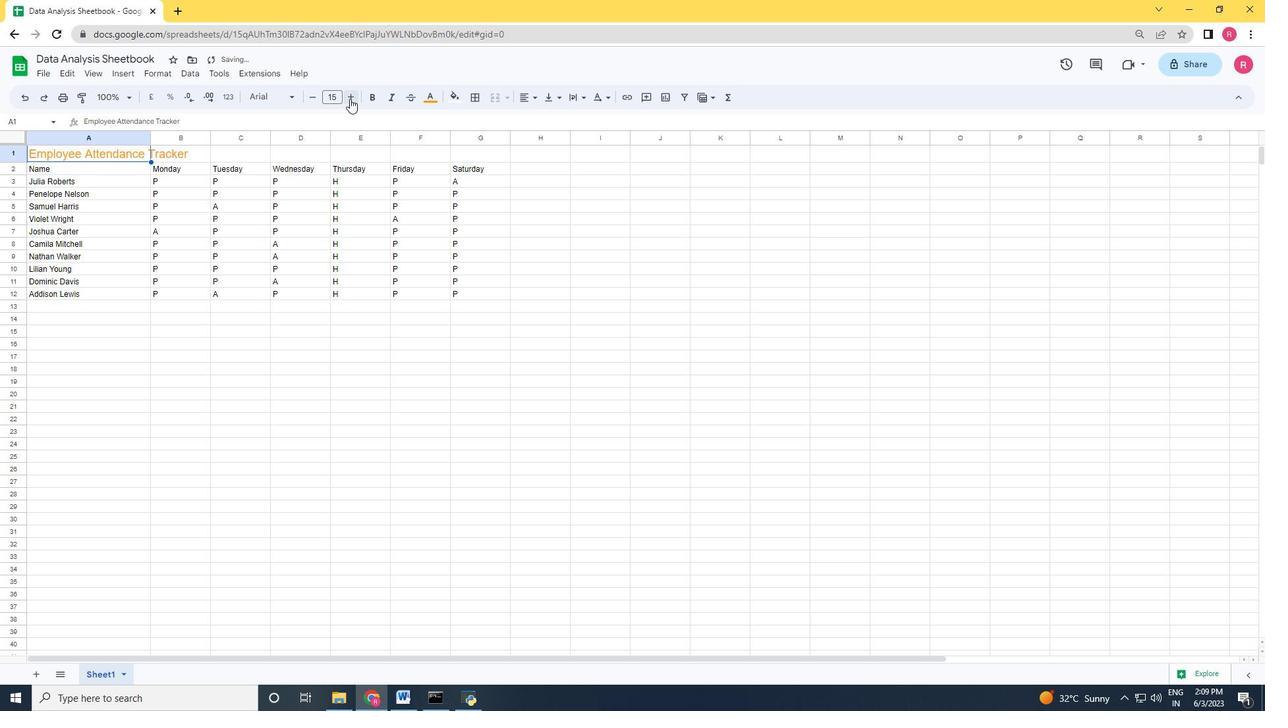 
Action: Mouse pressed left at (349, 98)
Screenshot: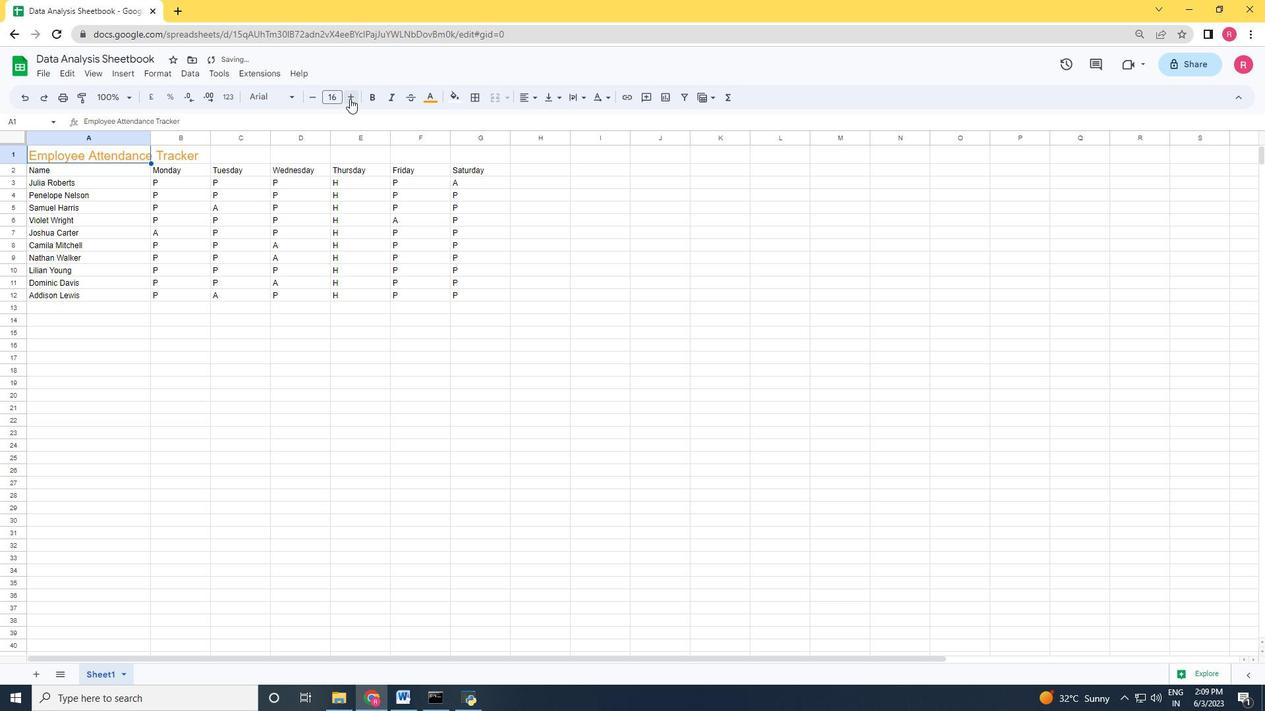 
Action: Mouse pressed left at (349, 98)
Screenshot: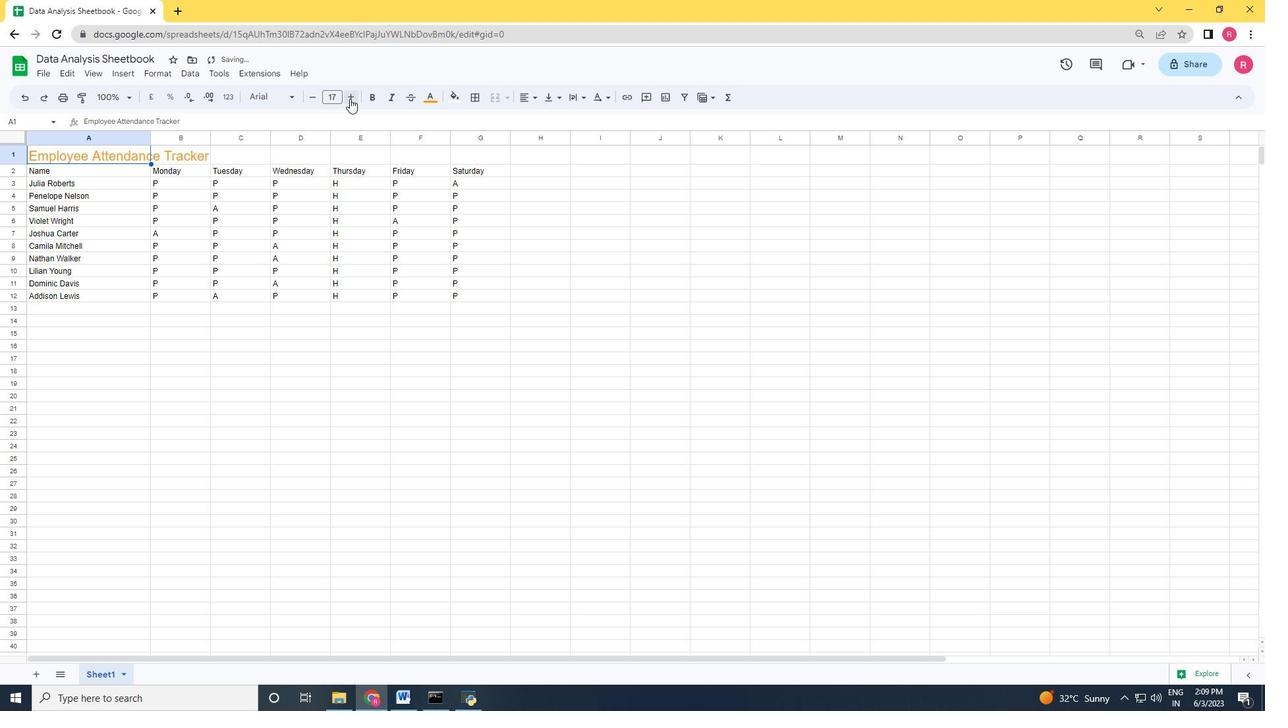 
Action: Mouse pressed left at (349, 98)
Screenshot: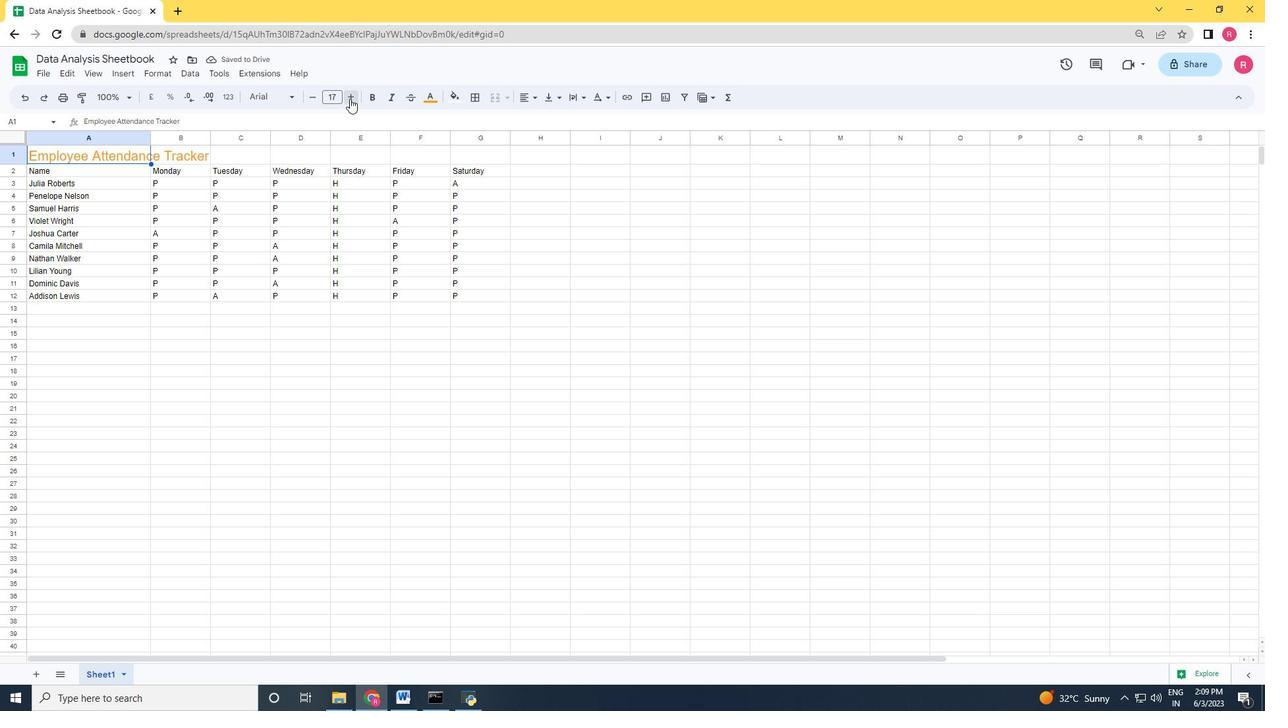 
Action: Mouse pressed left at (349, 98)
Screenshot: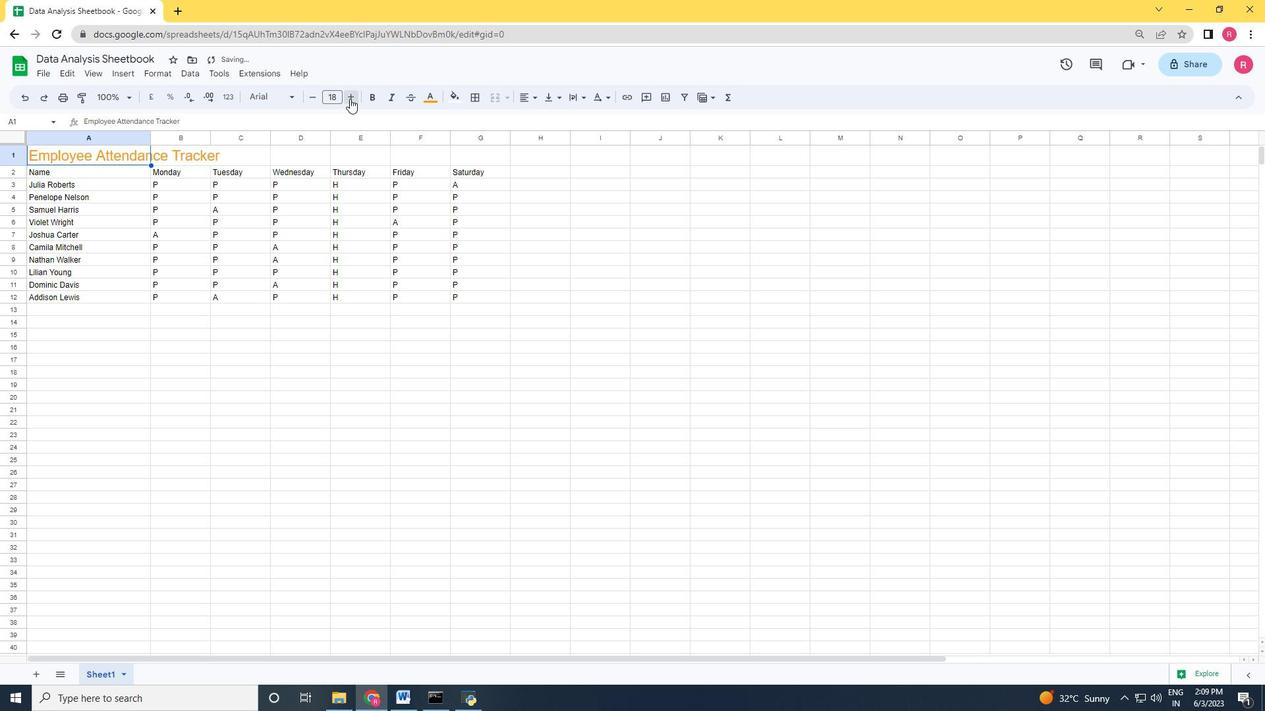 
Action: Mouse pressed left at (349, 98)
Screenshot: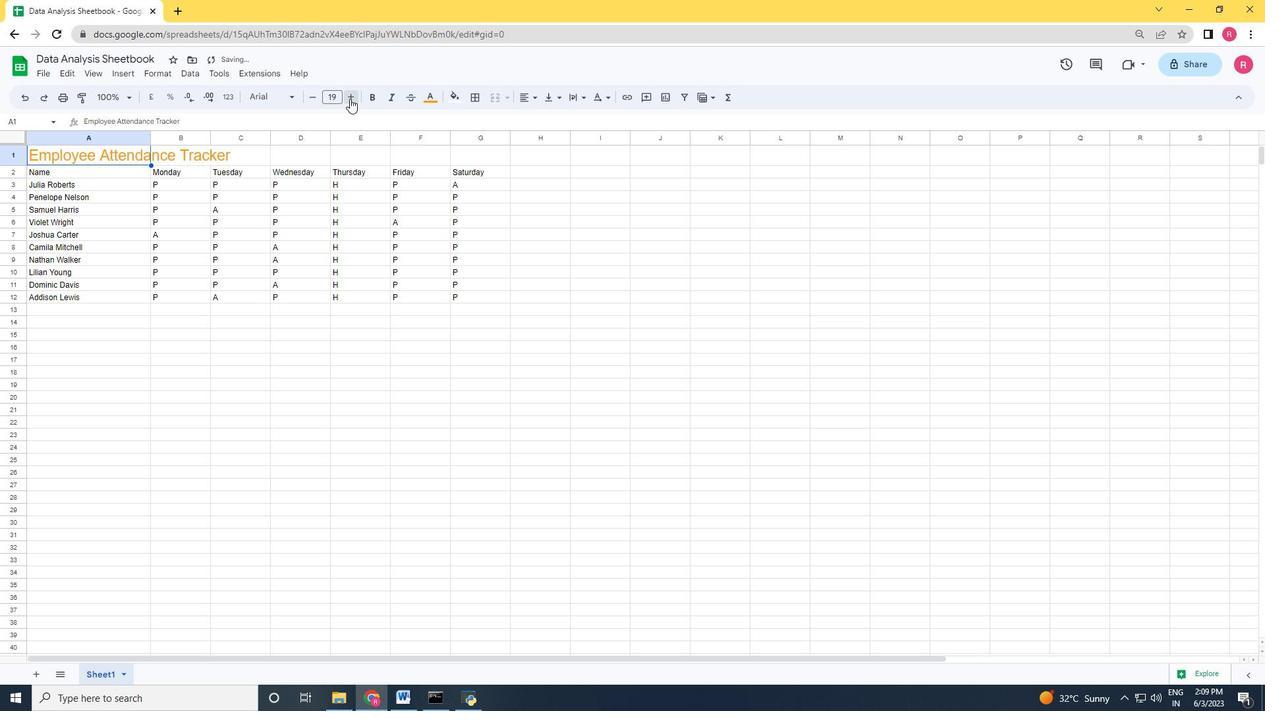 
Action: Mouse pressed left at (349, 98)
Screenshot: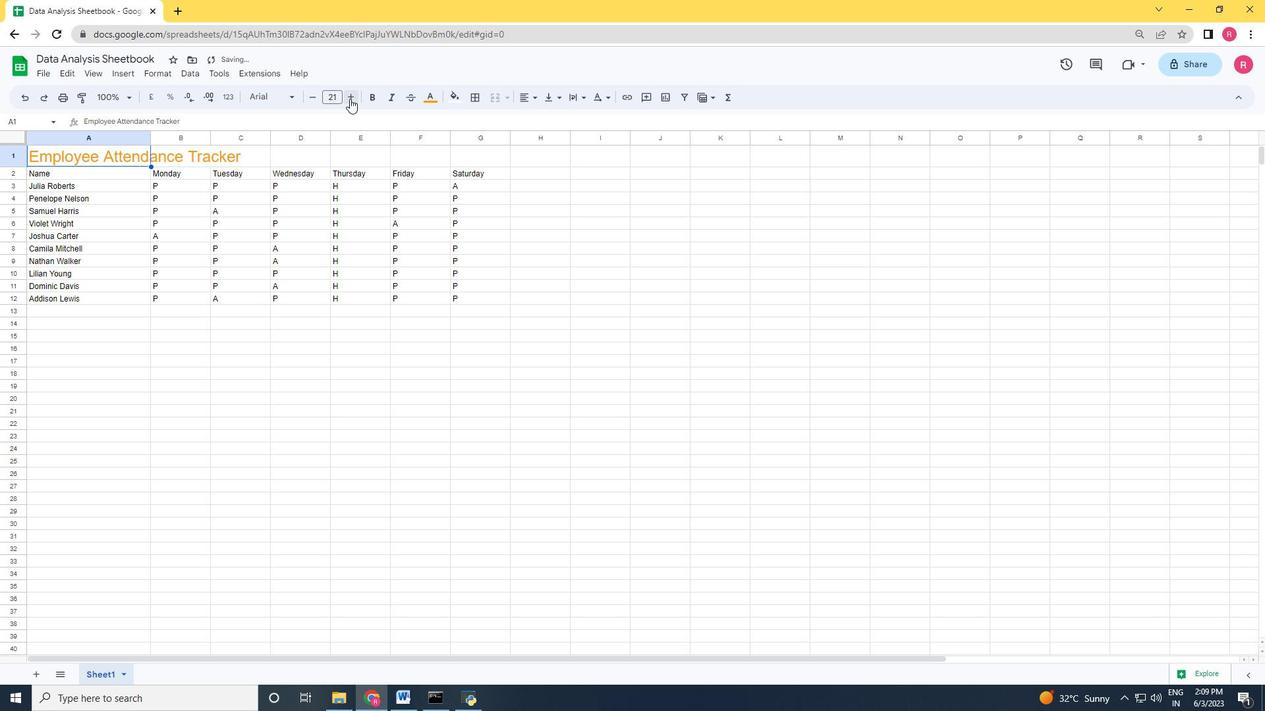 
Action: Mouse pressed left at (349, 98)
Screenshot: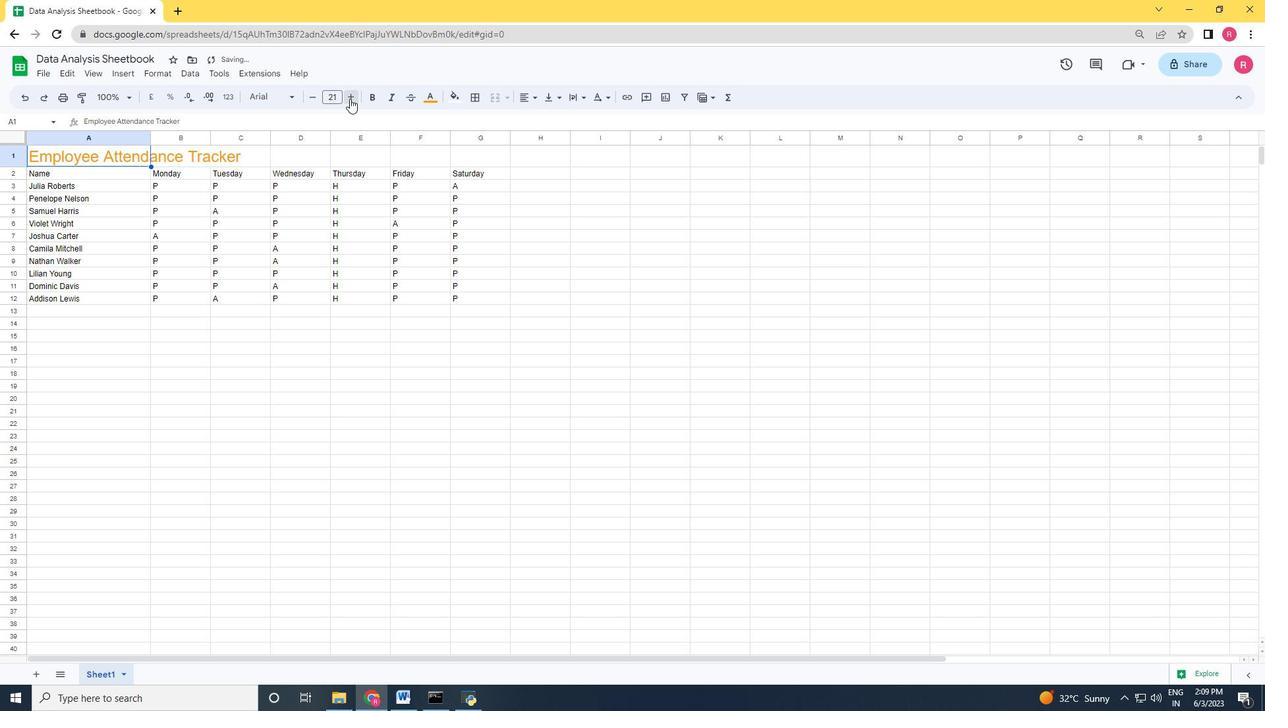 
Action: Mouse pressed left at (349, 98)
Screenshot: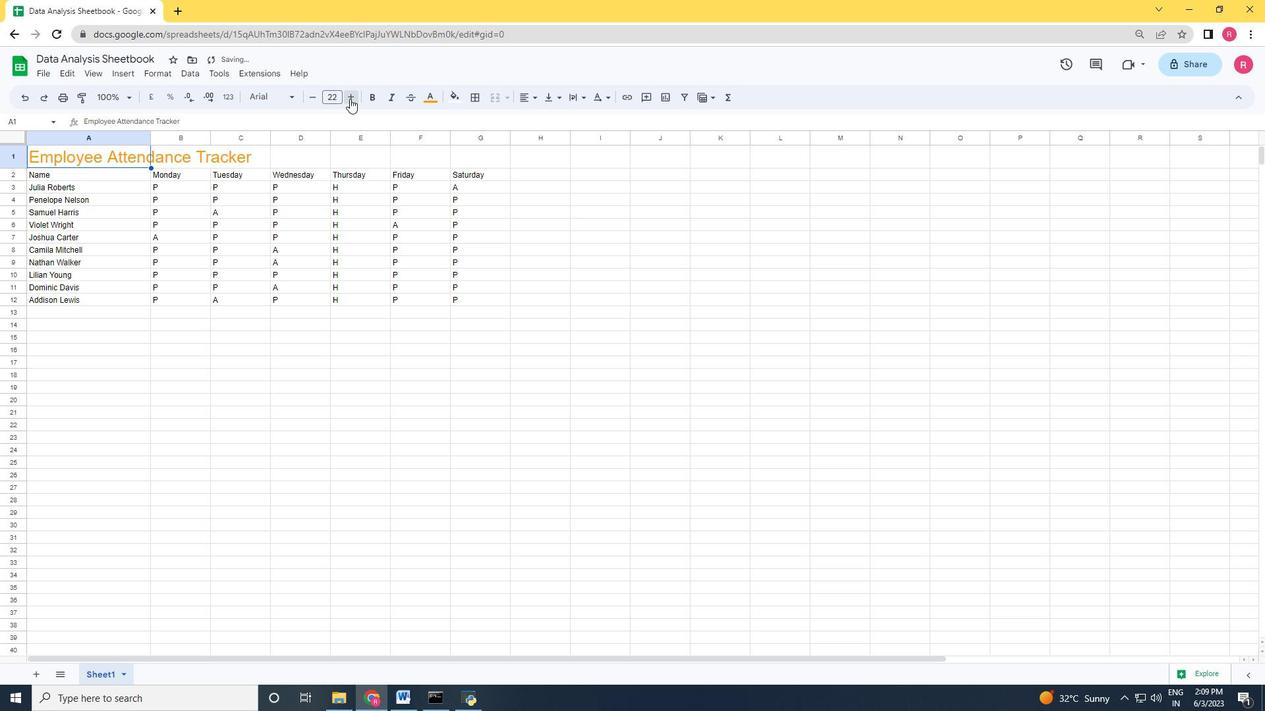 
Action: Mouse pressed left at (349, 98)
Screenshot: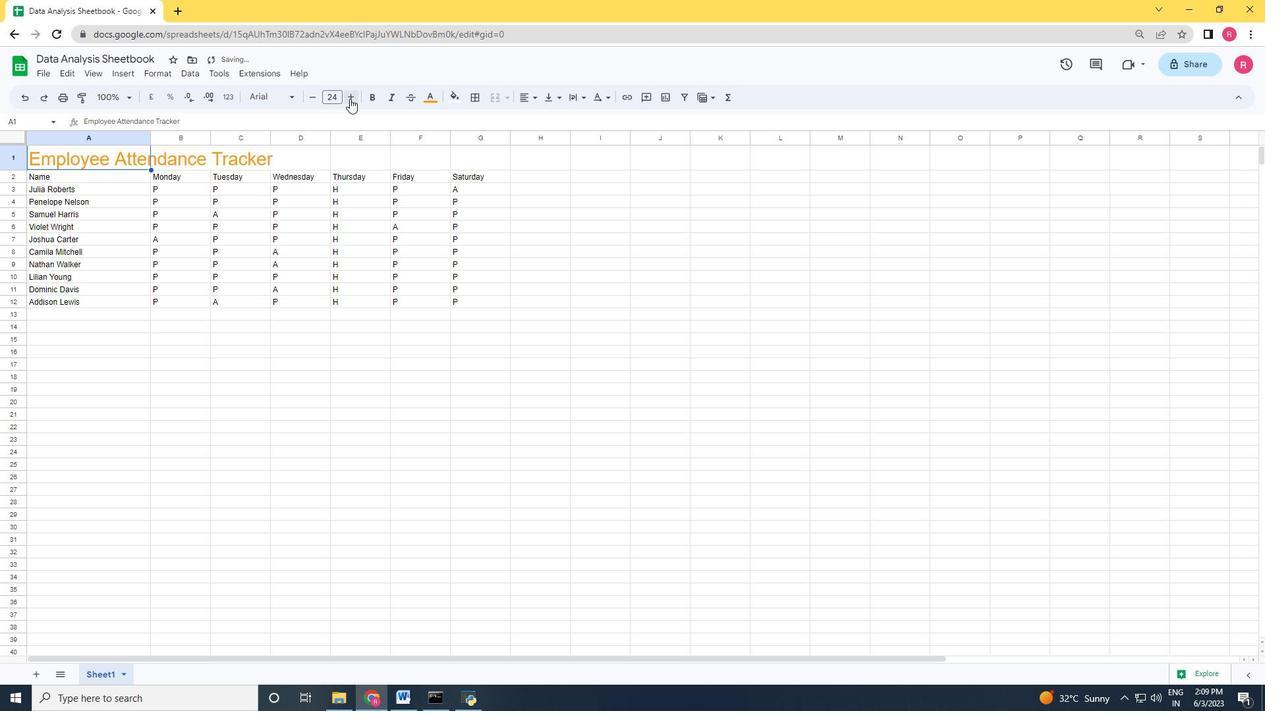 
Action: Mouse pressed left at (349, 98)
Screenshot: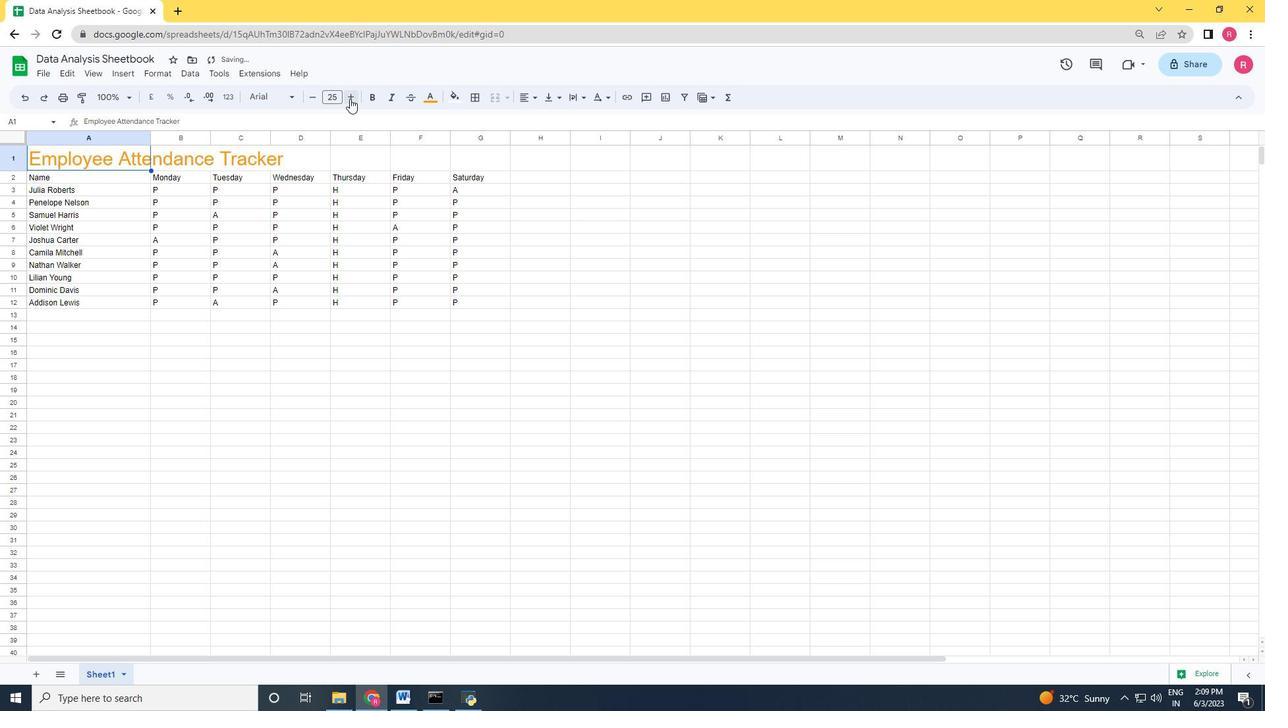 
Action: Mouse pressed left at (349, 98)
Screenshot: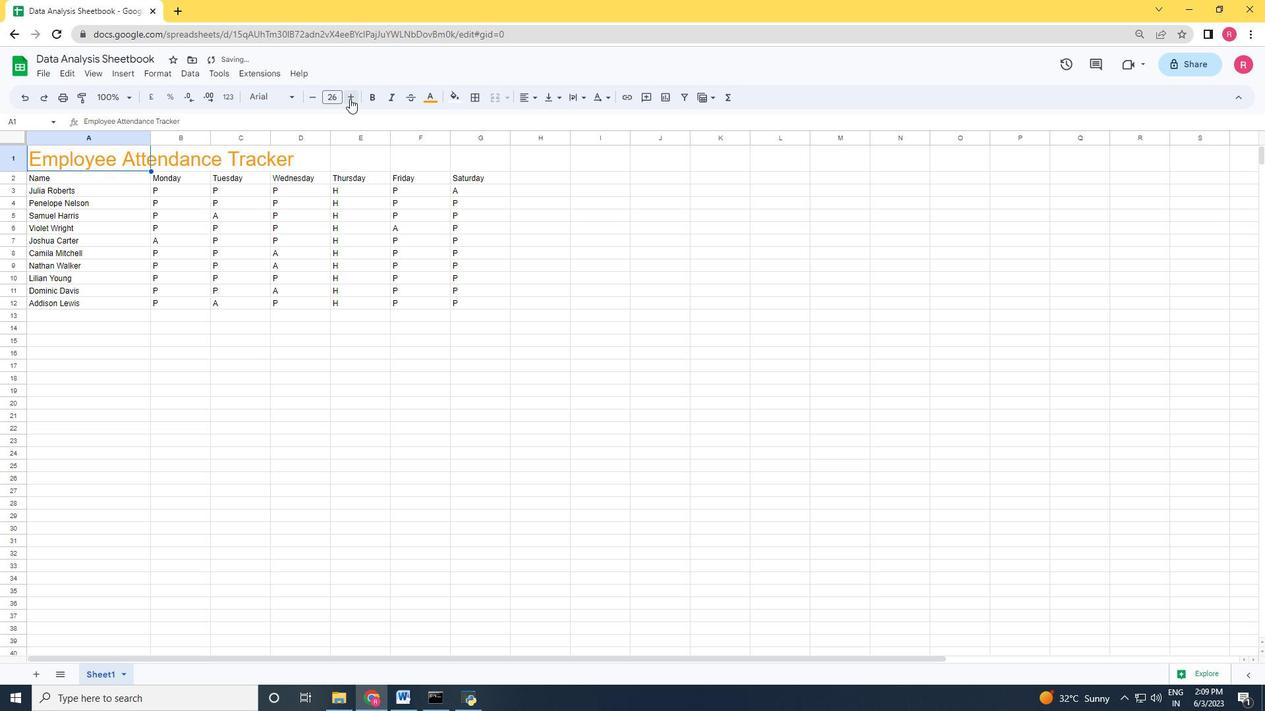 
Action: Mouse moved to (314, 94)
Screenshot: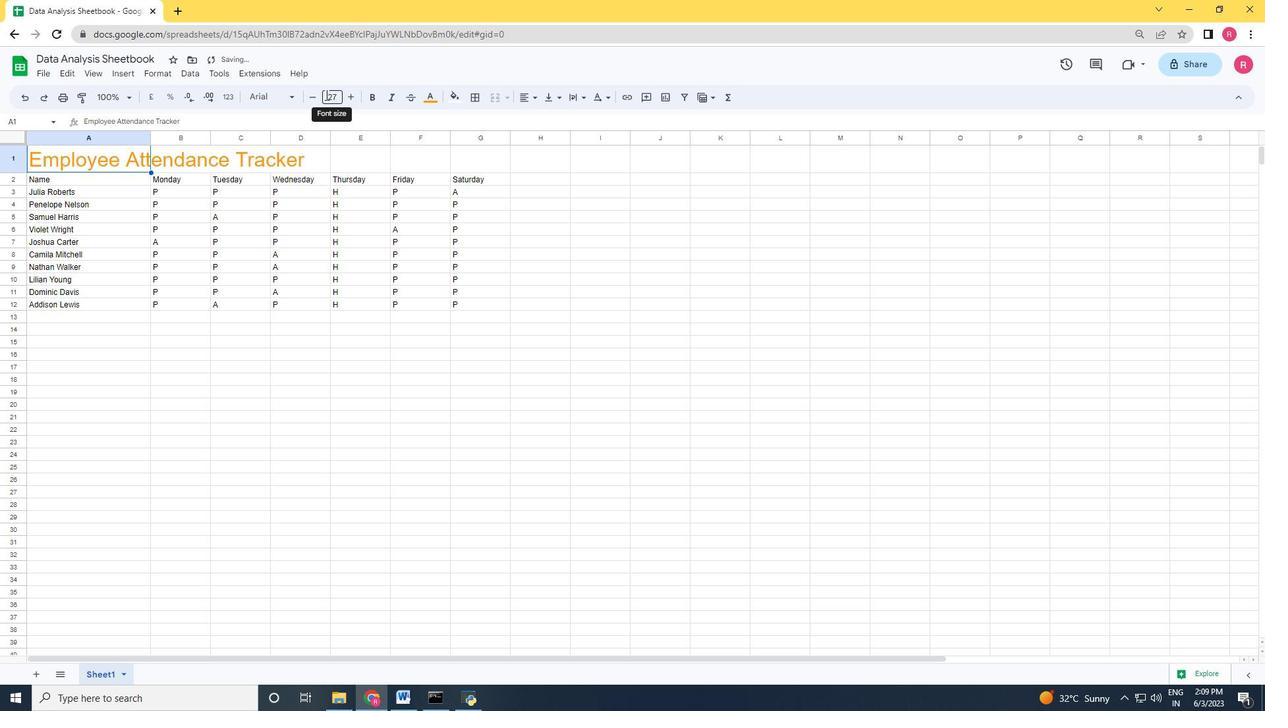 
Action: Mouse pressed left at (314, 94)
Screenshot: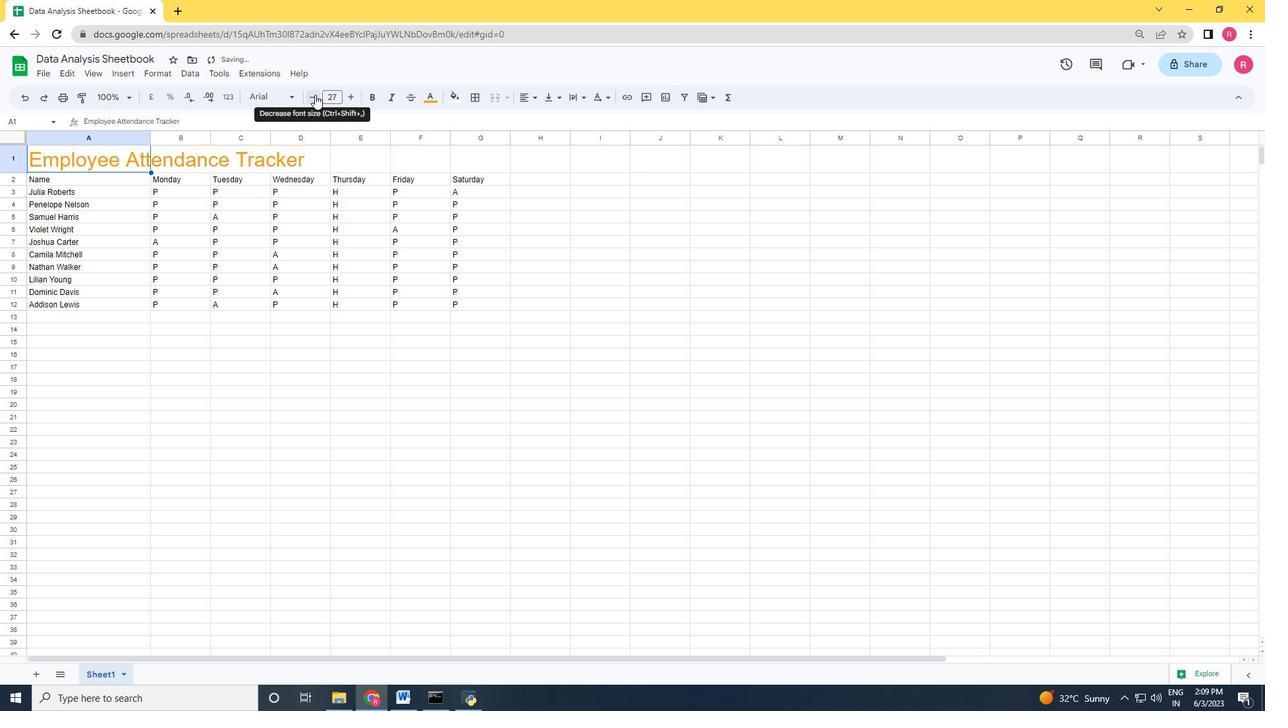 
Action: Mouse moved to (57, 173)
Screenshot: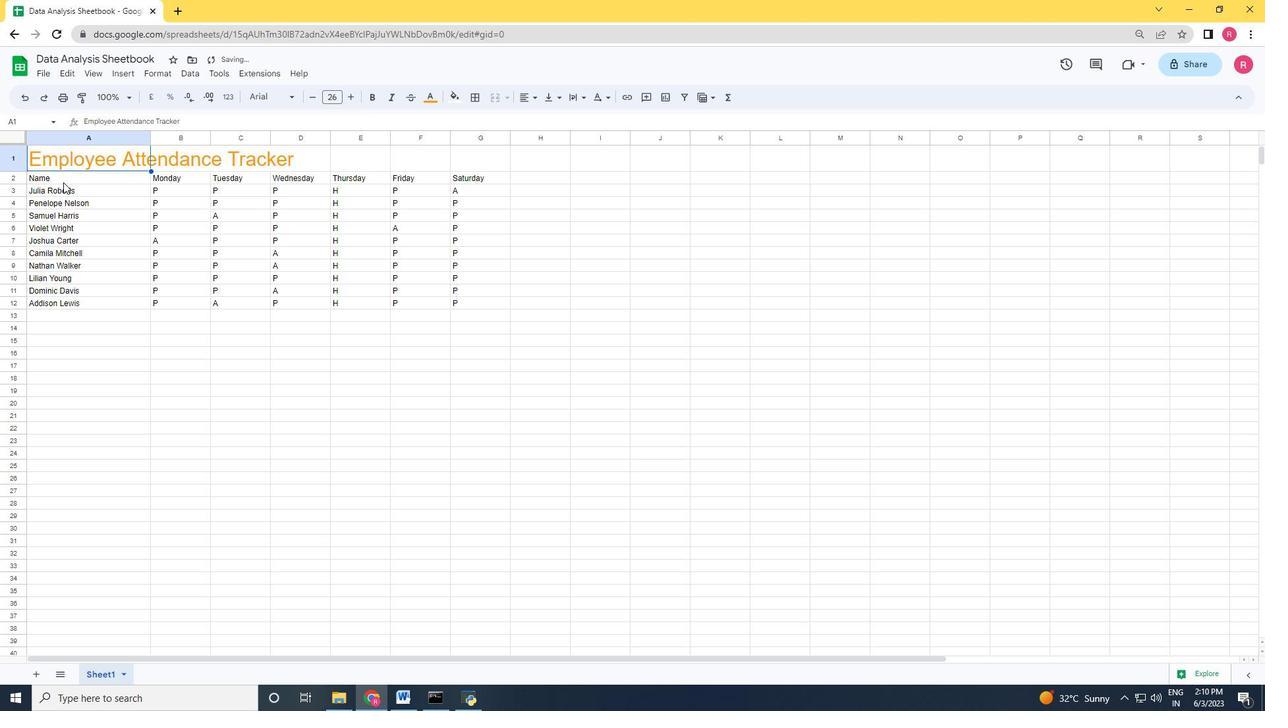 
Action: Mouse pressed left at (57, 173)
Screenshot: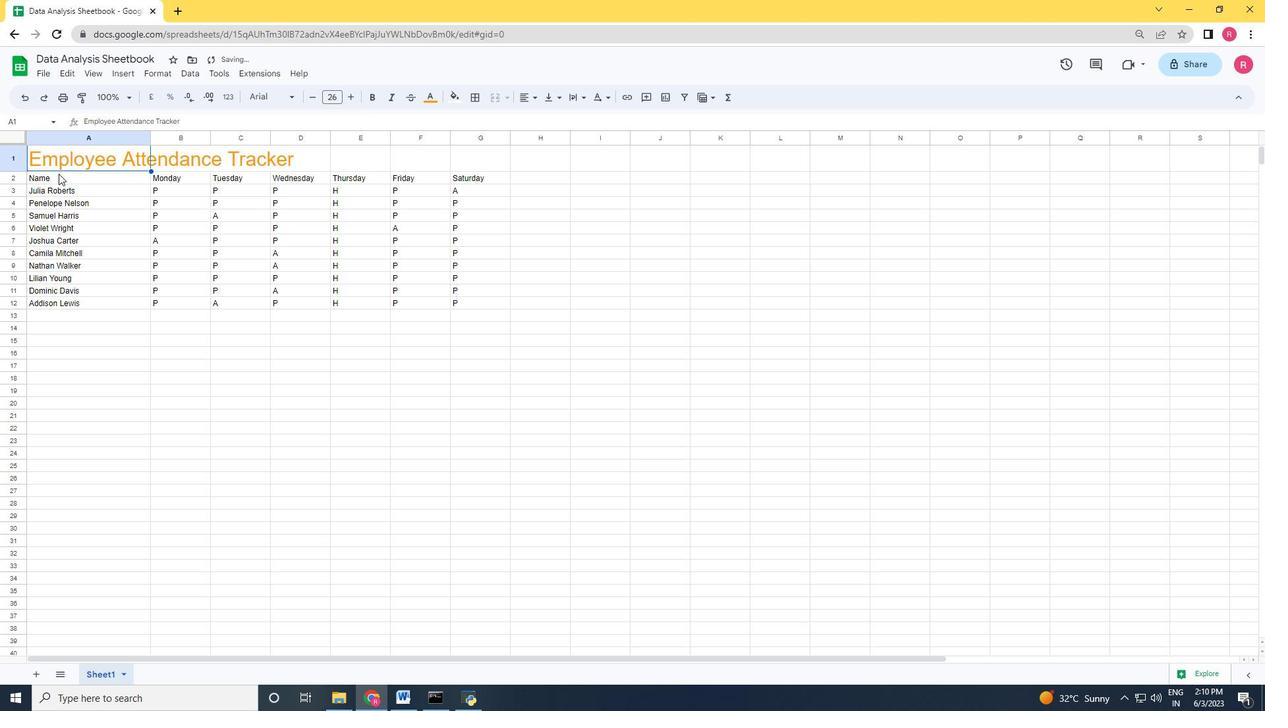 
Action: Mouse moved to (58, 176)
Screenshot: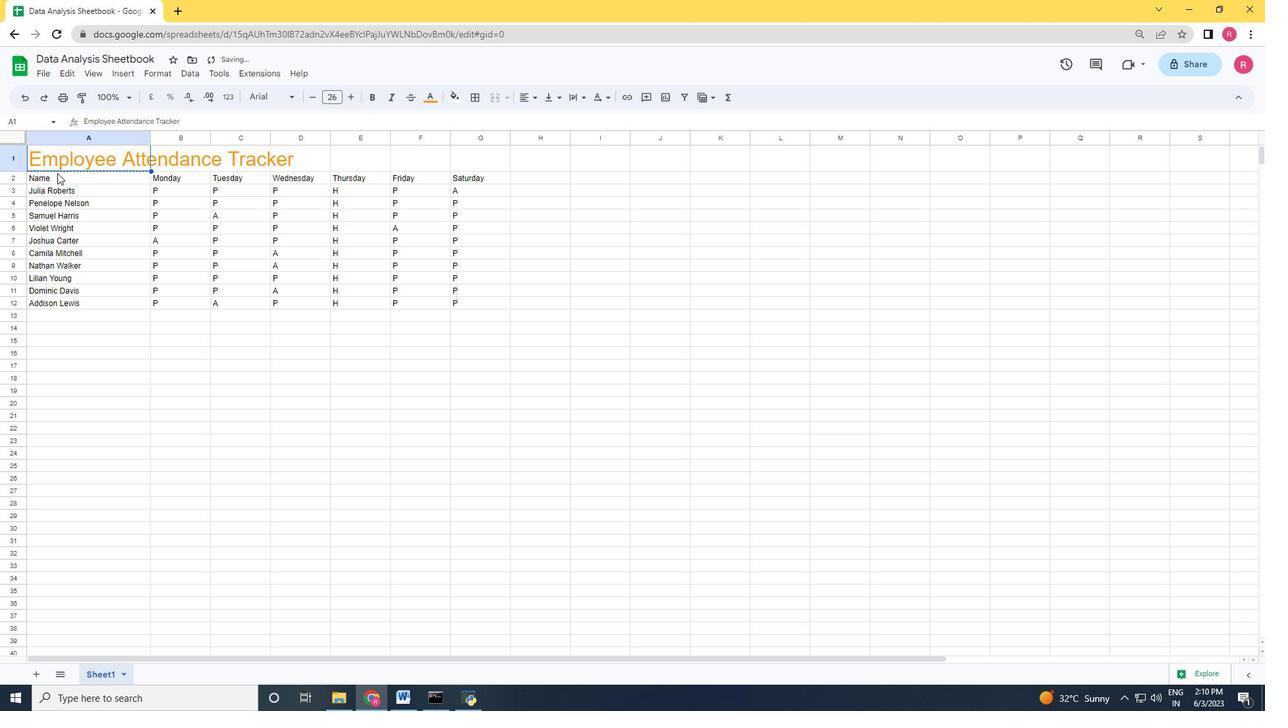 
Action: Mouse pressed left at (58, 176)
Screenshot: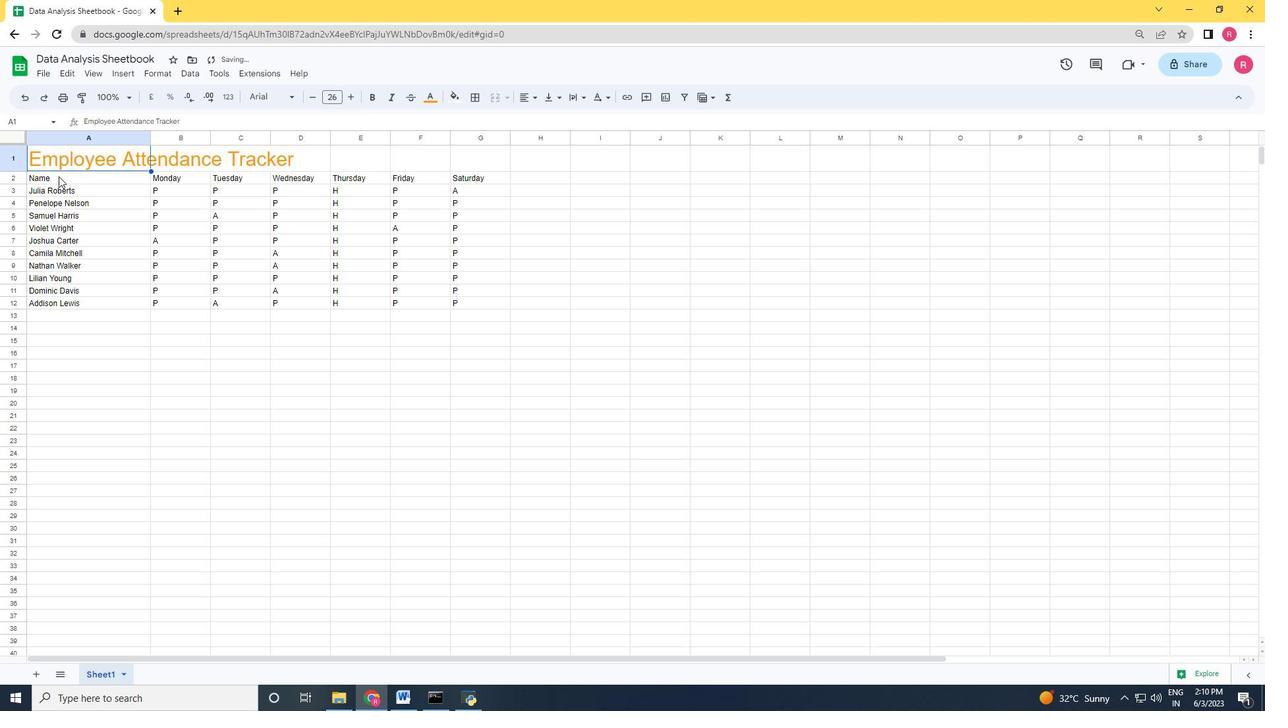 
Action: Mouse moved to (50, 186)
Screenshot: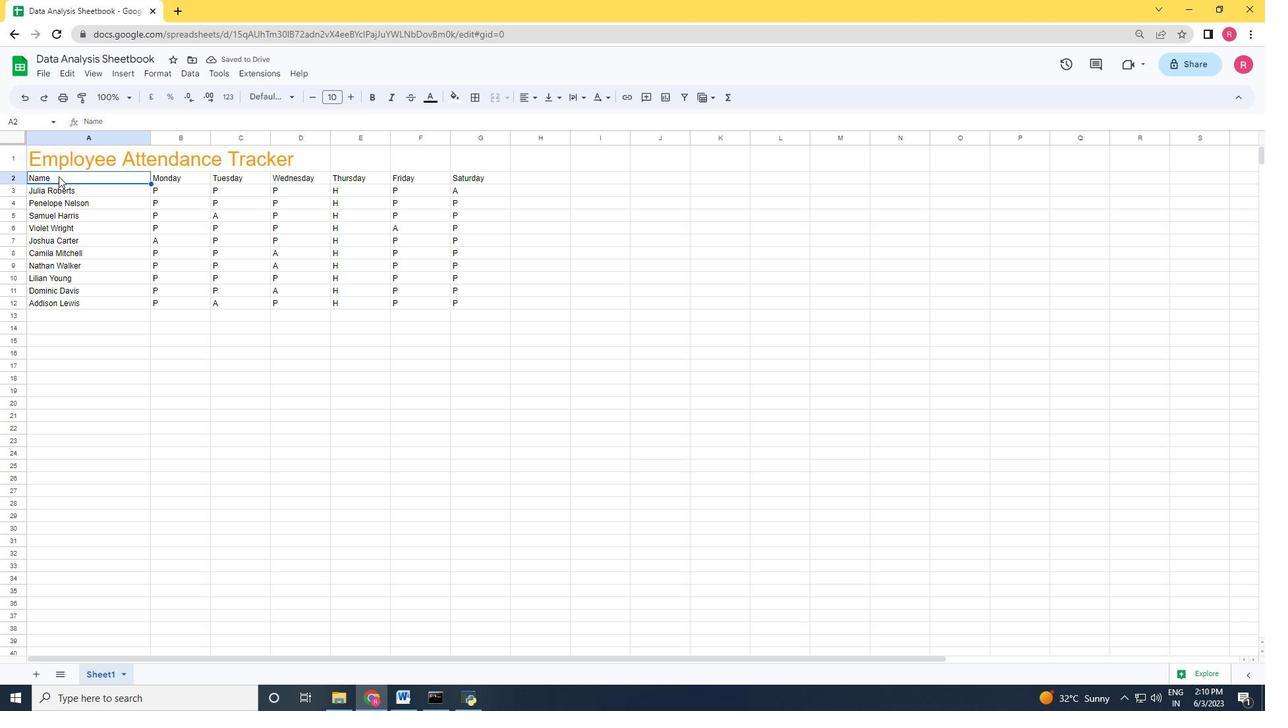 
Action: Key pressed <Key.shift><Key.right><Key.right><Key.right><Key.right><Key.right><Key.right><Key.down><Key.down><Key.down><Key.down><Key.down><Key.down><Key.down><Key.down><Key.down><Key.down>
Screenshot: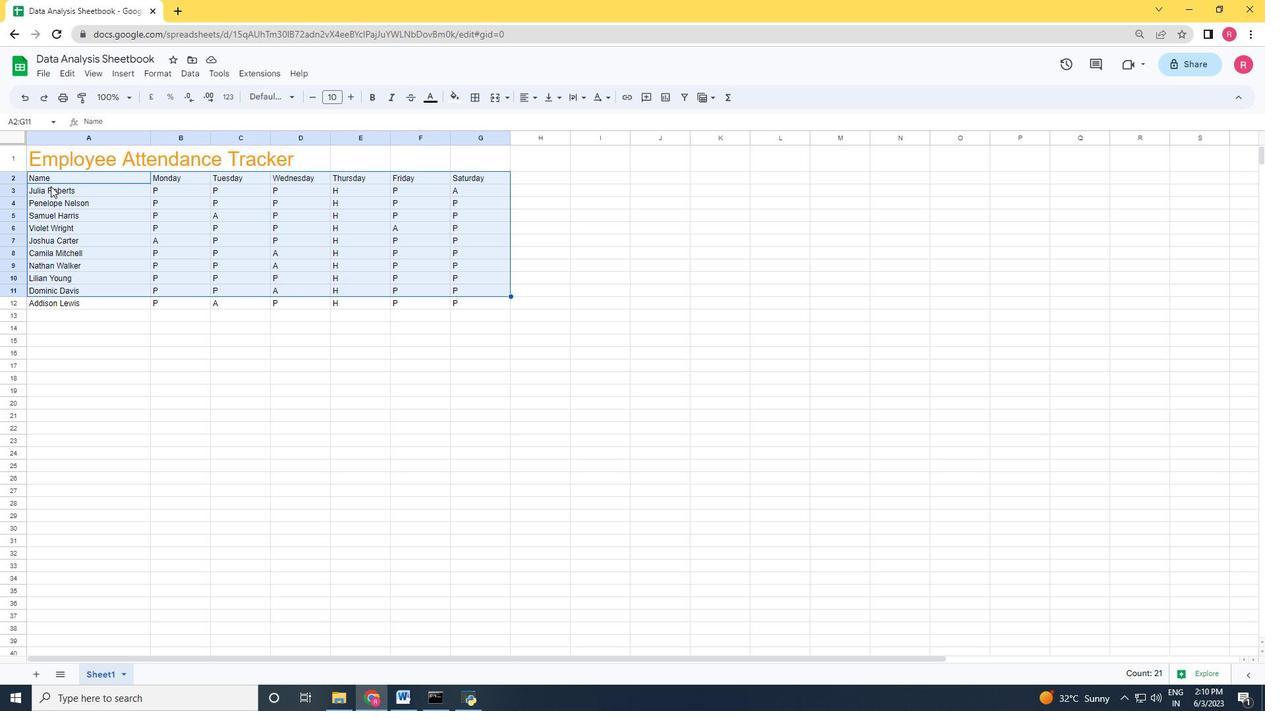 
Action: Mouse moved to (533, 101)
Screenshot: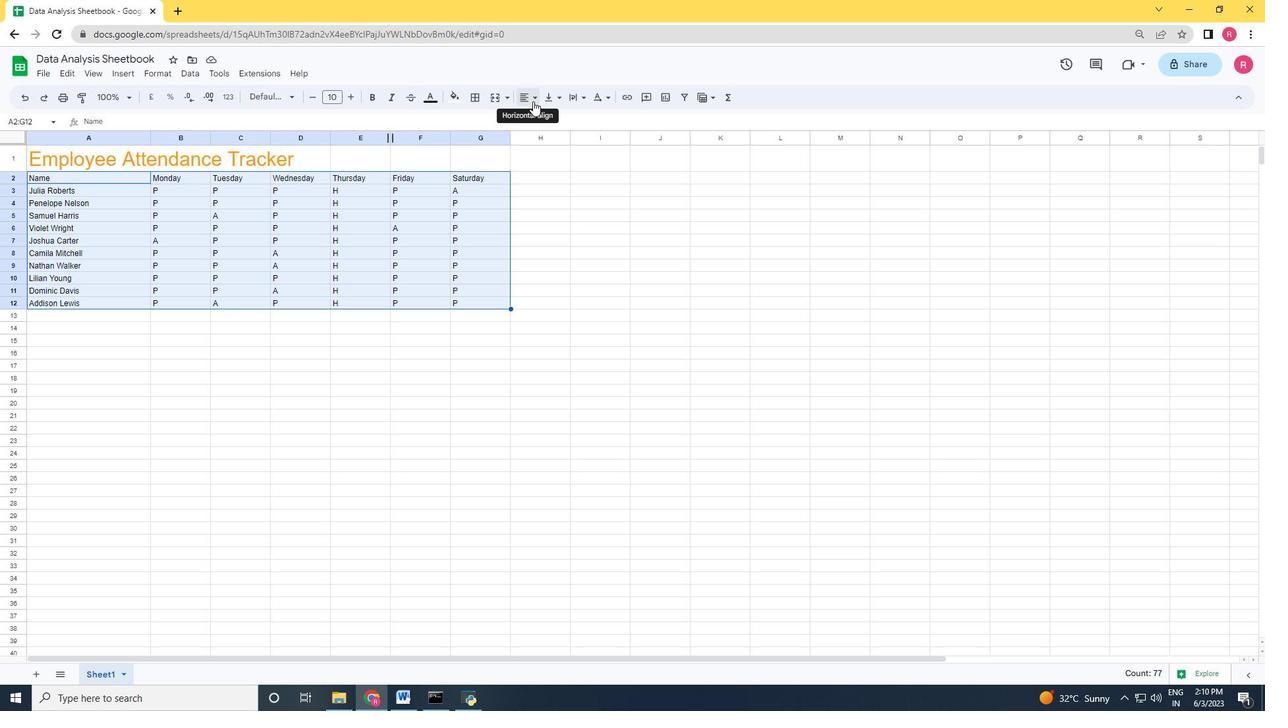 
Action: Mouse pressed left at (533, 101)
Screenshot: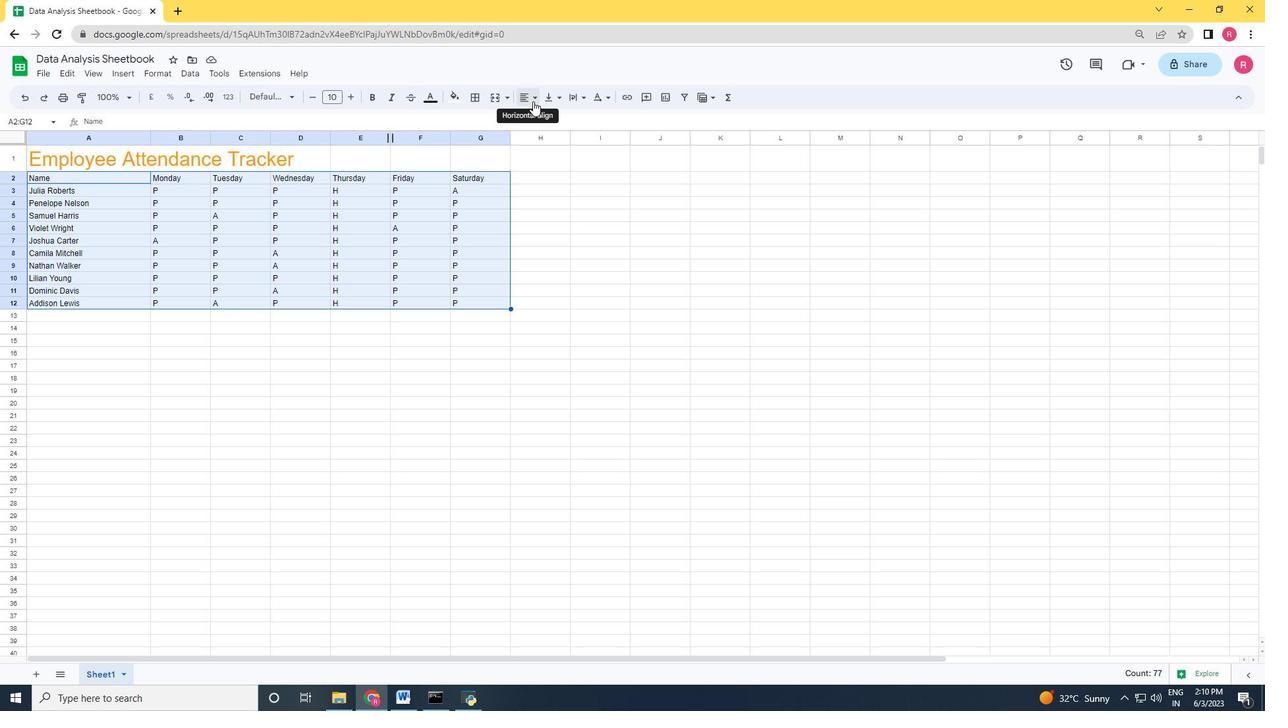 
Action: Mouse moved to (565, 119)
Screenshot: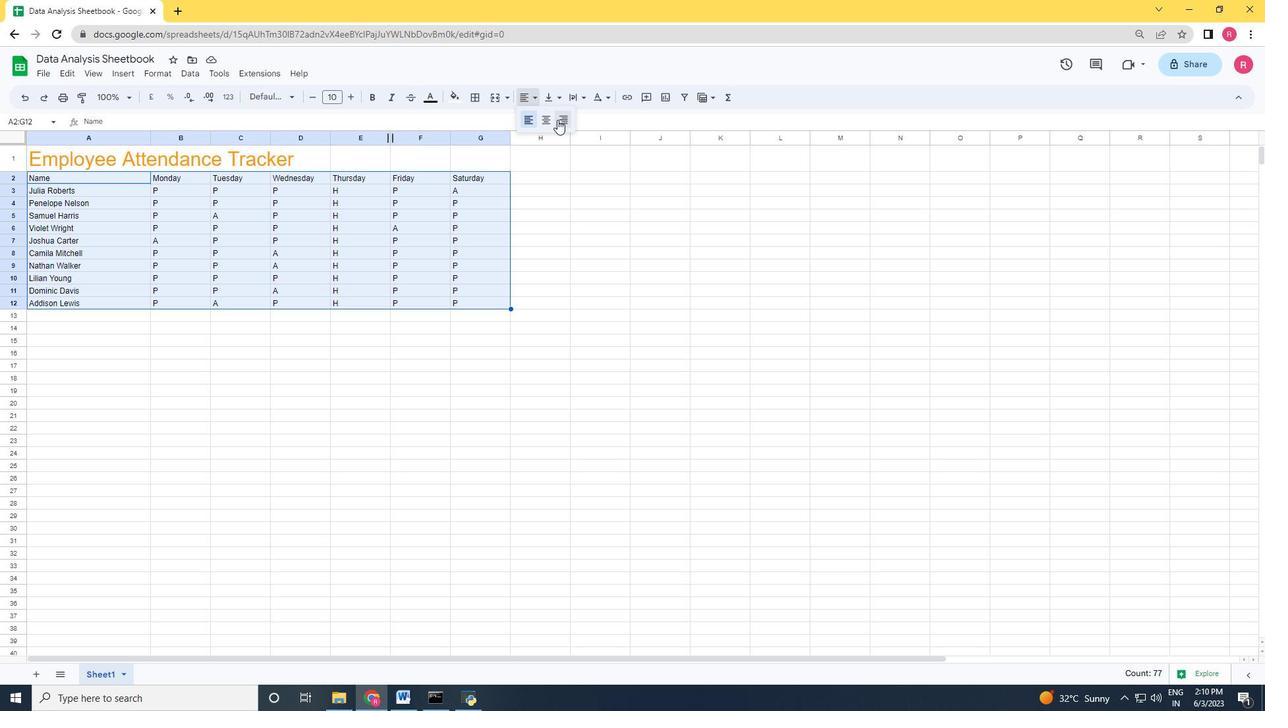 
Action: Mouse pressed left at (565, 119)
Screenshot: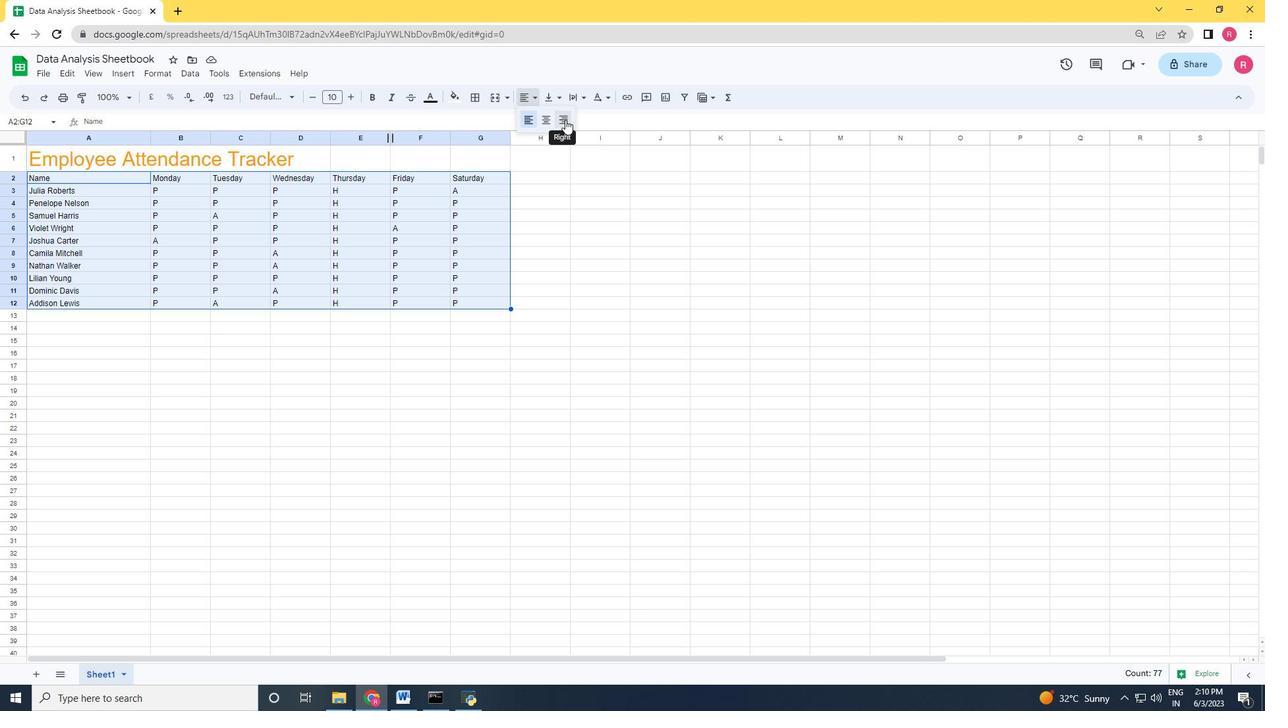 
Action: Mouse moved to (363, 330)
Screenshot: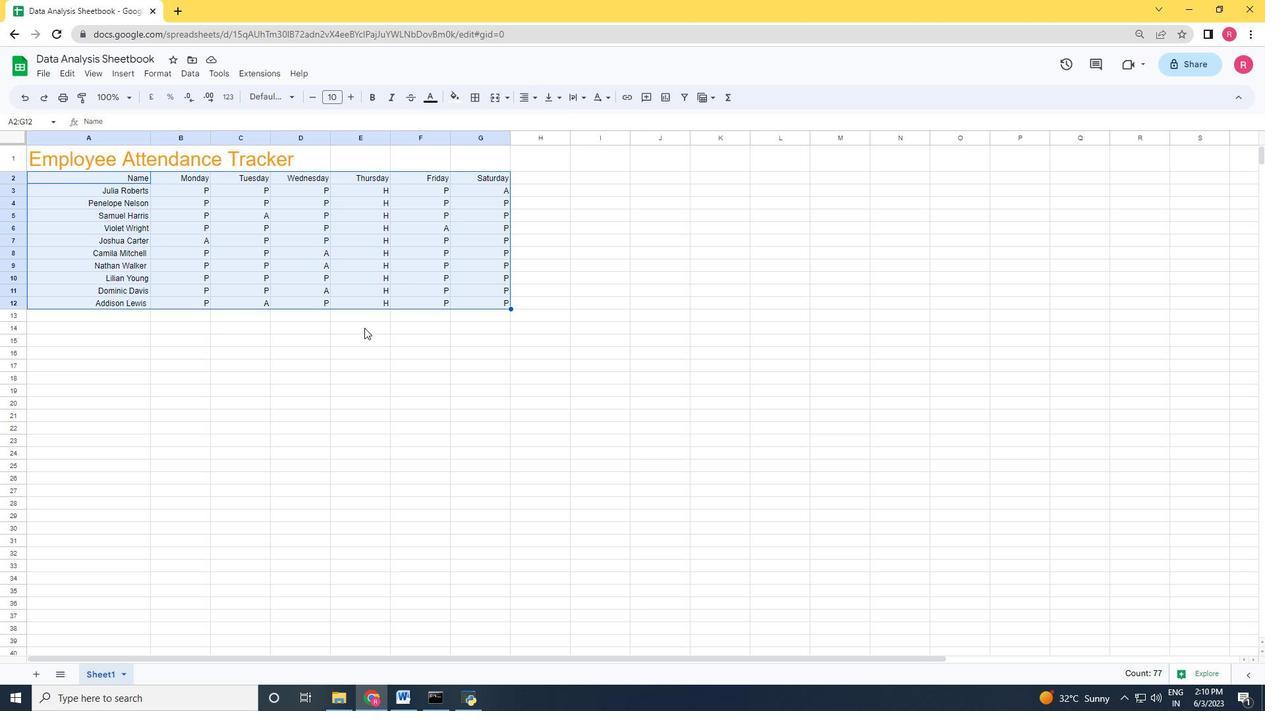 
Action: Mouse pressed left at (363, 330)
Screenshot: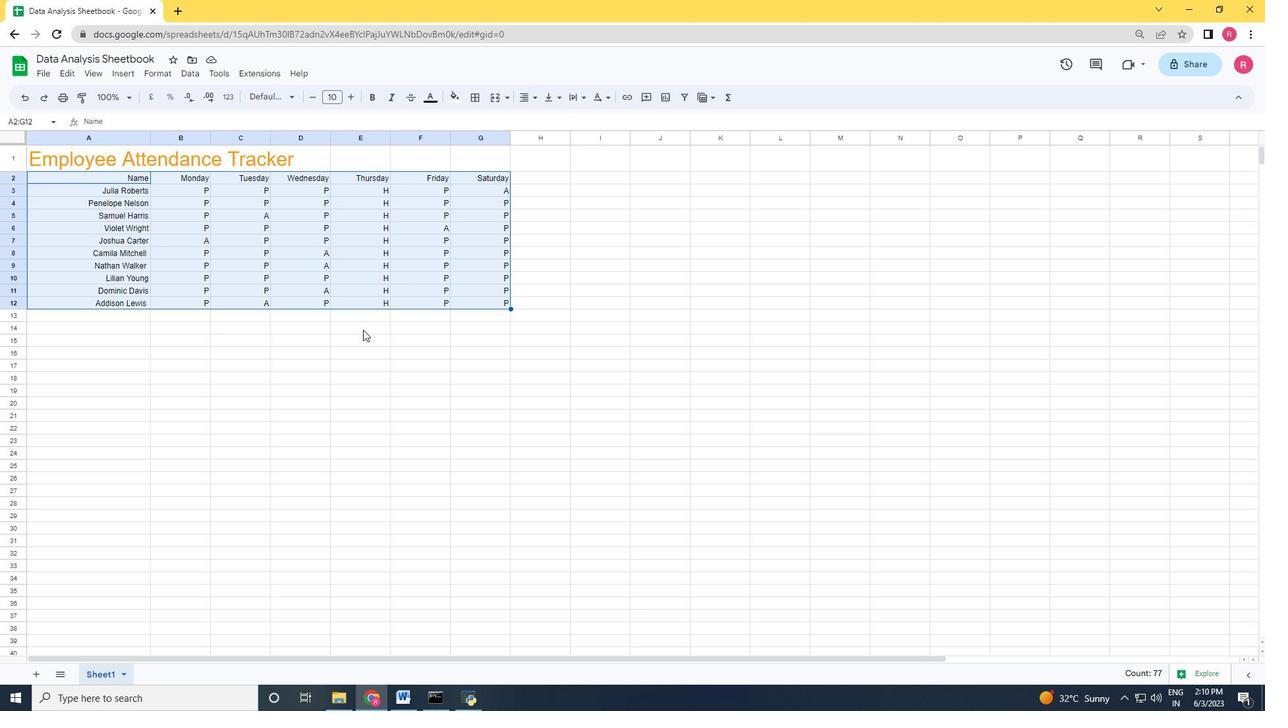 
Action: Mouse moved to (357, 334)
Screenshot: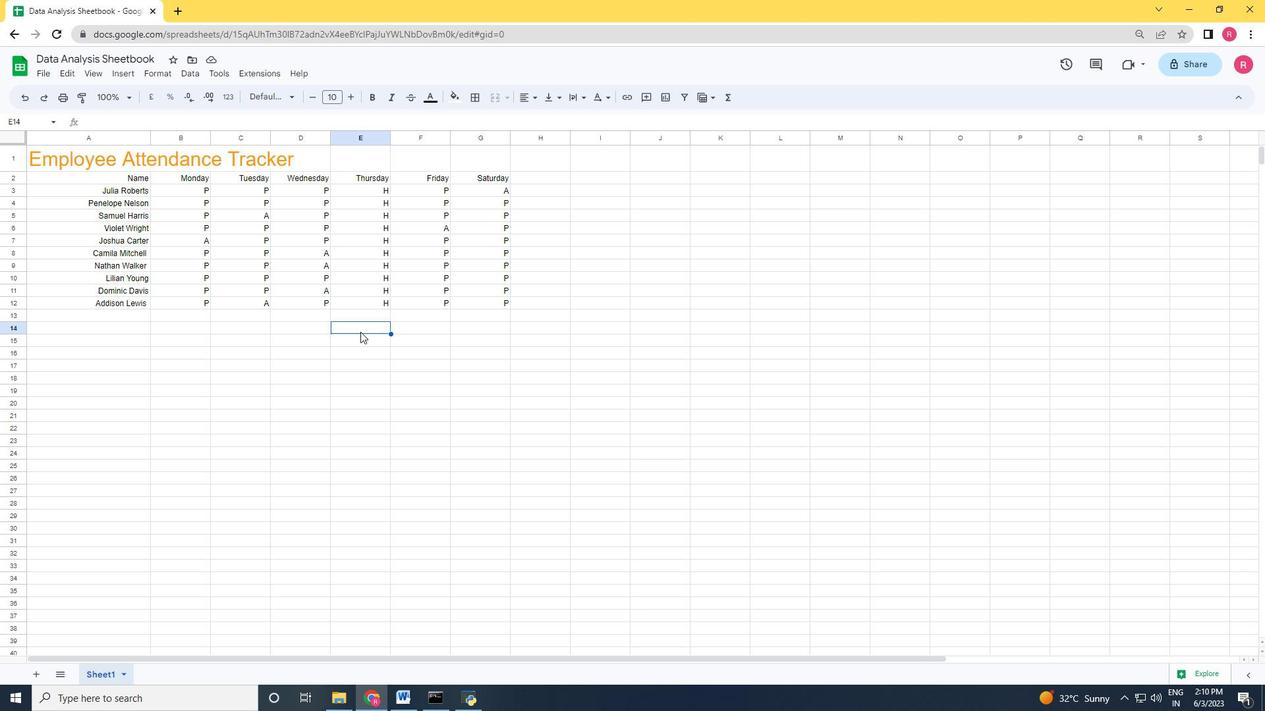 
